 Task: Create a due date automation trigger when advanced on, on the tuesday of the week before a card is due add fields without custom field "Resume" set to a date more than 1 working days from now at 11:00 AM.
Action: Mouse moved to (1126, 361)
Screenshot: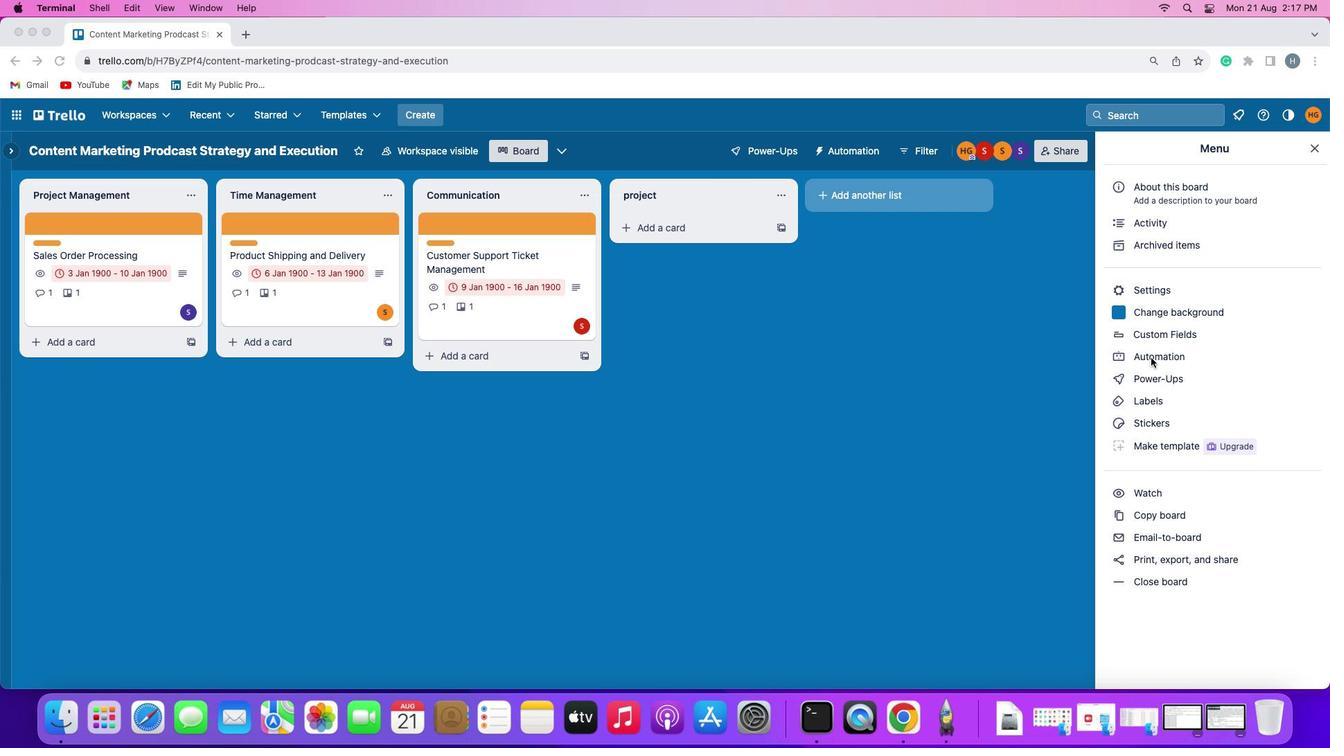 
Action: Mouse pressed left at (1126, 361)
Screenshot: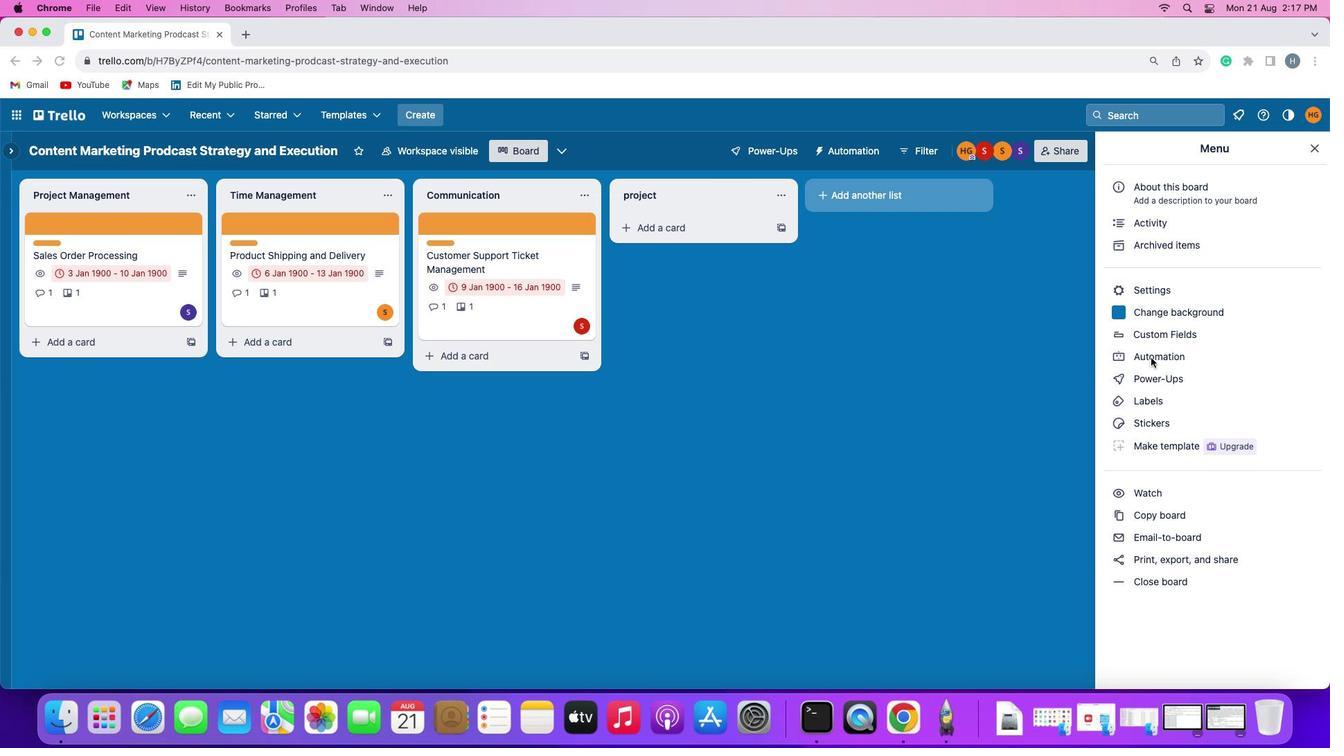 
Action: Mouse moved to (1126, 361)
Screenshot: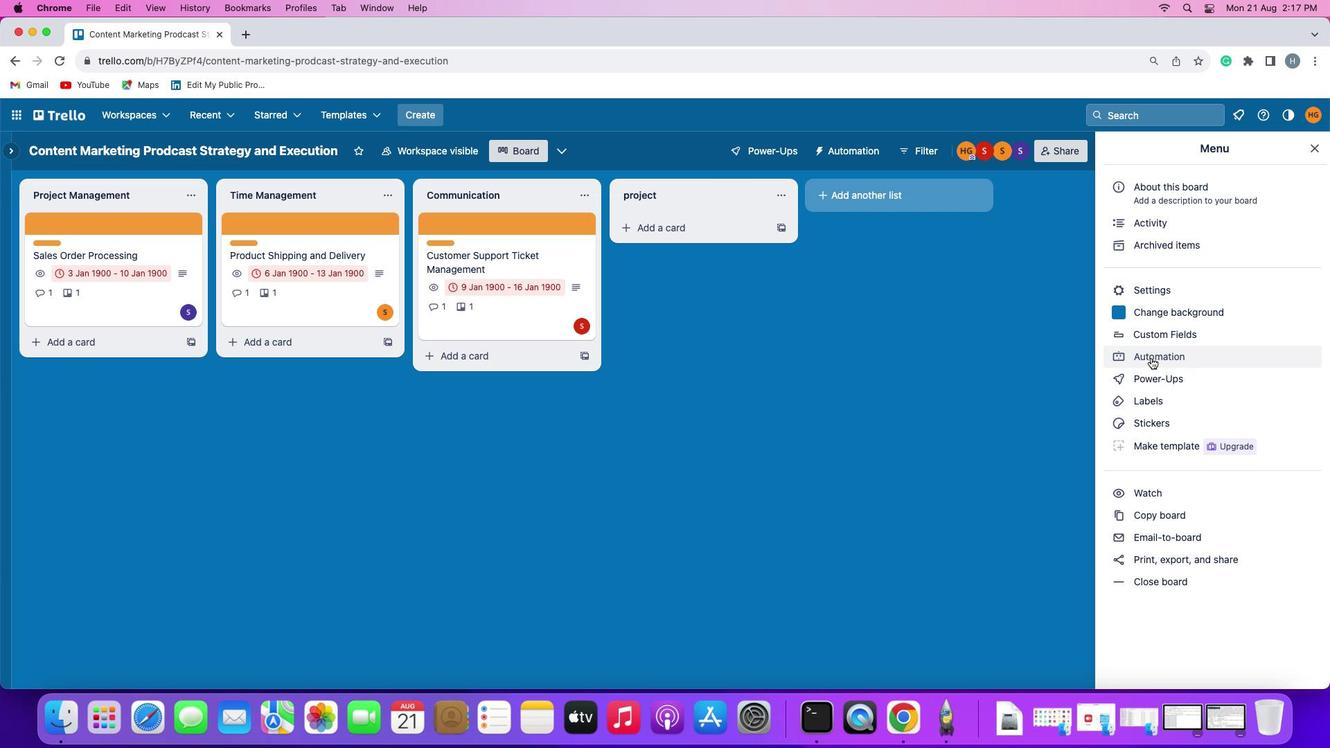
Action: Mouse pressed left at (1126, 361)
Screenshot: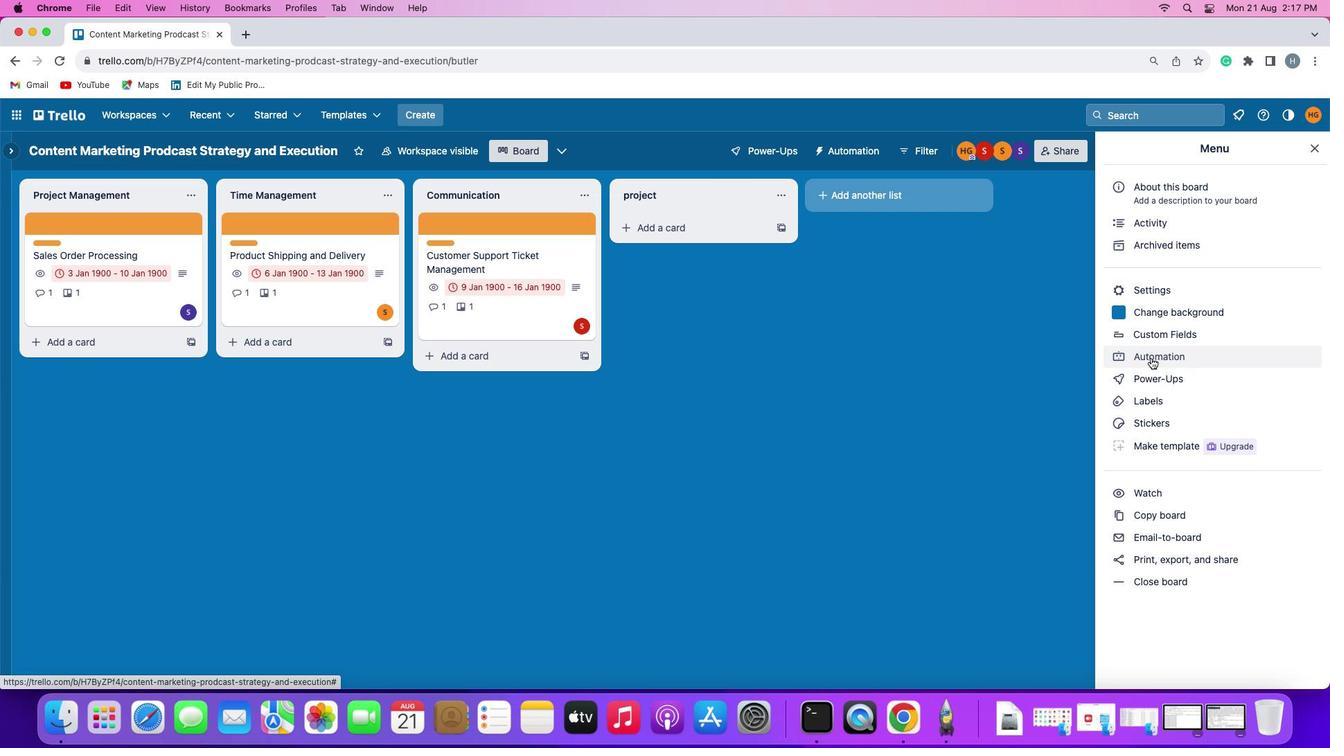 
Action: Mouse moved to (126, 327)
Screenshot: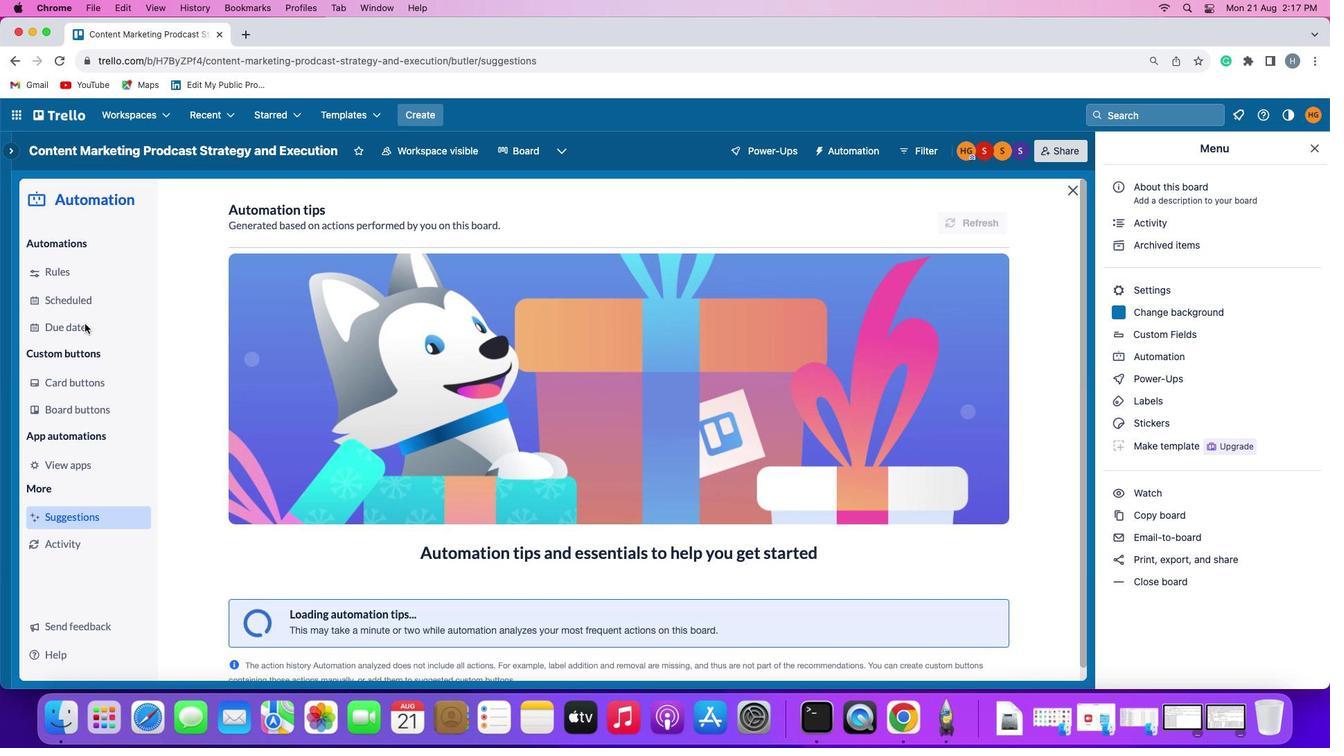 
Action: Mouse pressed left at (126, 327)
Screenshot: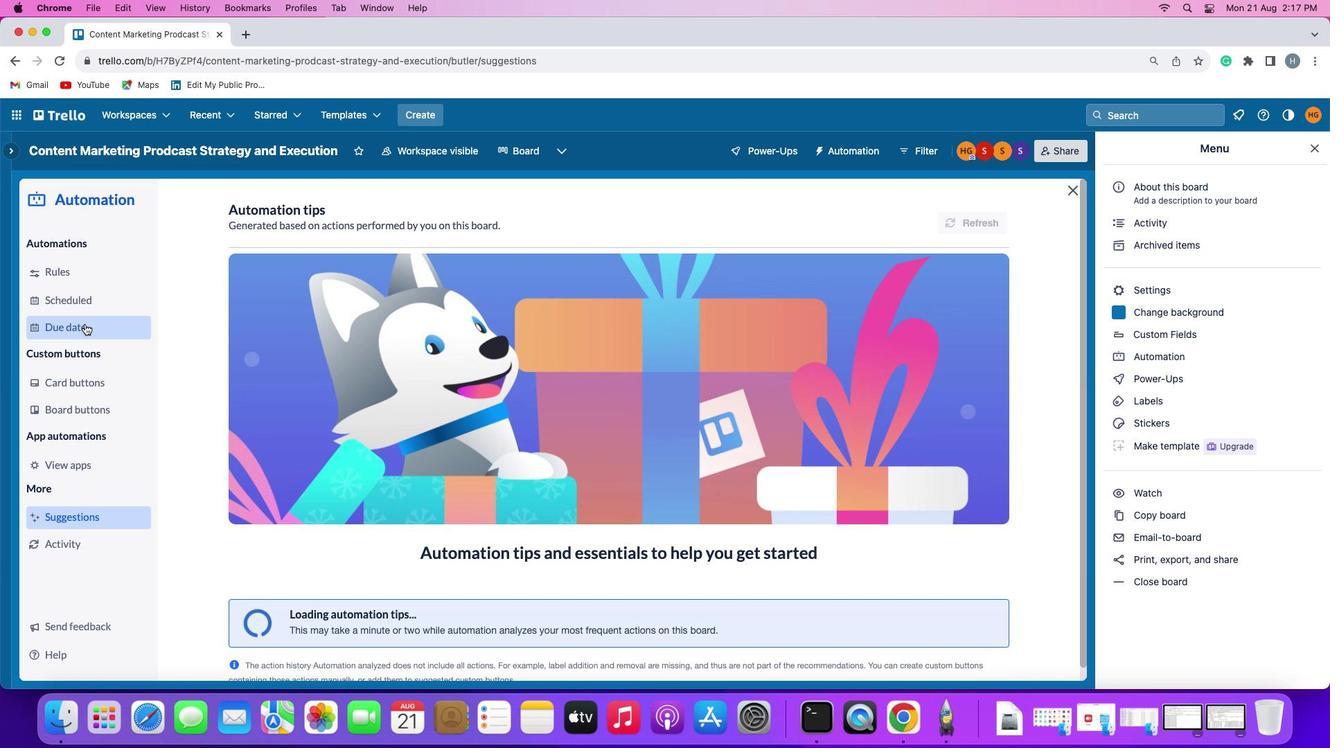 
Action: Mouse moved to (919, 220)
Screenshot: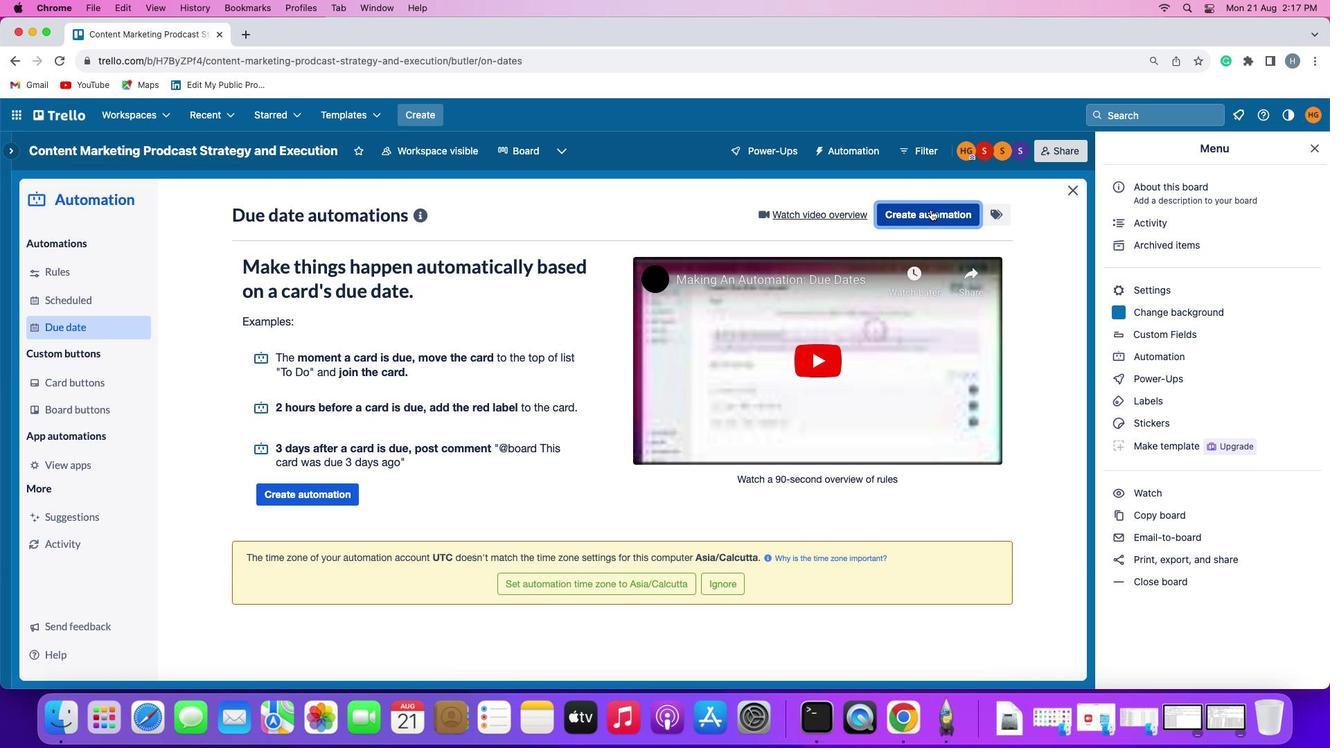 
Action: Mouse pressed left at (919, 220)
Screenshot: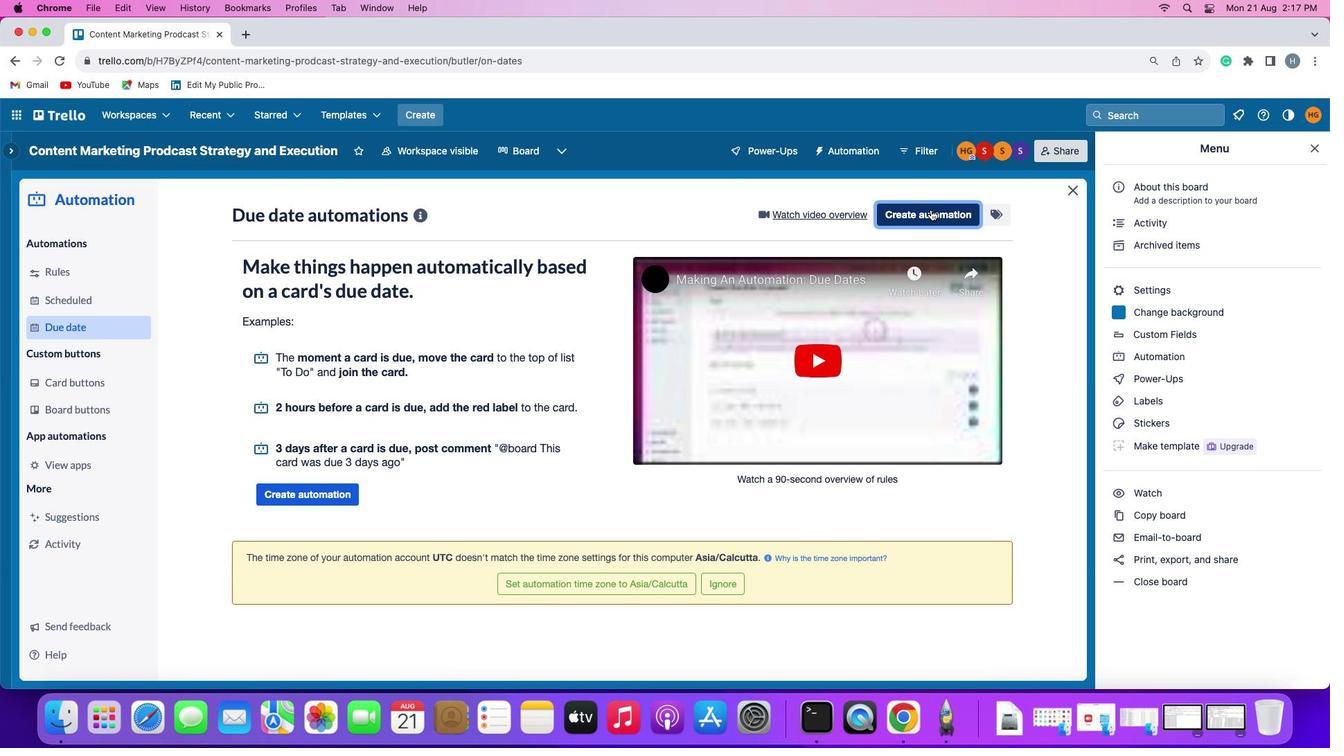 
Action: Mouse moved to (289, 350)
Screenshot: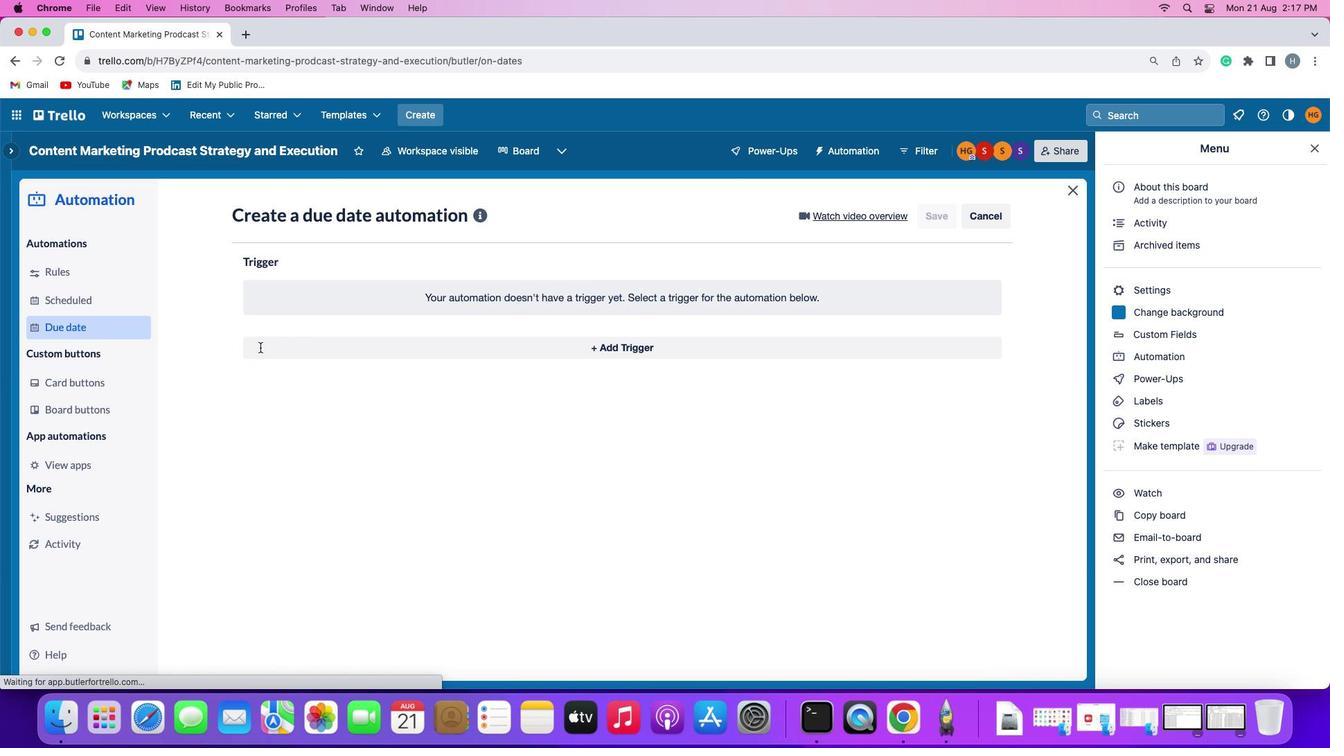 
Action: Mouse pressed left at (289, 350)
Screenshot: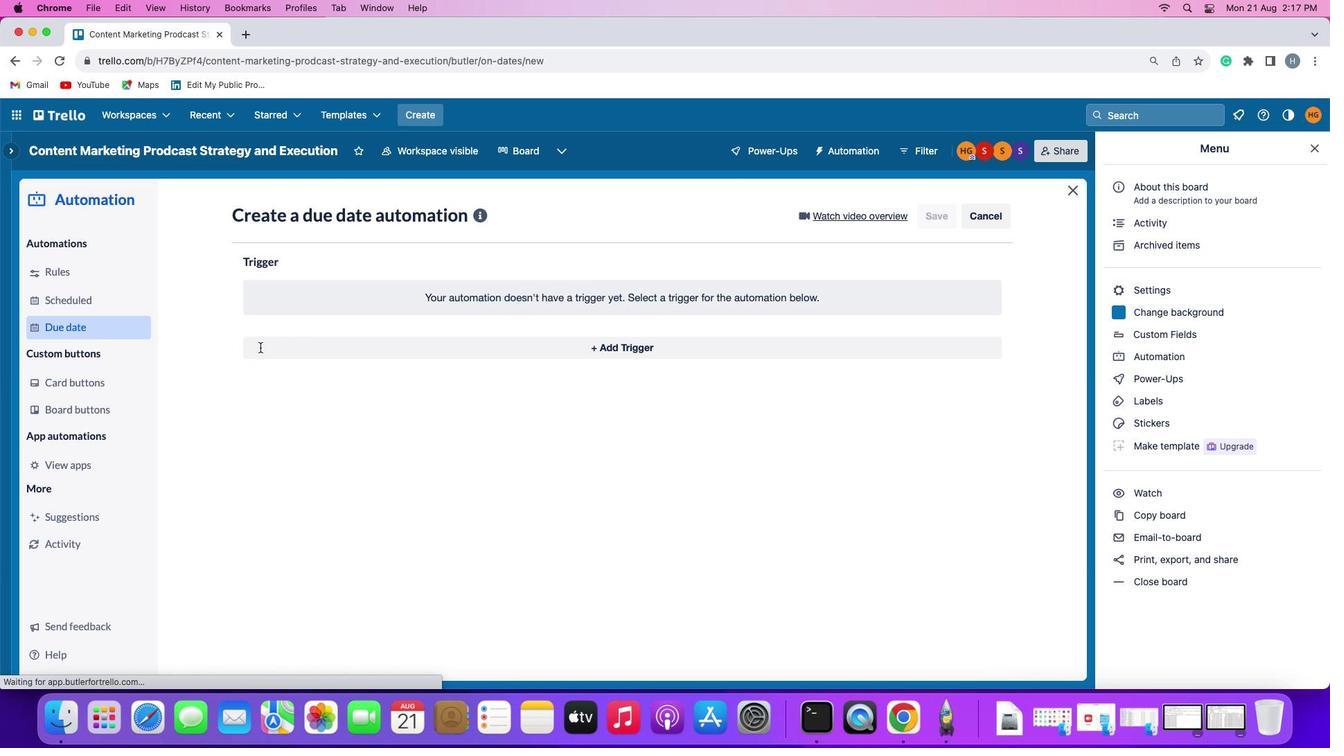 
Action: Mouse moved to (319, 599)
Screenshot: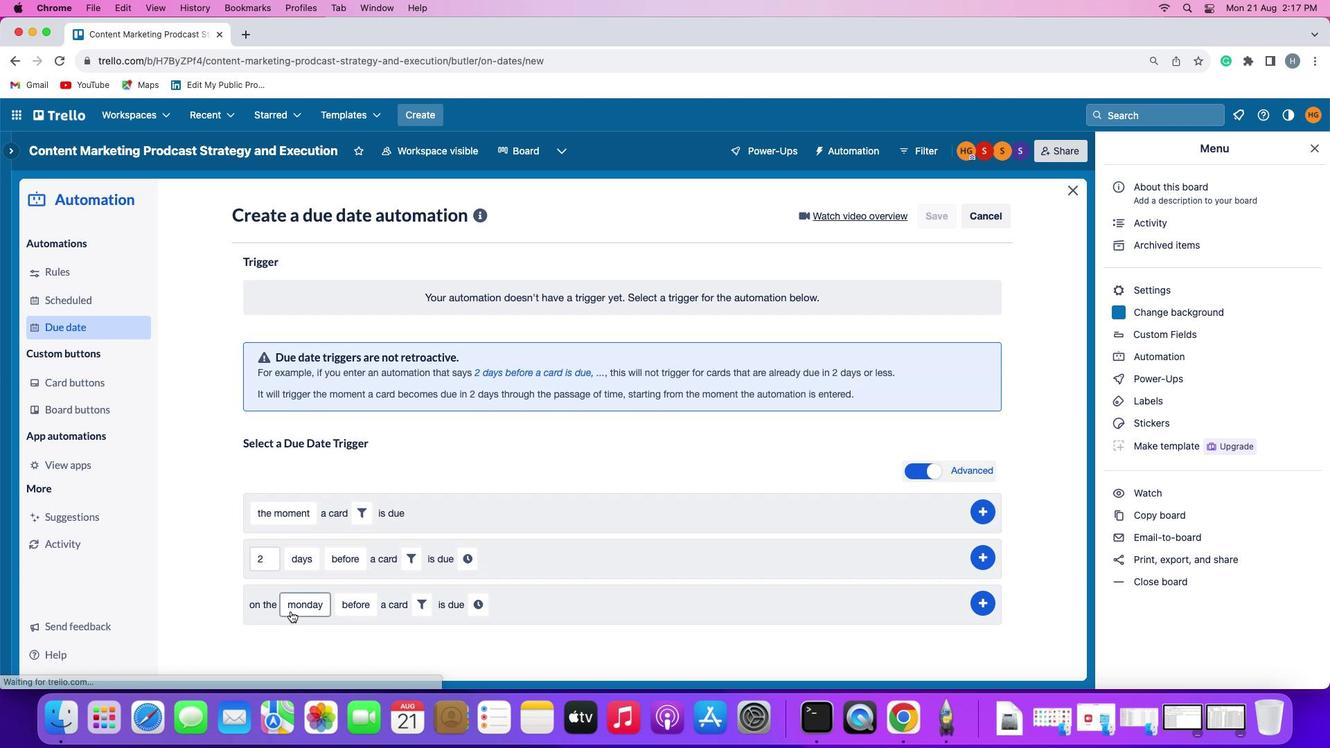 
Action: Mouse pressed left at (319, 599)
Screenshot: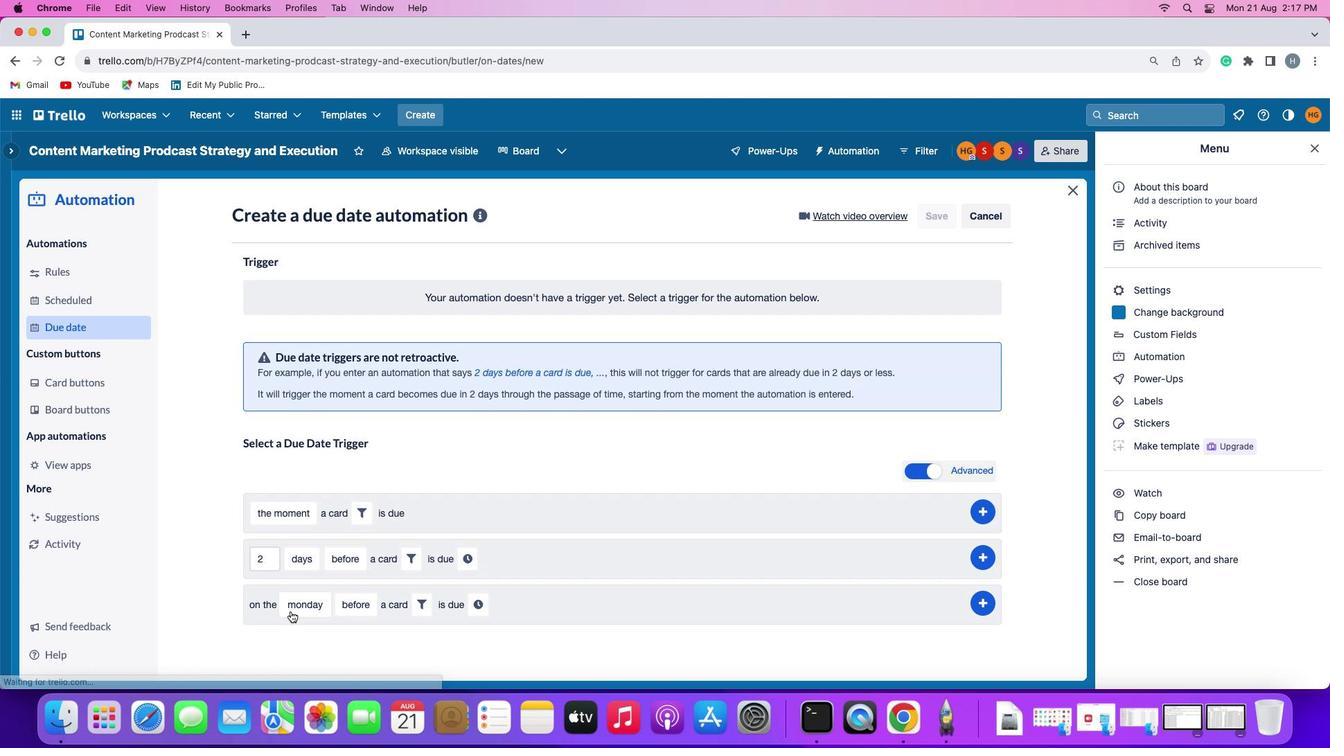 
Action: Mouse moved to (368, 426)
Screenshot: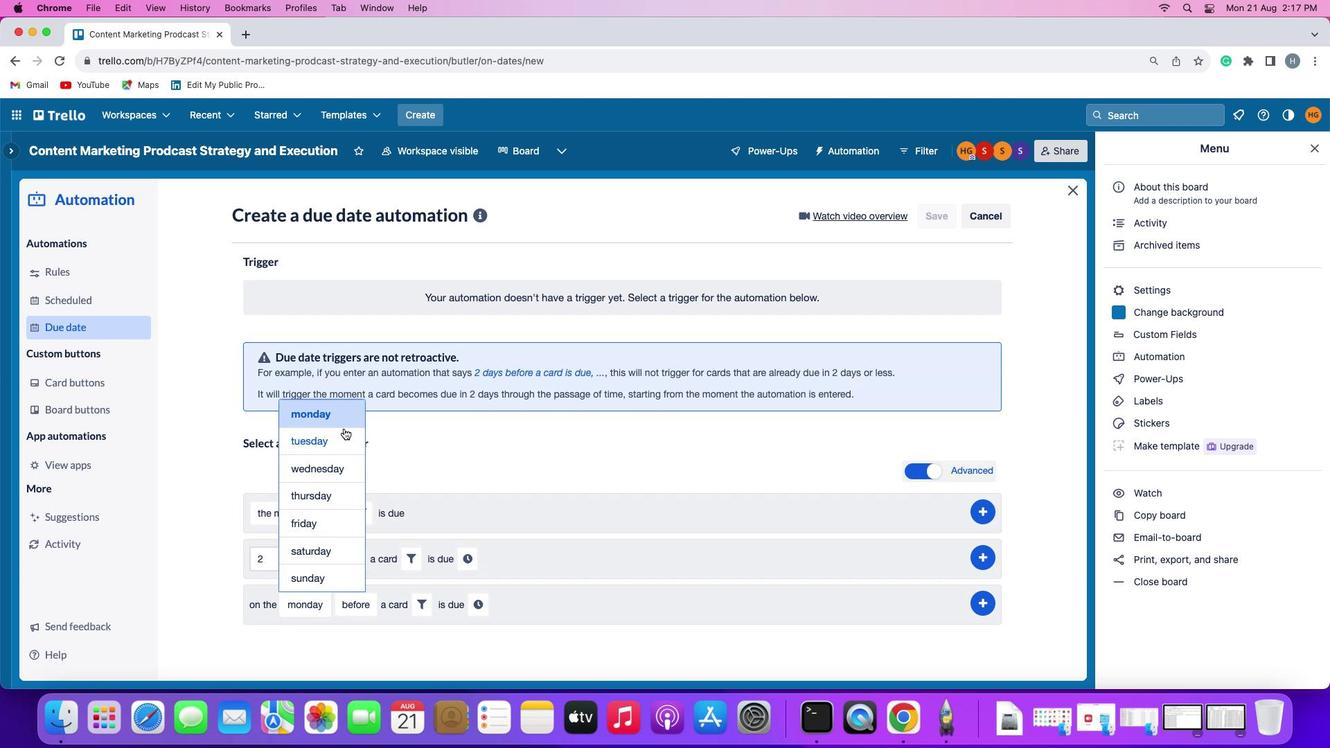 
Action: Mouse pressed left at (368, 426)
Screenshot: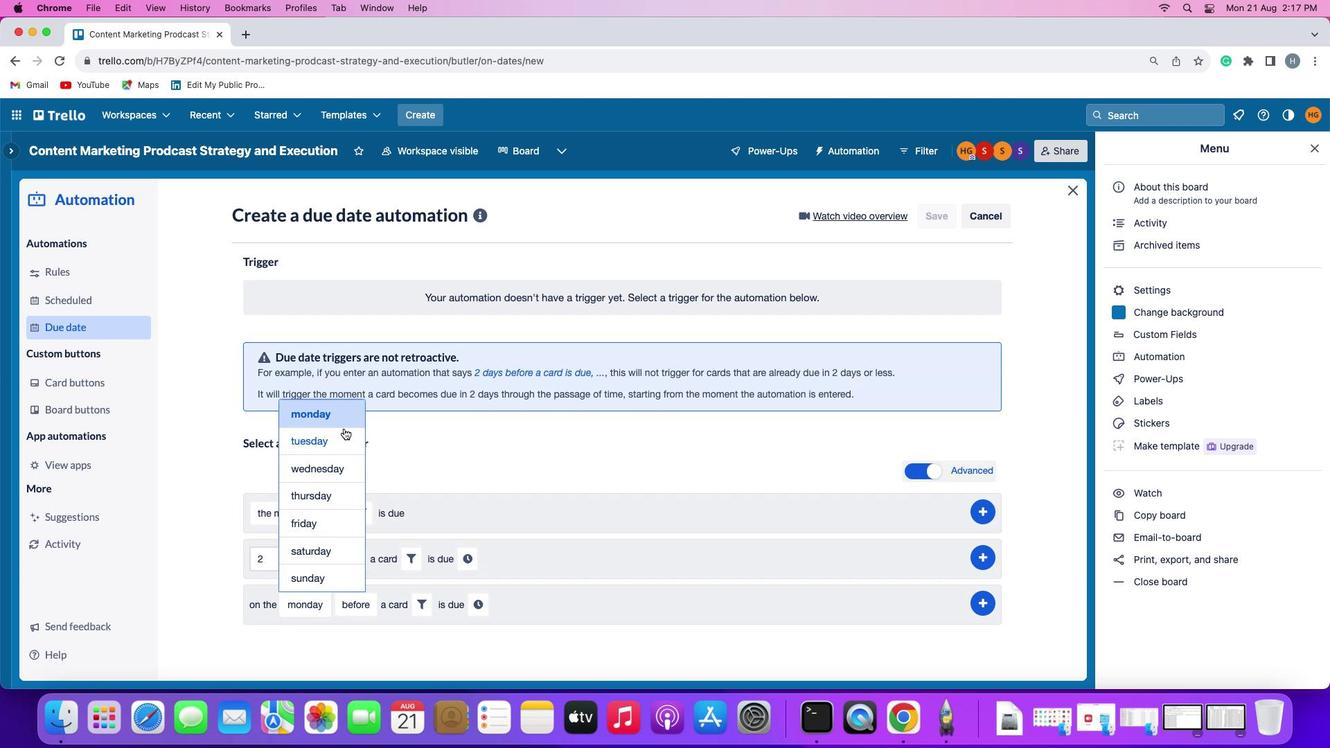 
Action: Mouse moved to (374, 590)
Screenshot: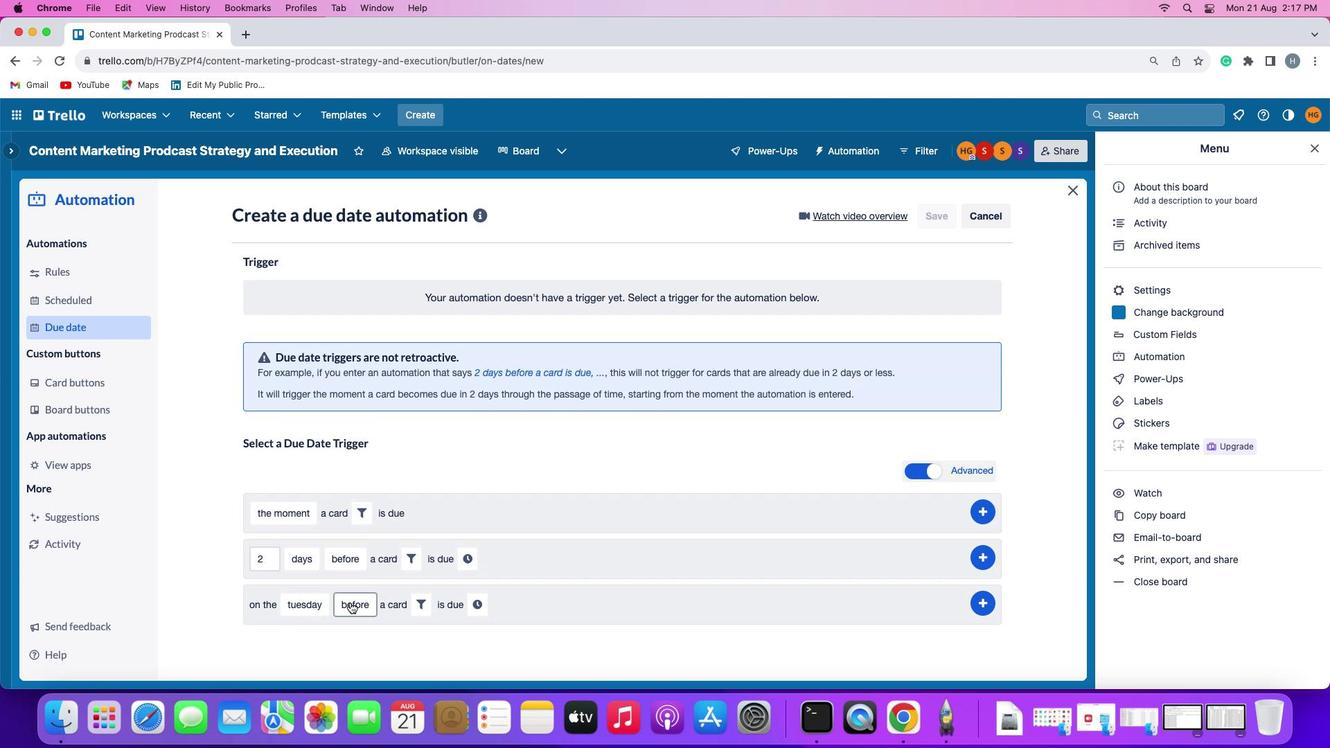 
Action: Mouse pressed left at (374, 590)
Screenshot: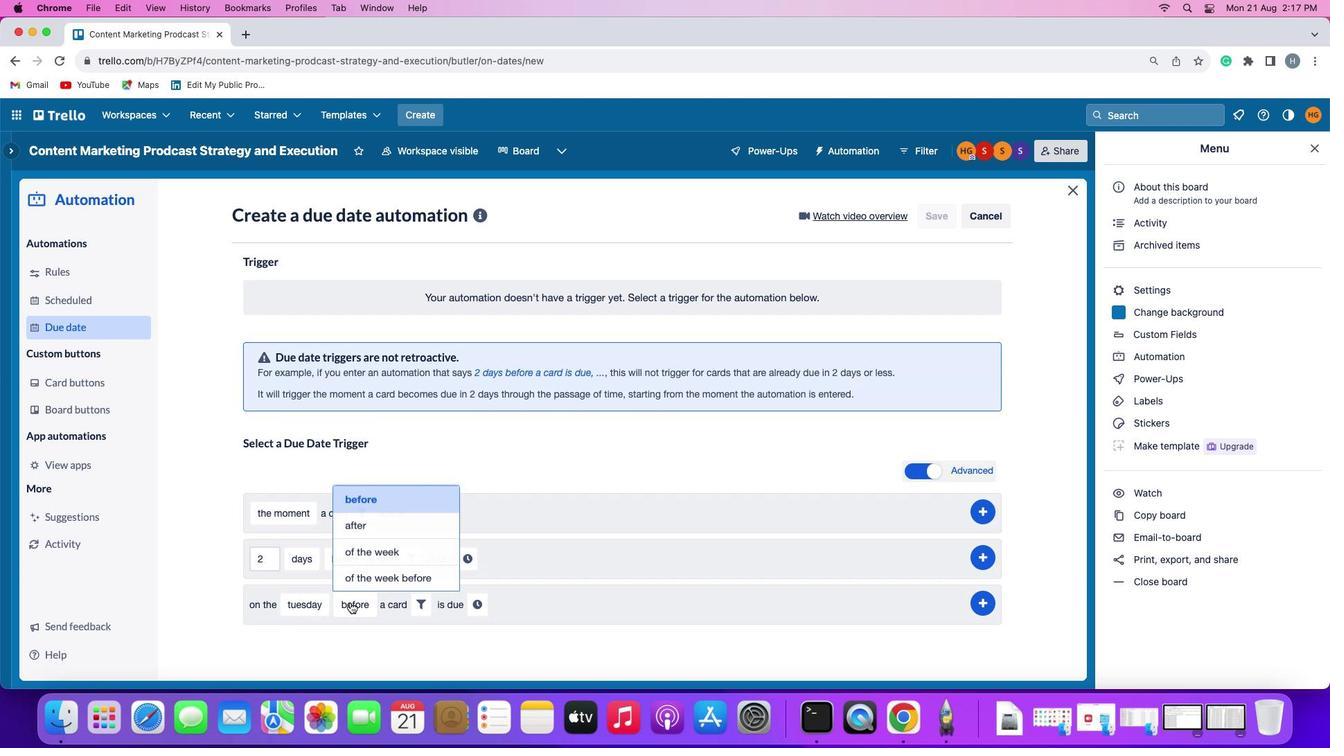 
Action: Mouse moved to (383, 570)
Screenshot: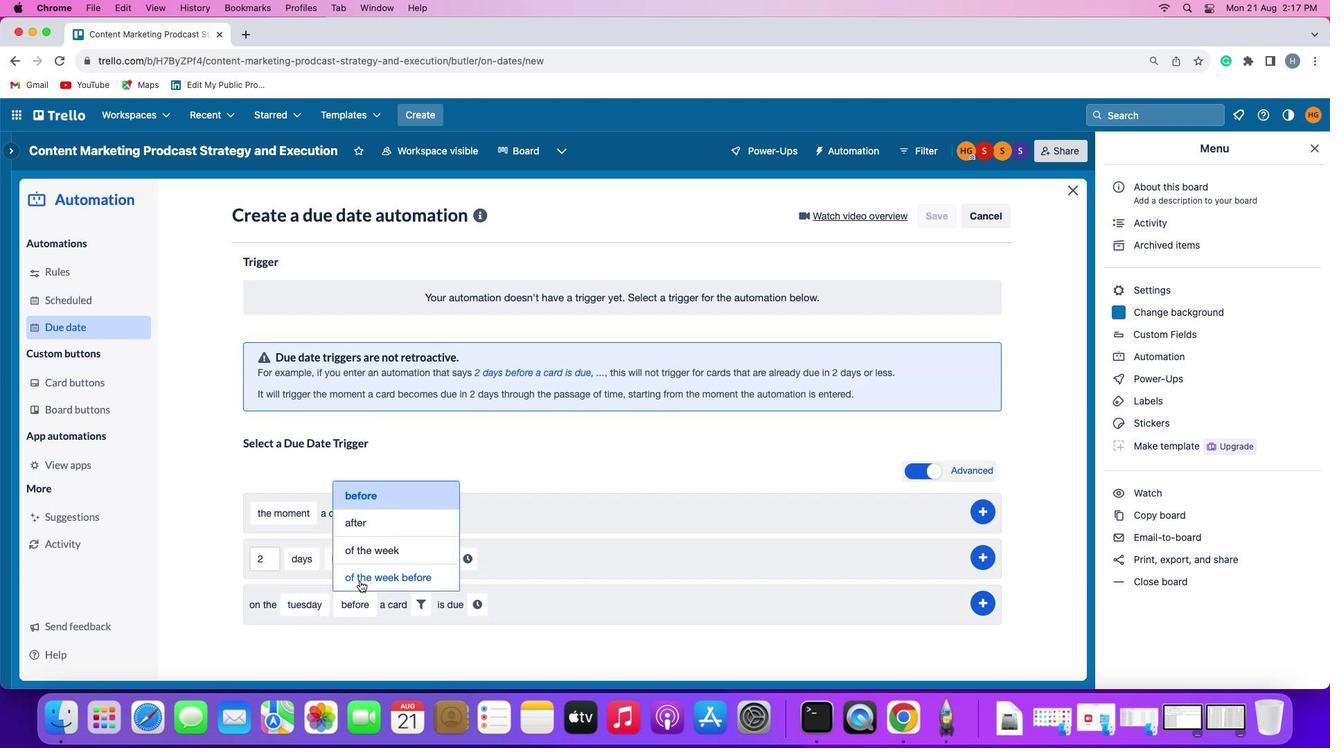 
Action: Mouse pressed left at (383, 570)
Screenshot: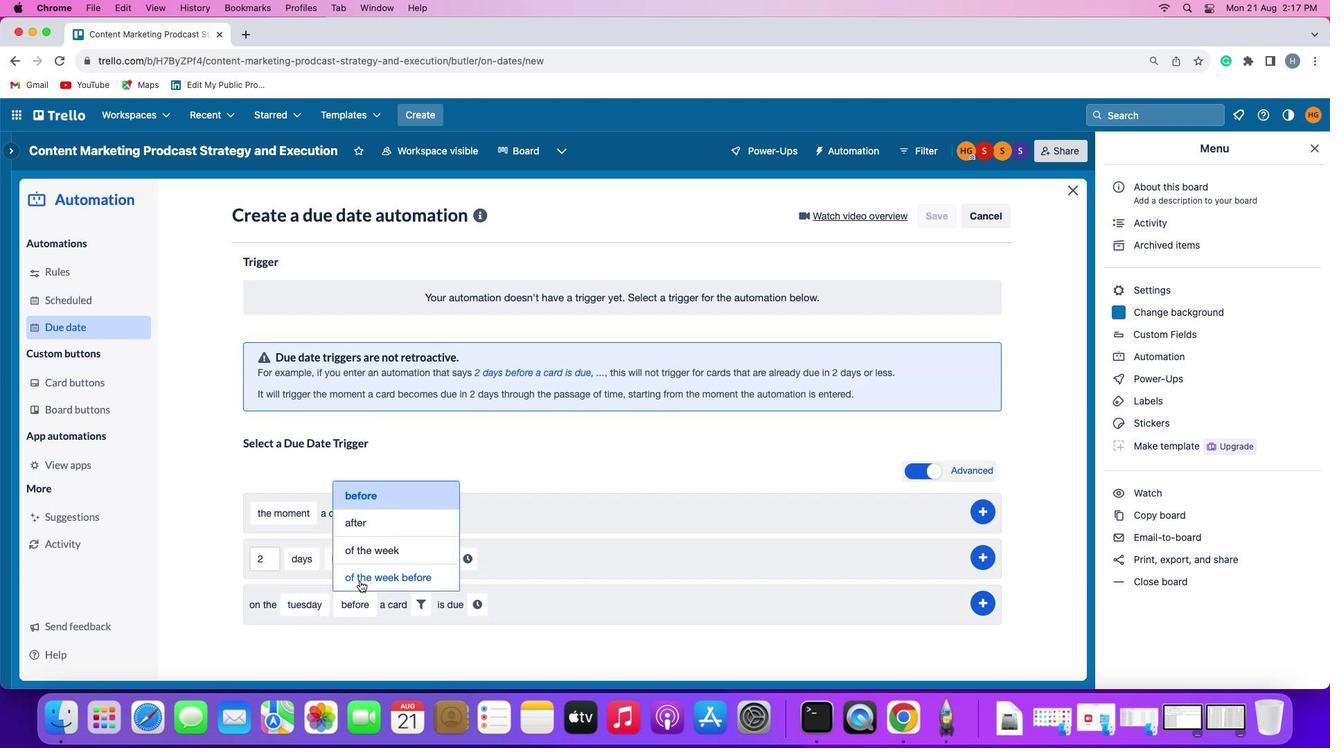 
Action: Mouse moved to (498, 590)
Screenshot: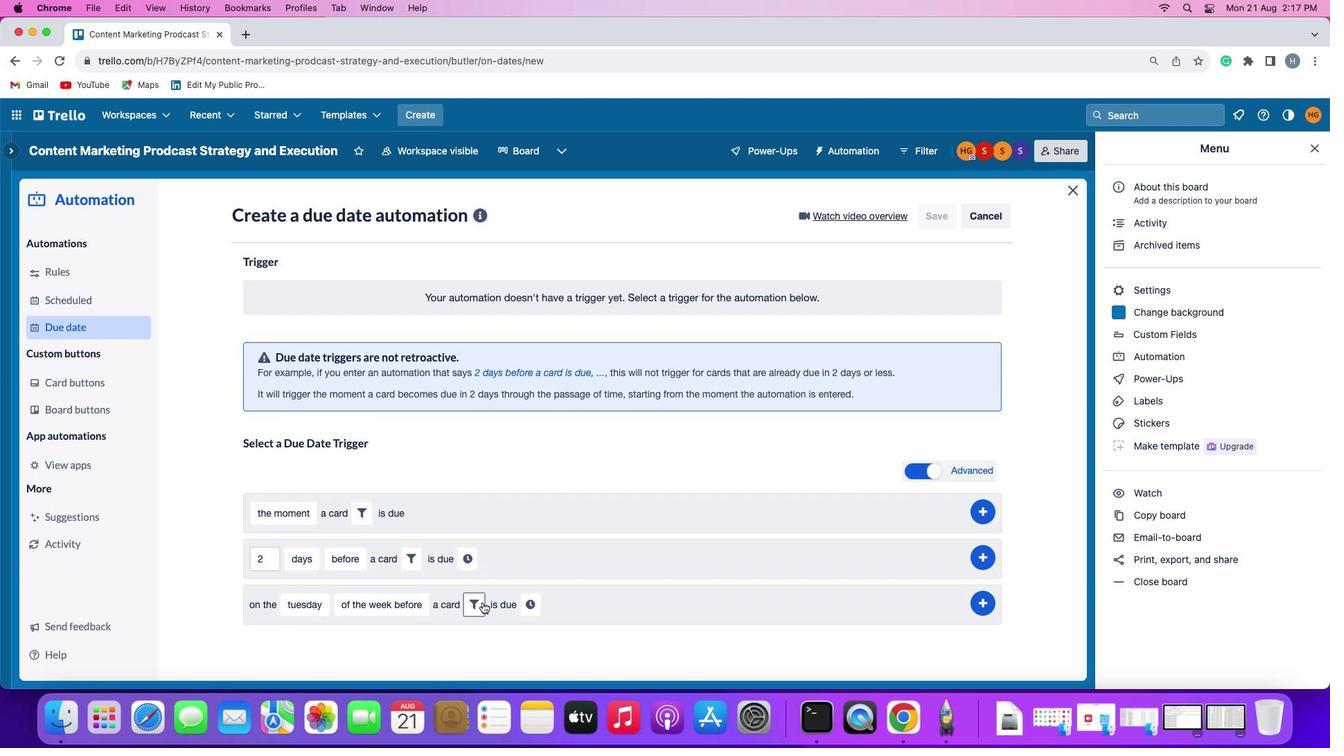 
Action: Mouse pressed left at (498, 590)
Screenshot: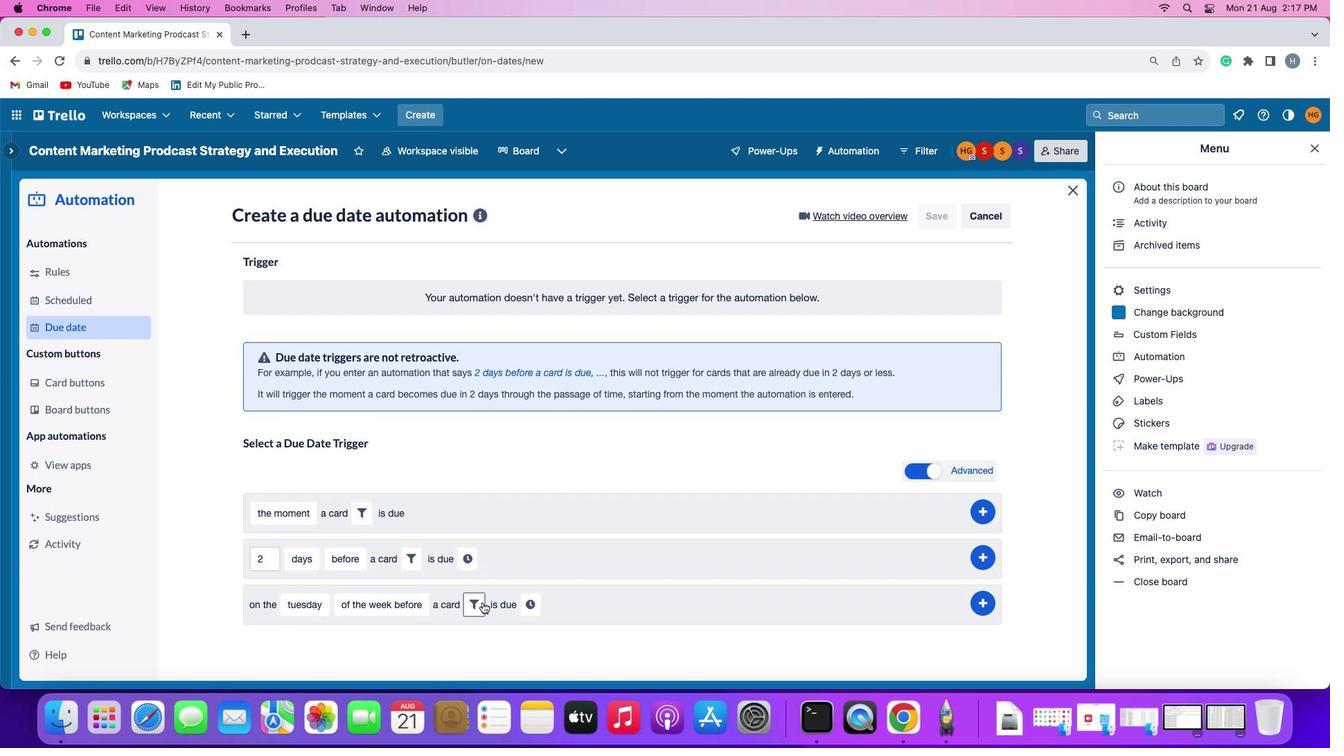 
Action: Mouse moved to (706, 633)
Screenshot: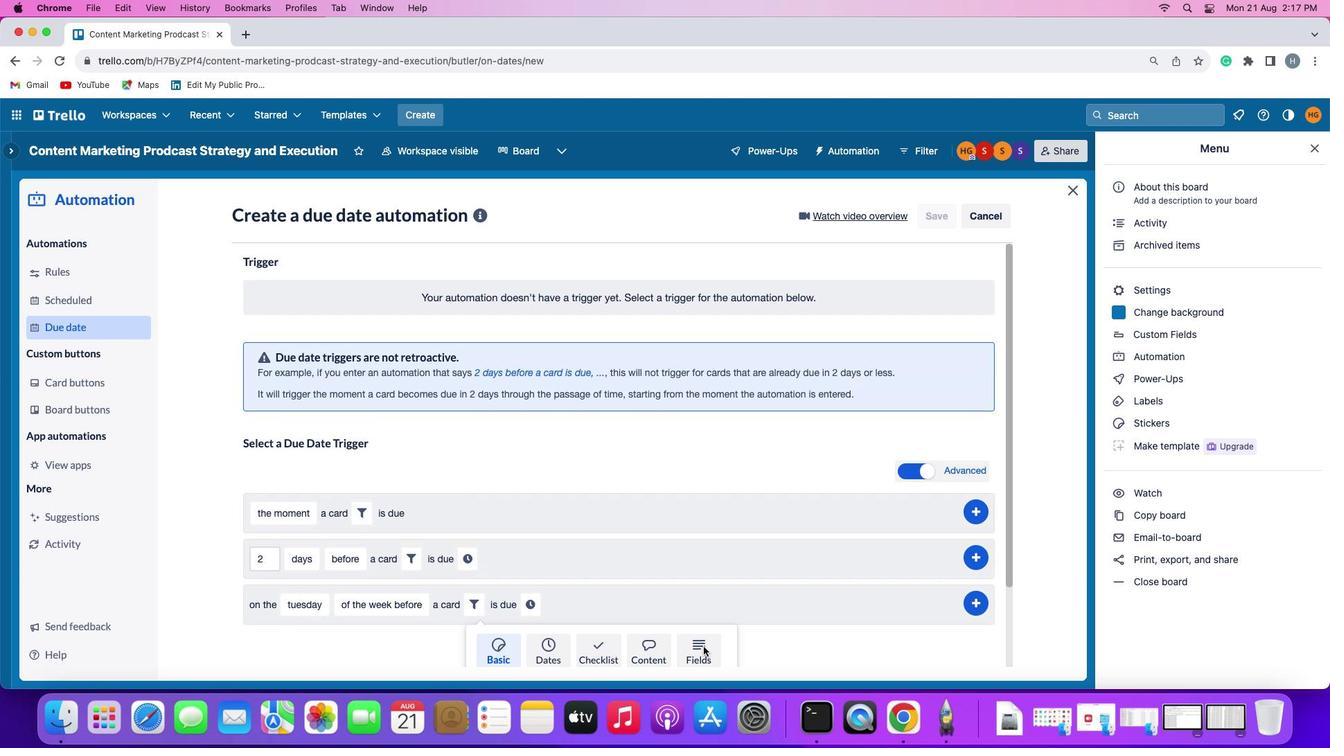 
Action: Mouse pressed left at (706, 633)
Screenshot: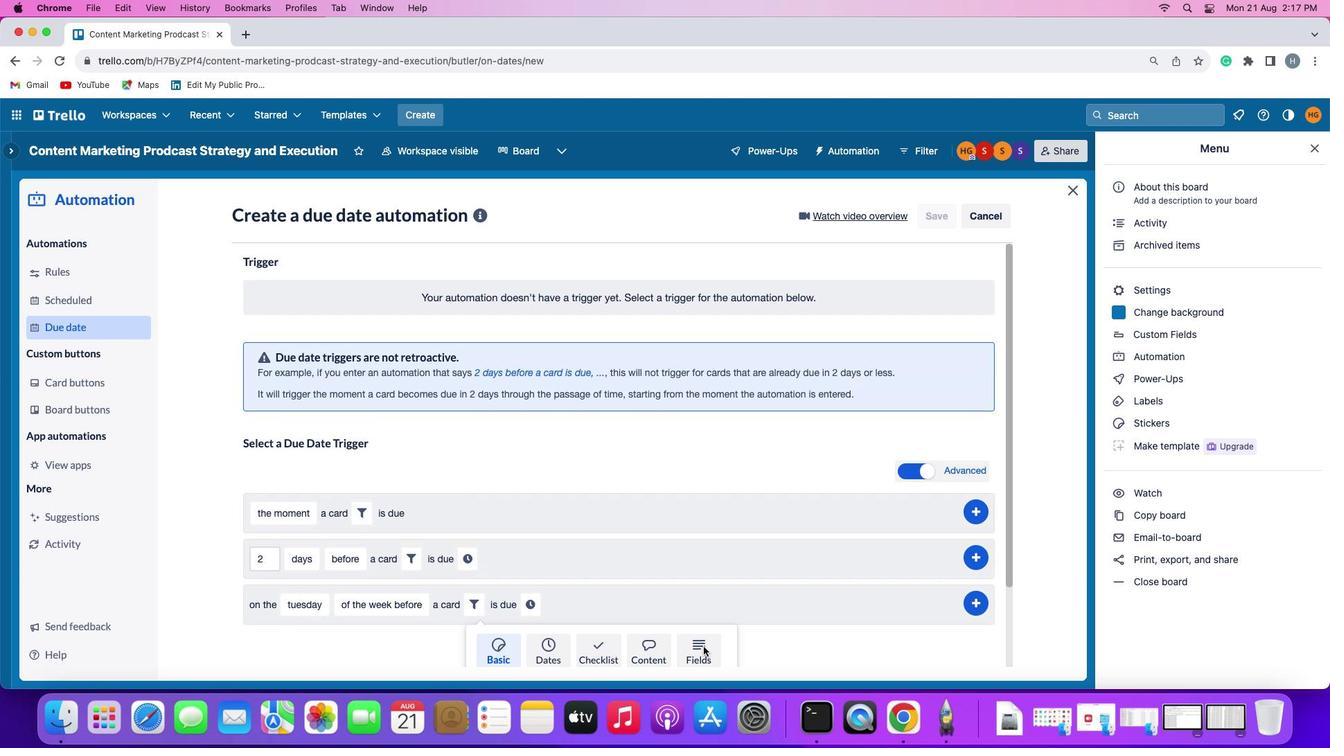 
Action: Mouse moved to (428, 617)
Screenshot: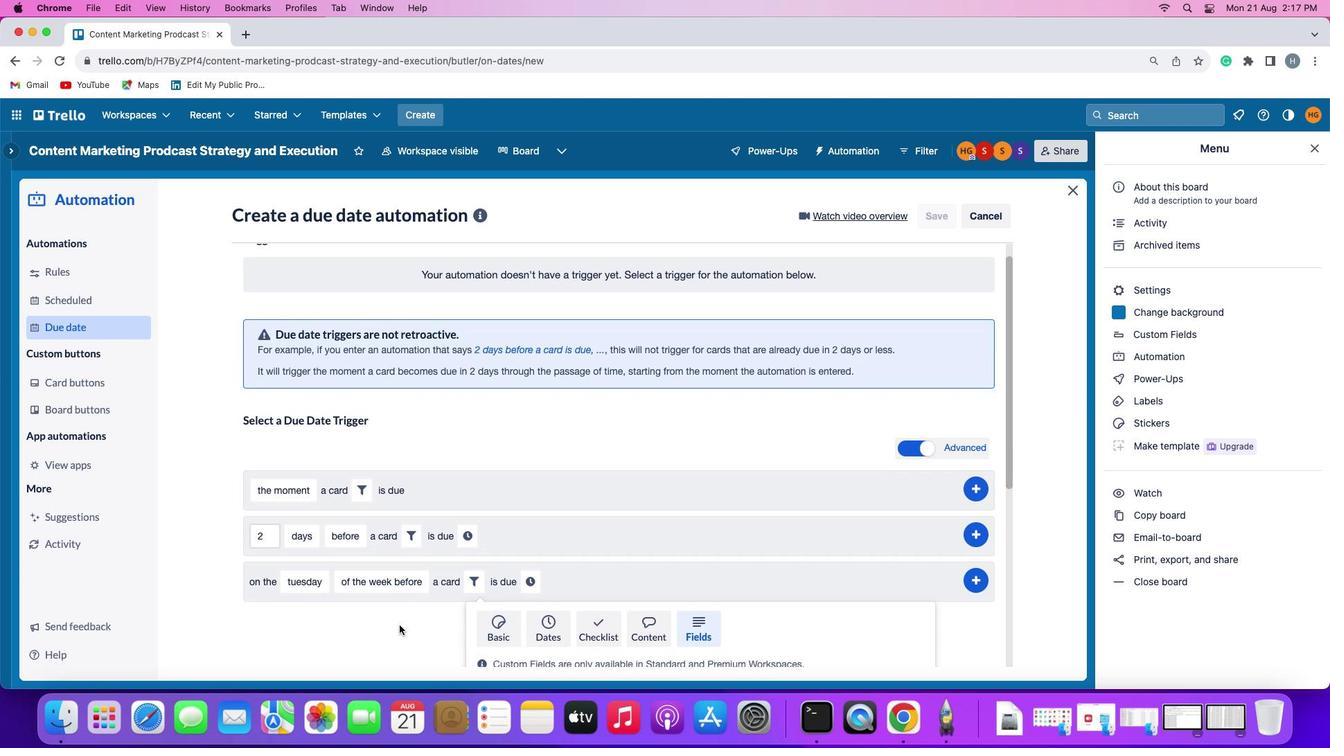 
Action: Mouse scrolled (428, 617) with delta (46, 22)
Screenshot: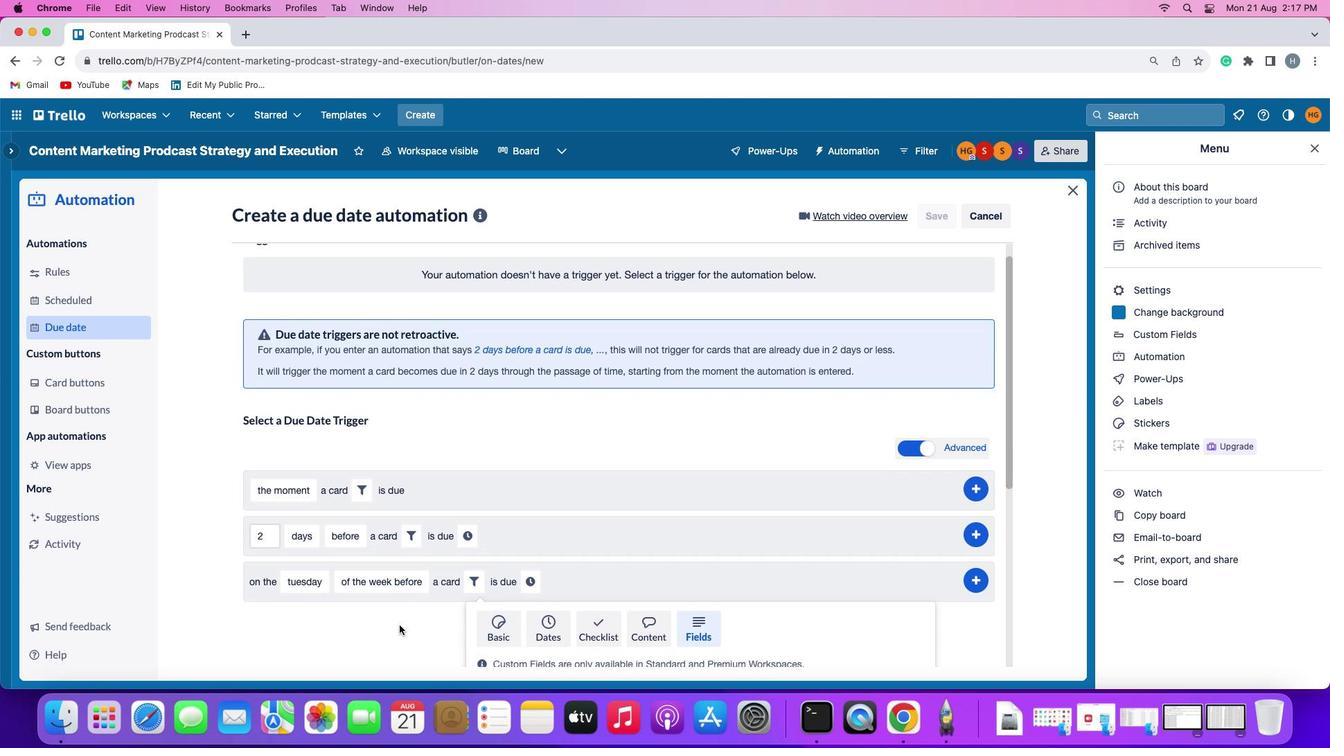 
Action: Mouse moved to (426, 616)
Screenshot: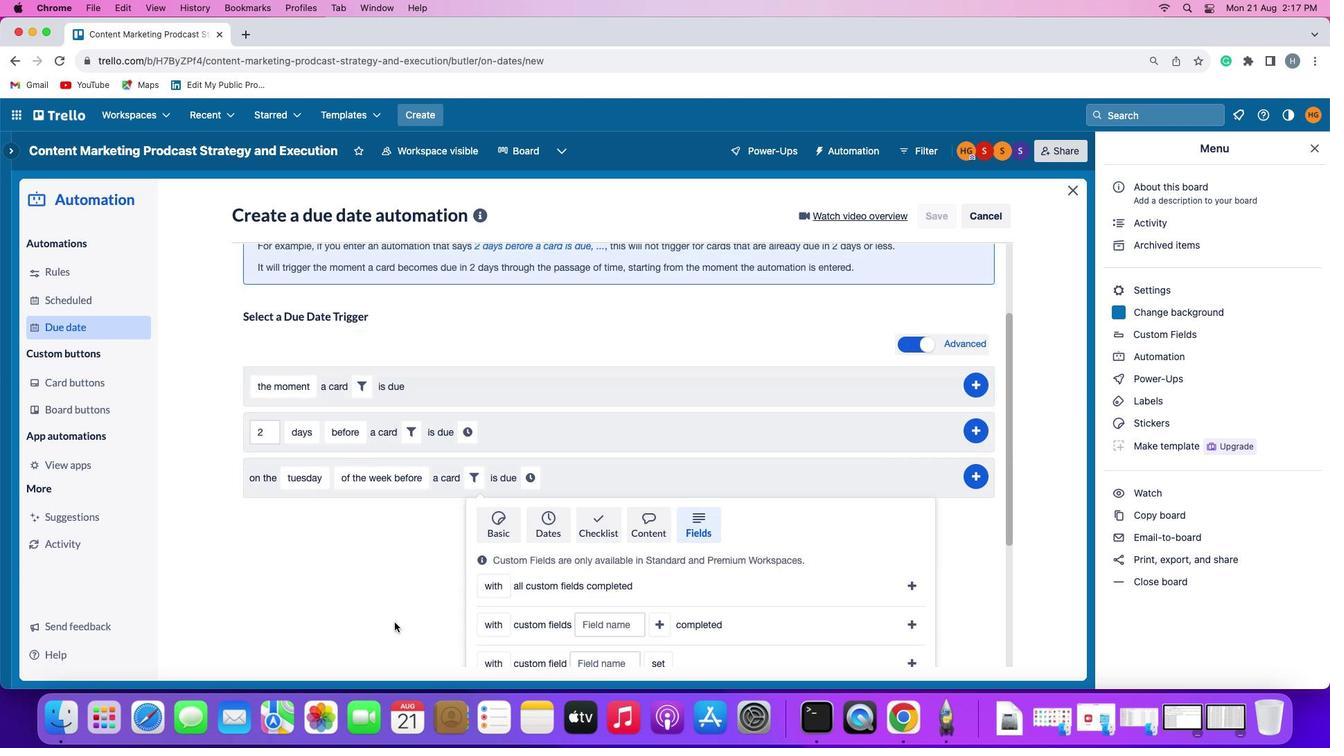 
Action: Mouse scrolled (426, 616) with delta (46, 22)
Screenshot: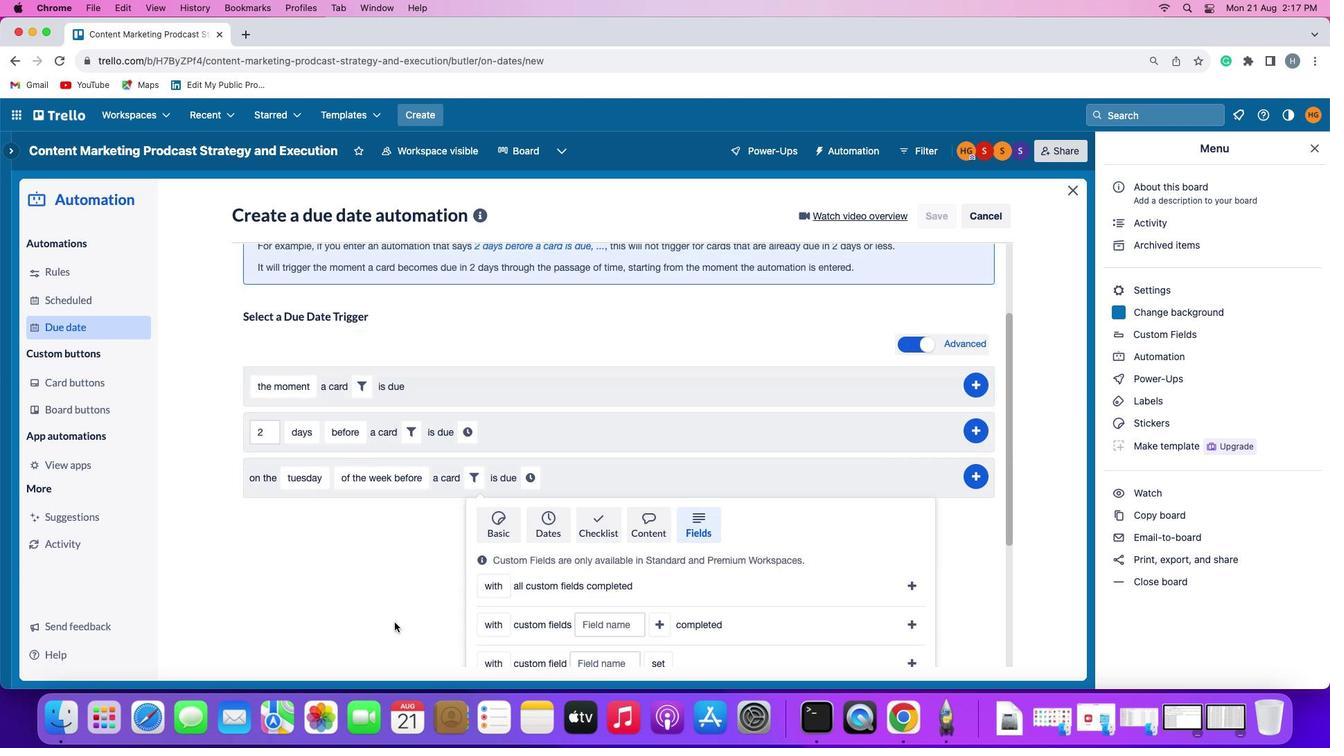 
Action: Mouse moved to (426, 616)
Screenshot: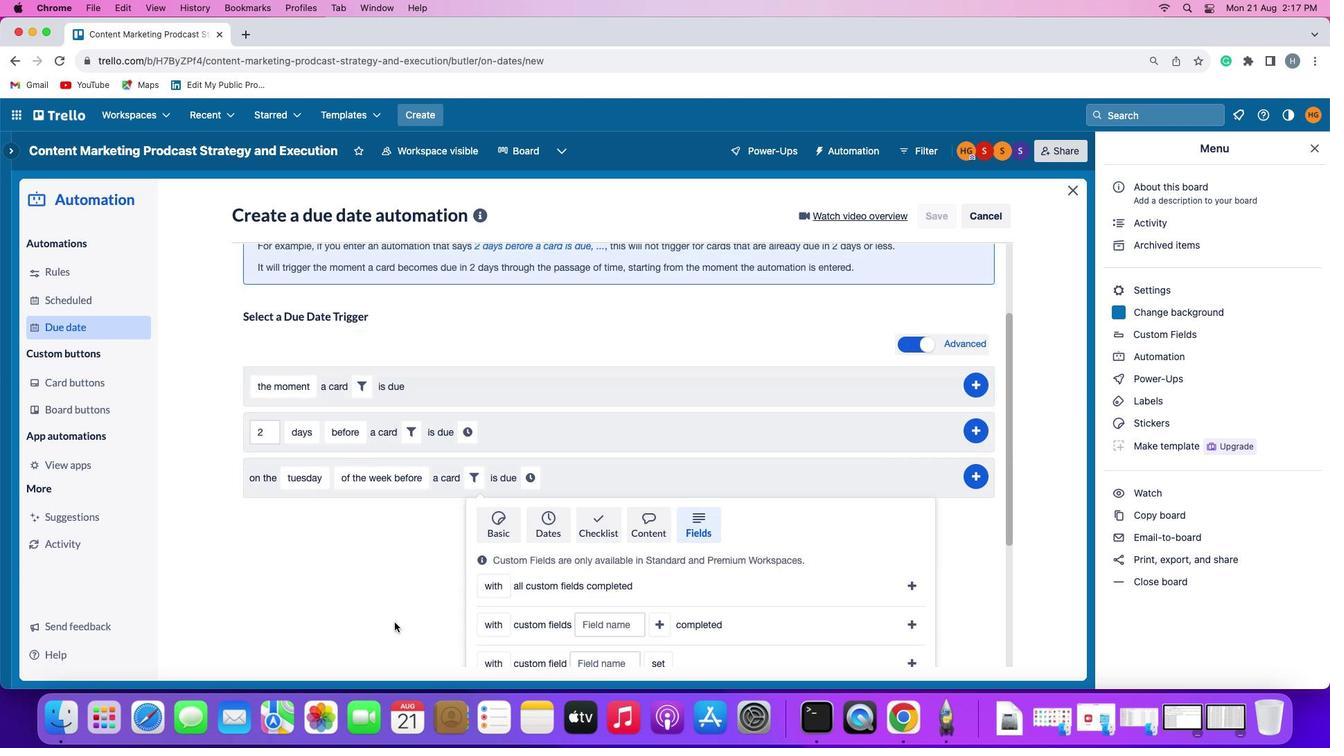 
Action: Mouse scrolled (426, 616) with delta (46, 20)
Screenshot: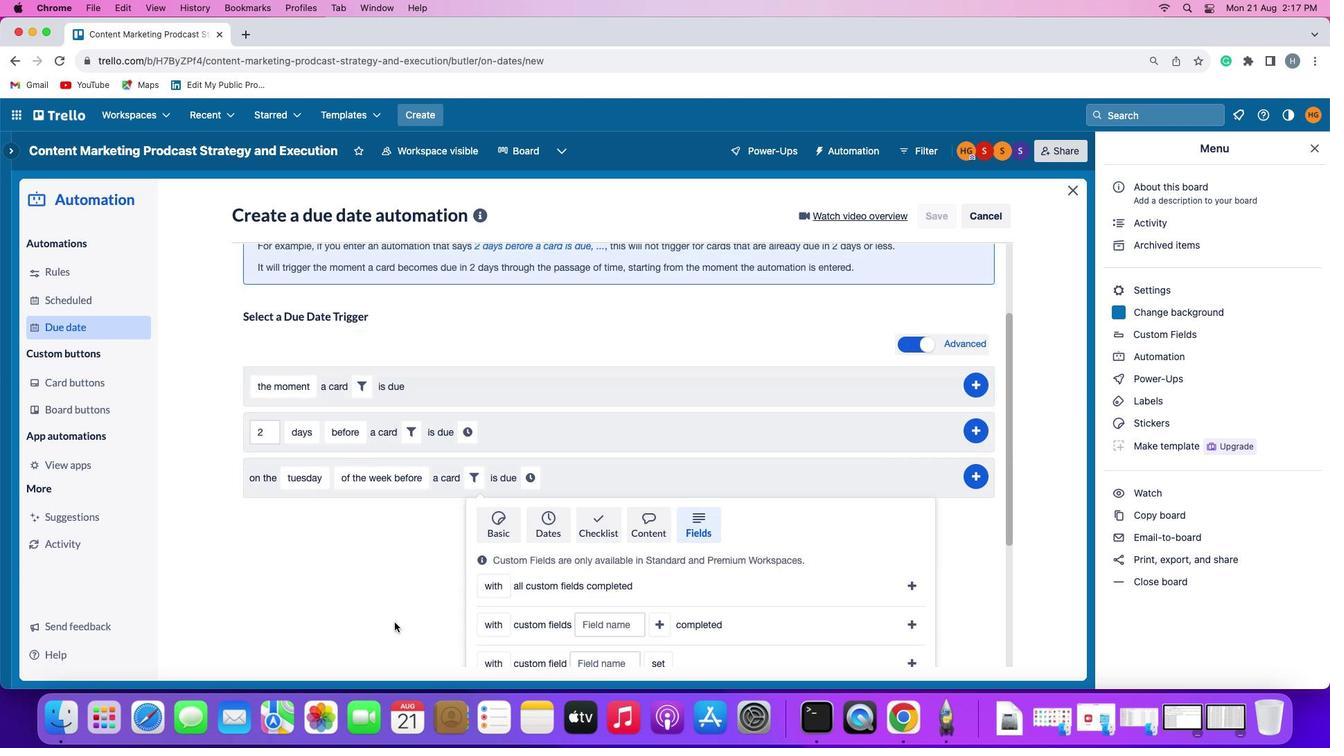 
Action: Mouse scrolled (426, 616) with delta (46, 19)
Screenshot: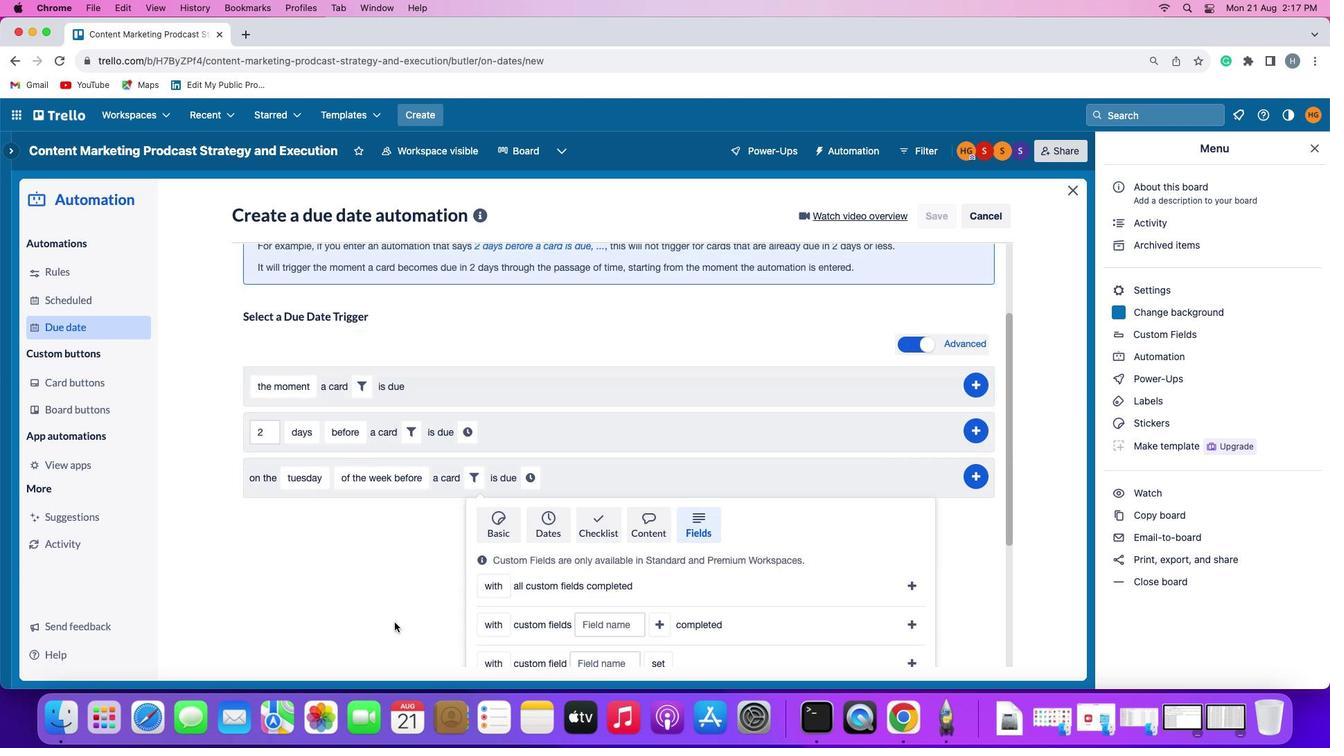 
Action: Mouse moved to (424, 613)
Screenshot: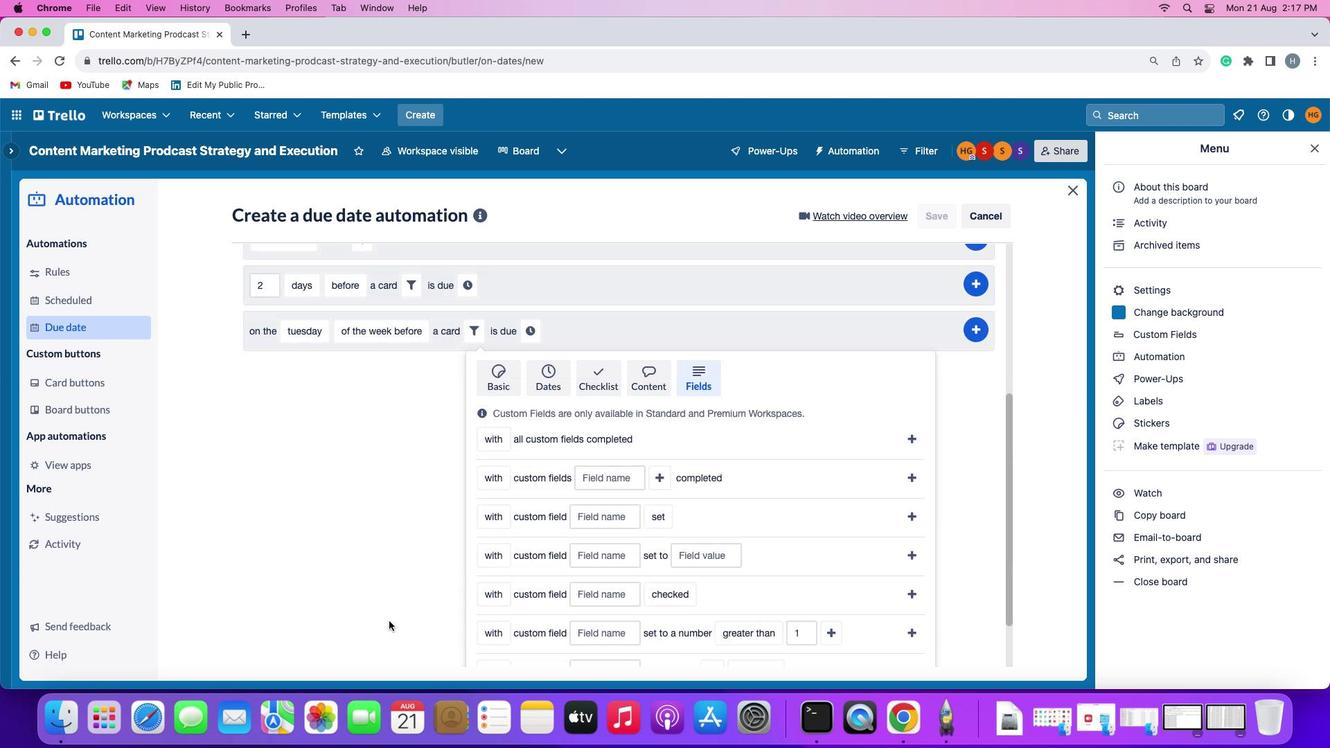 
Action: Mouse scrolled (424, 613) with delta (46, 18)
Screenshot: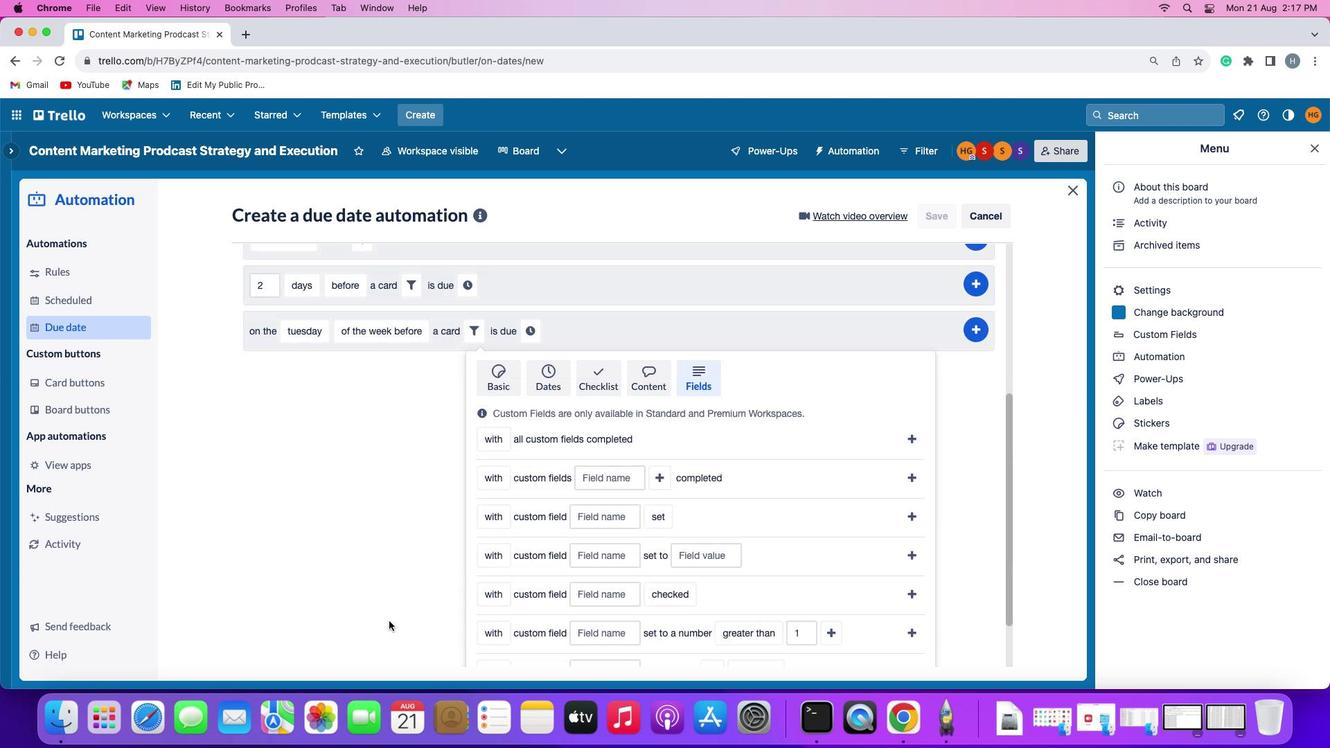 
Action: Mouse moved to (409, 606)
Screenshot: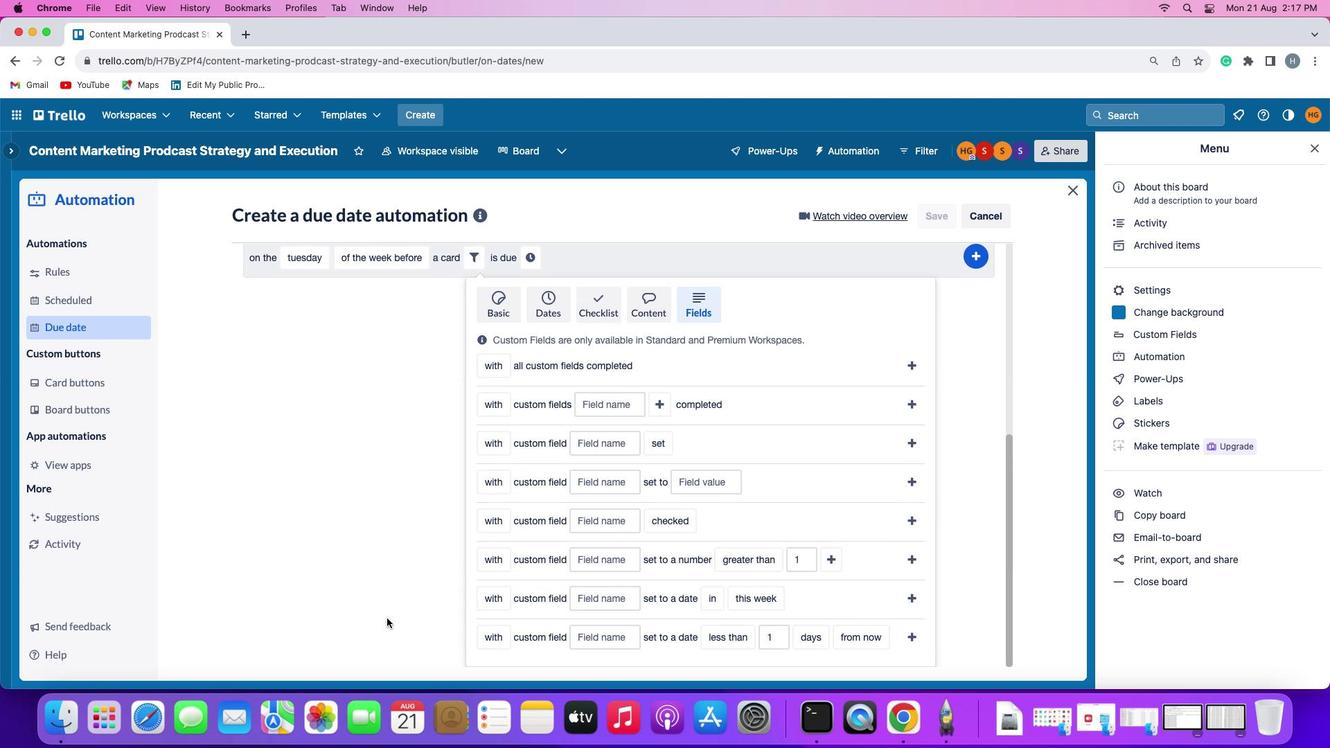 
Action: Mouse scrolled (409, 606) with delta (46, 22)
Screenshot: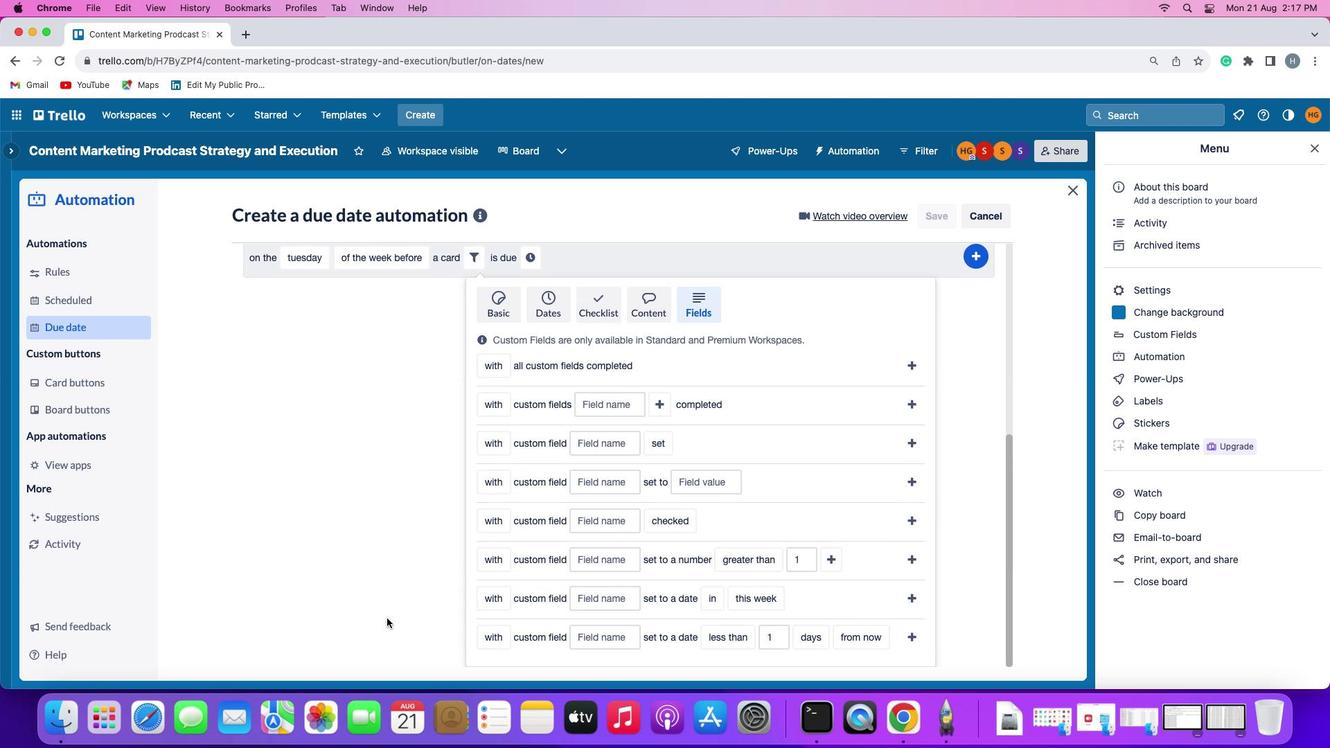 
Action: Mouse scrolled (409, 606) with delta (46, 22)
Screenshot: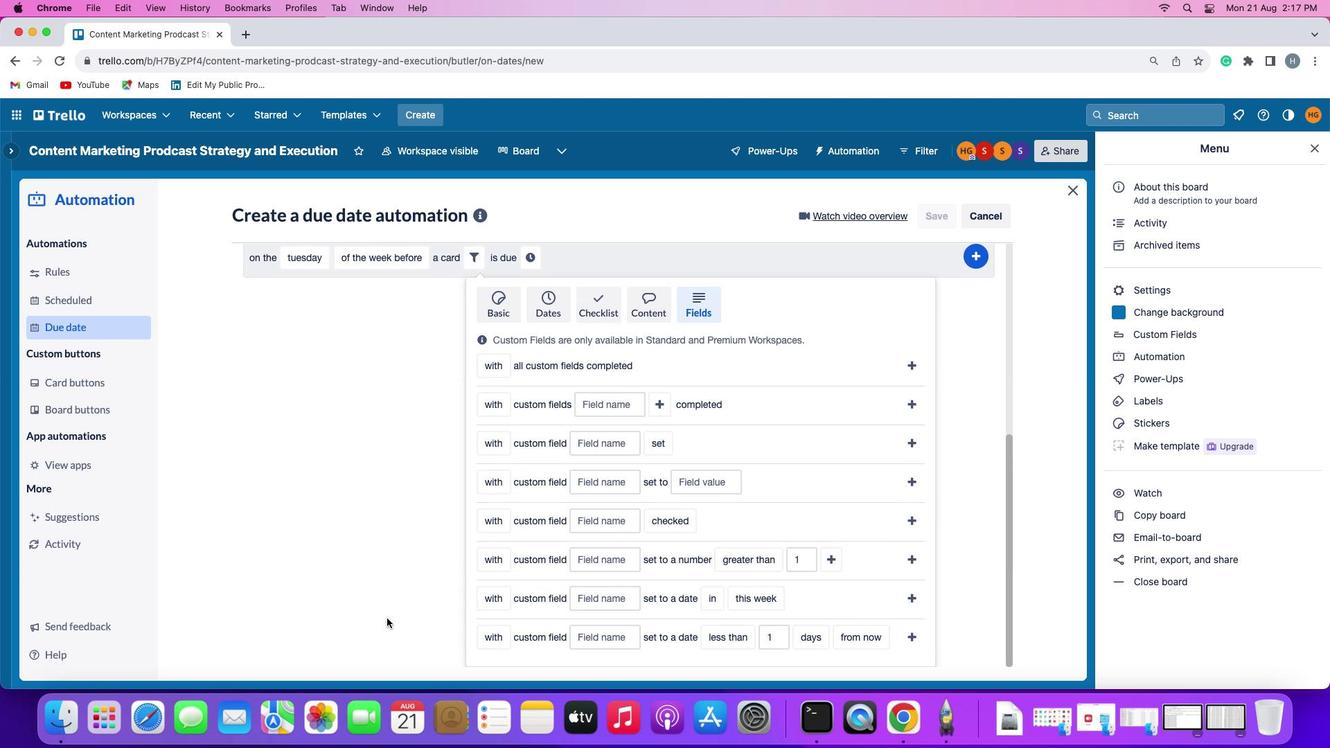 
Action: Mouse scrolled (409, 606) with delta (46, 20)
Screenshot: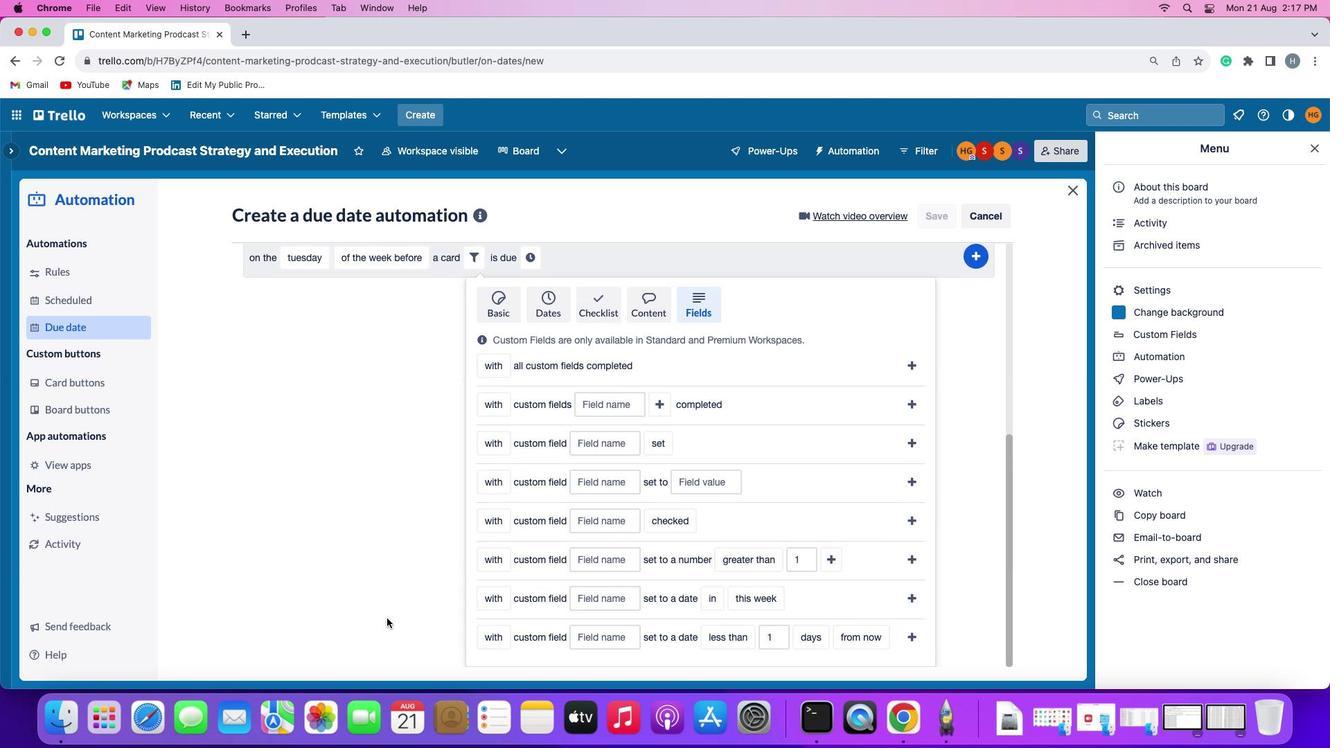 
Action: Mouse moved to (409, 605)
Screenshot: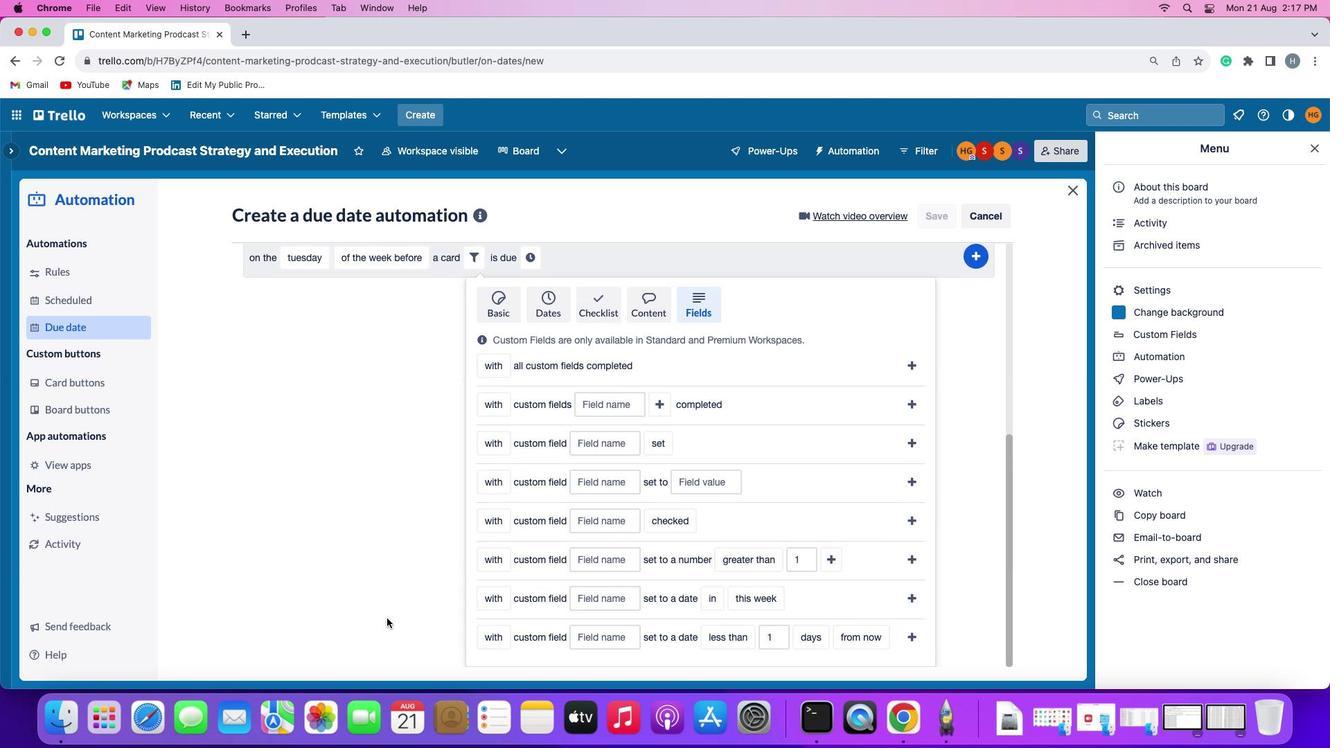 
Action: Mouse scrolled (409, 605) with delta (46, 19)
Screenshot: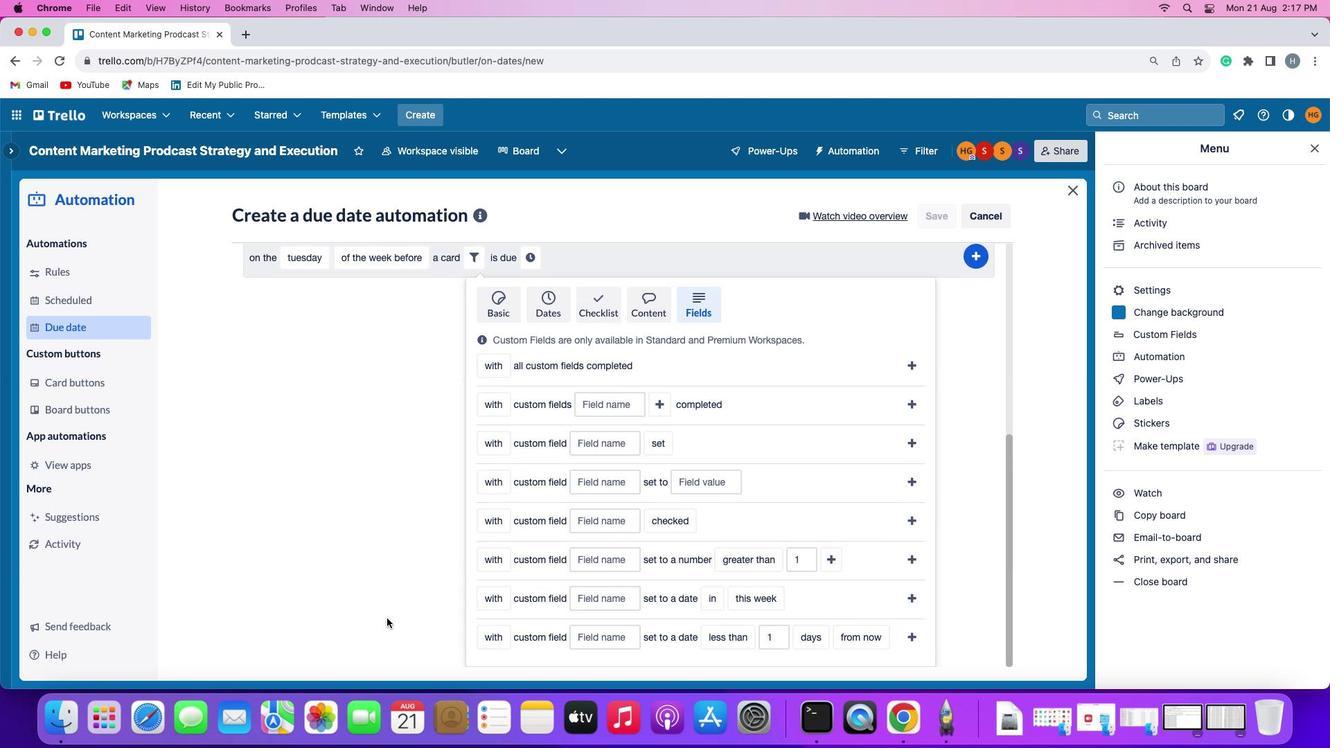 
Action: Mouse moved to (409, 605)
Screenshot: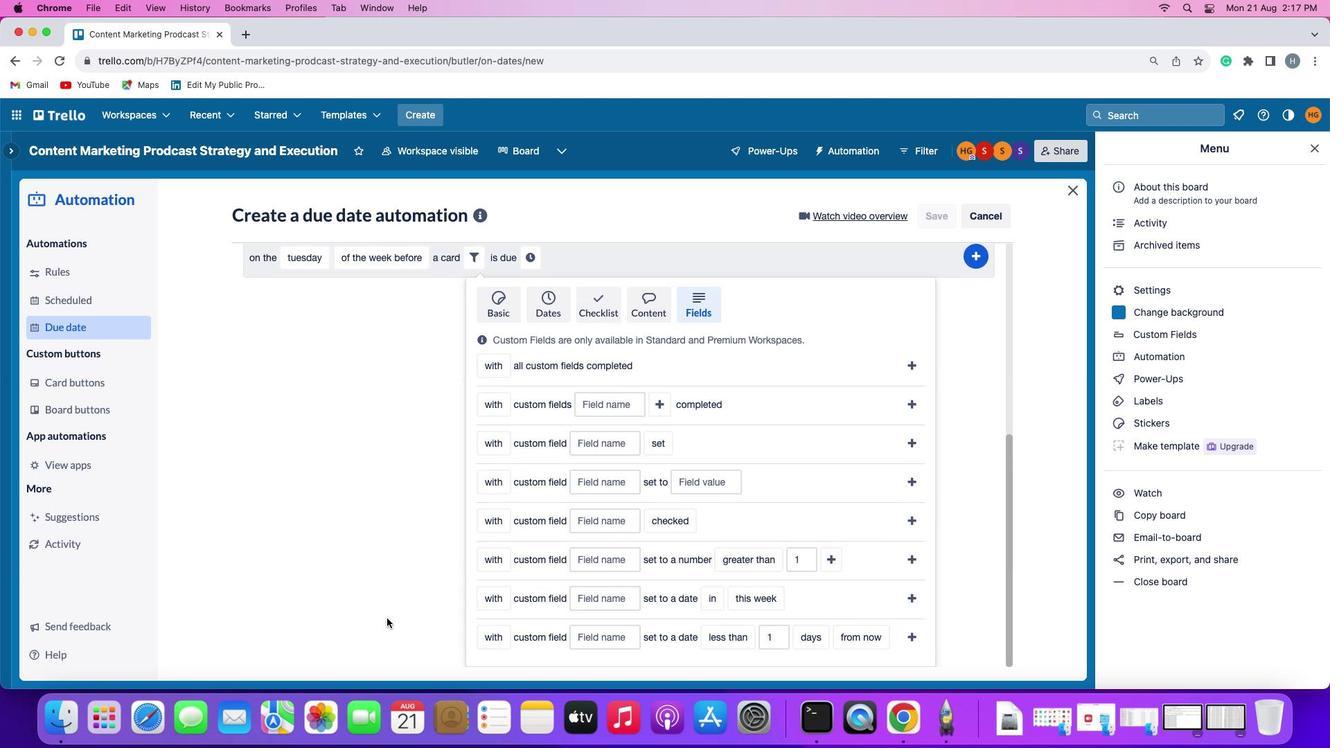 
Action: Mouse scrolled (409, 605) with delta (46, 18)
Screenshot: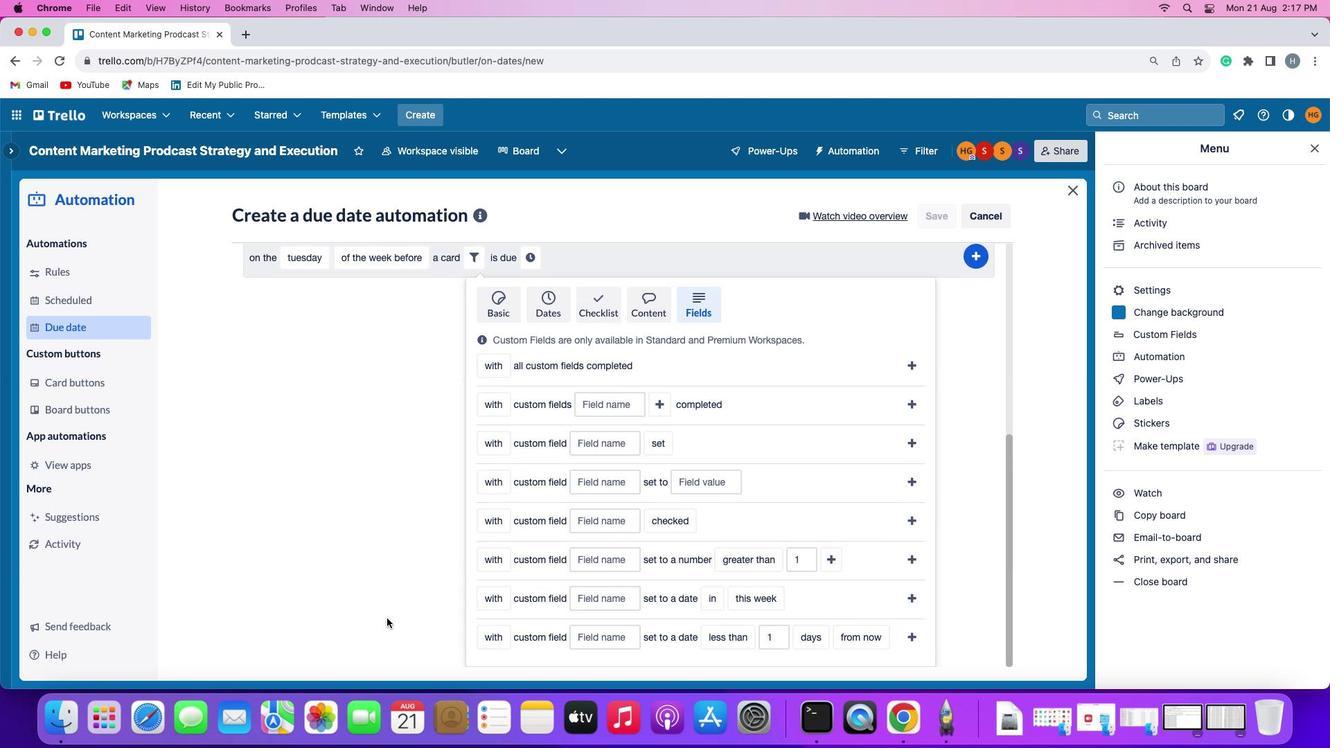 
Action: Mouse moved to (497, 614)
Screenshot: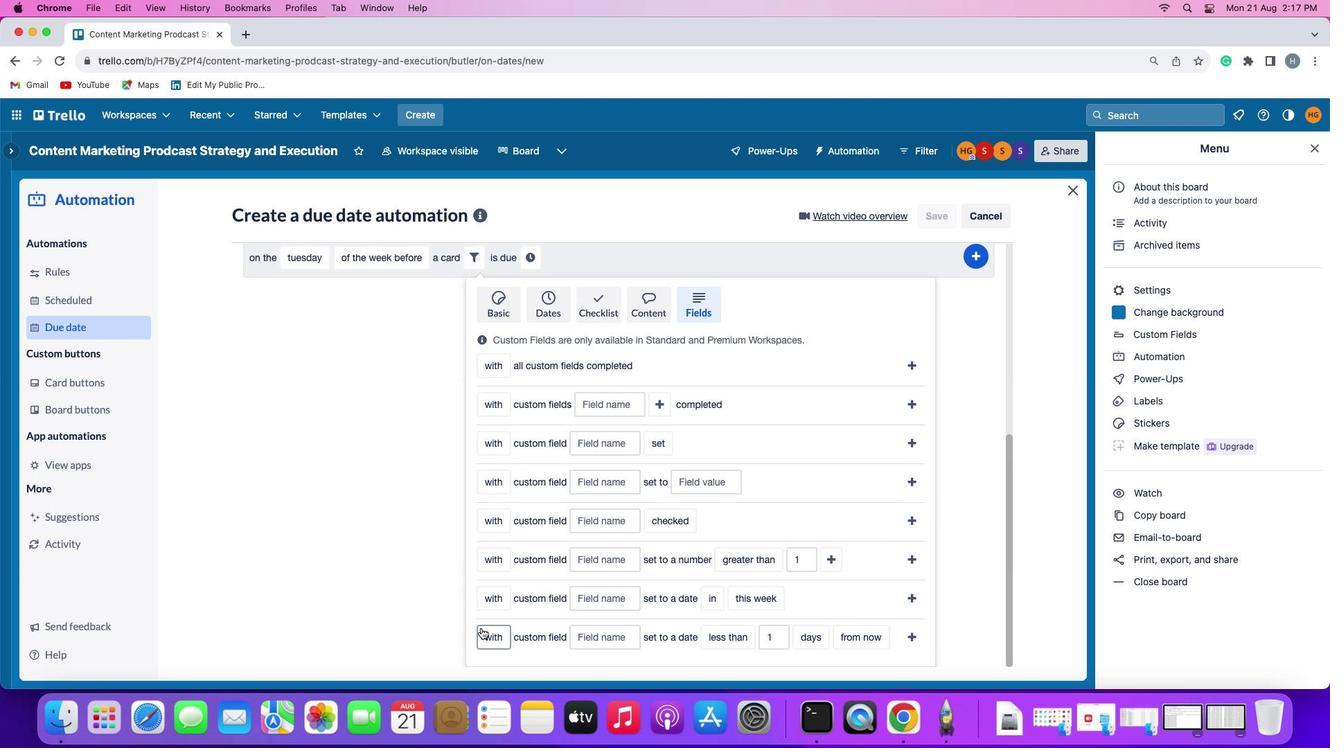 
Action: Mouse pressed left at (497, 614)
Screenshot: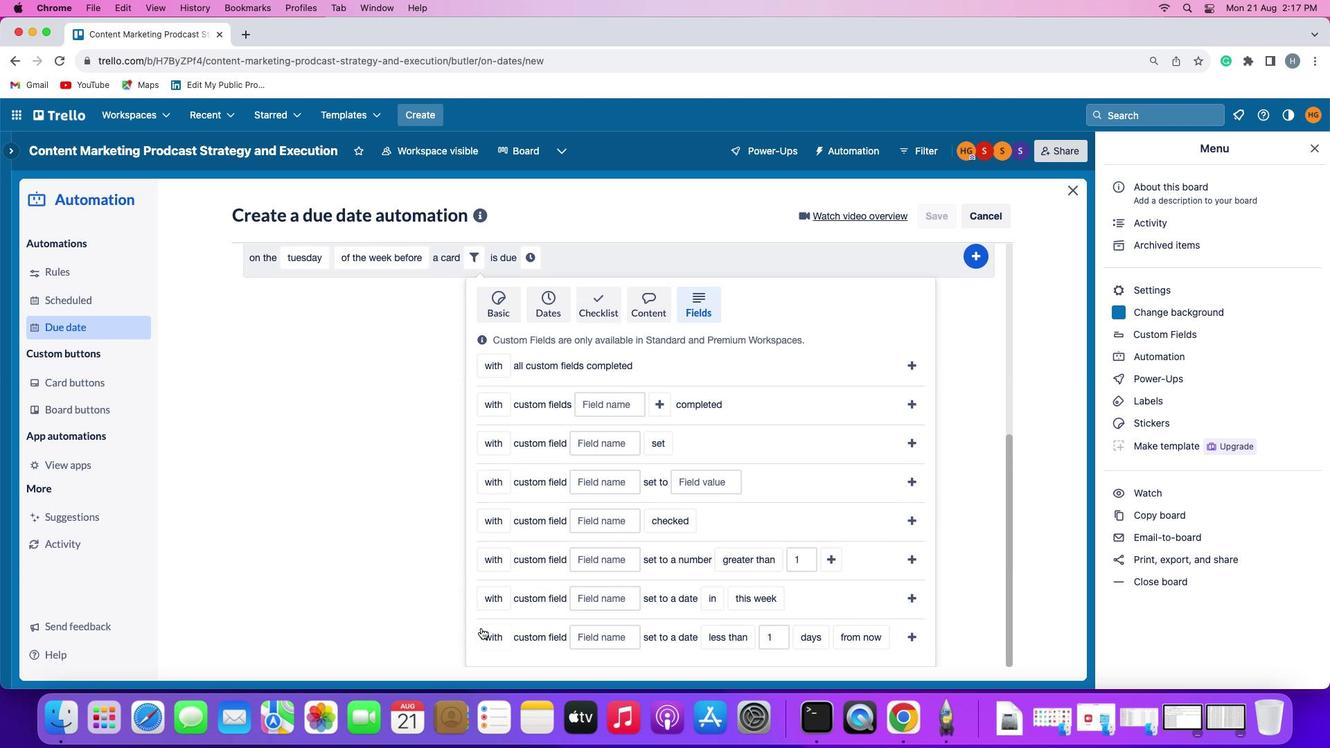 
Action: Mouse moved to (510, 609)
Screenshot: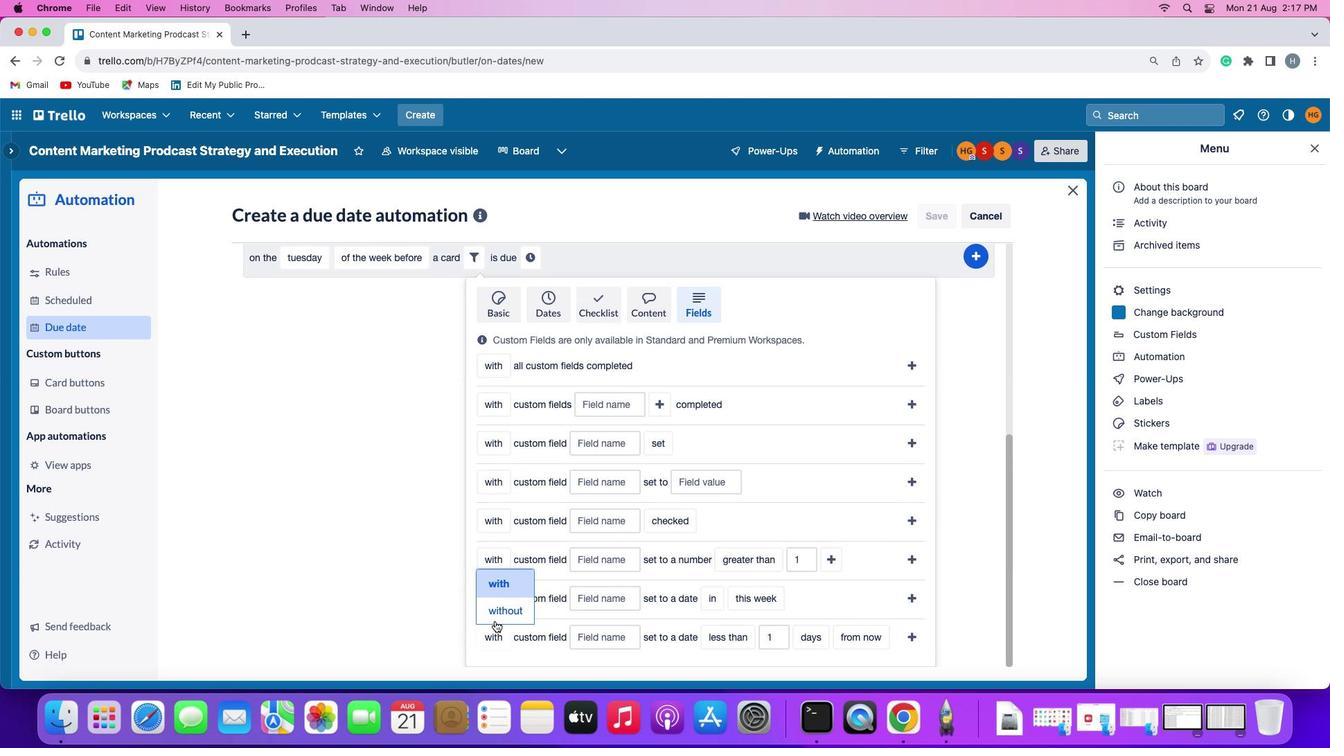 
Action: Mouse pressed left at (510, 609)
Screenshot: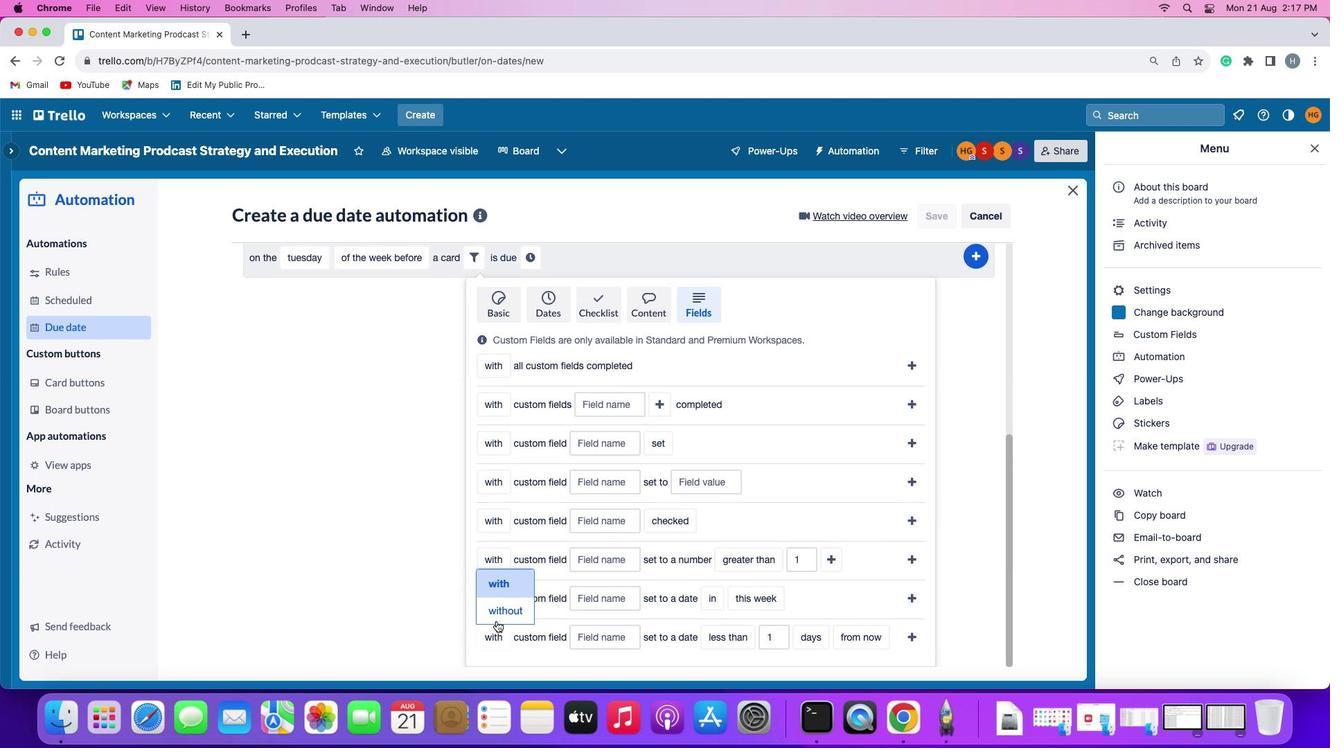 
Action: Mouse moved to (627, 620)
Screenshot: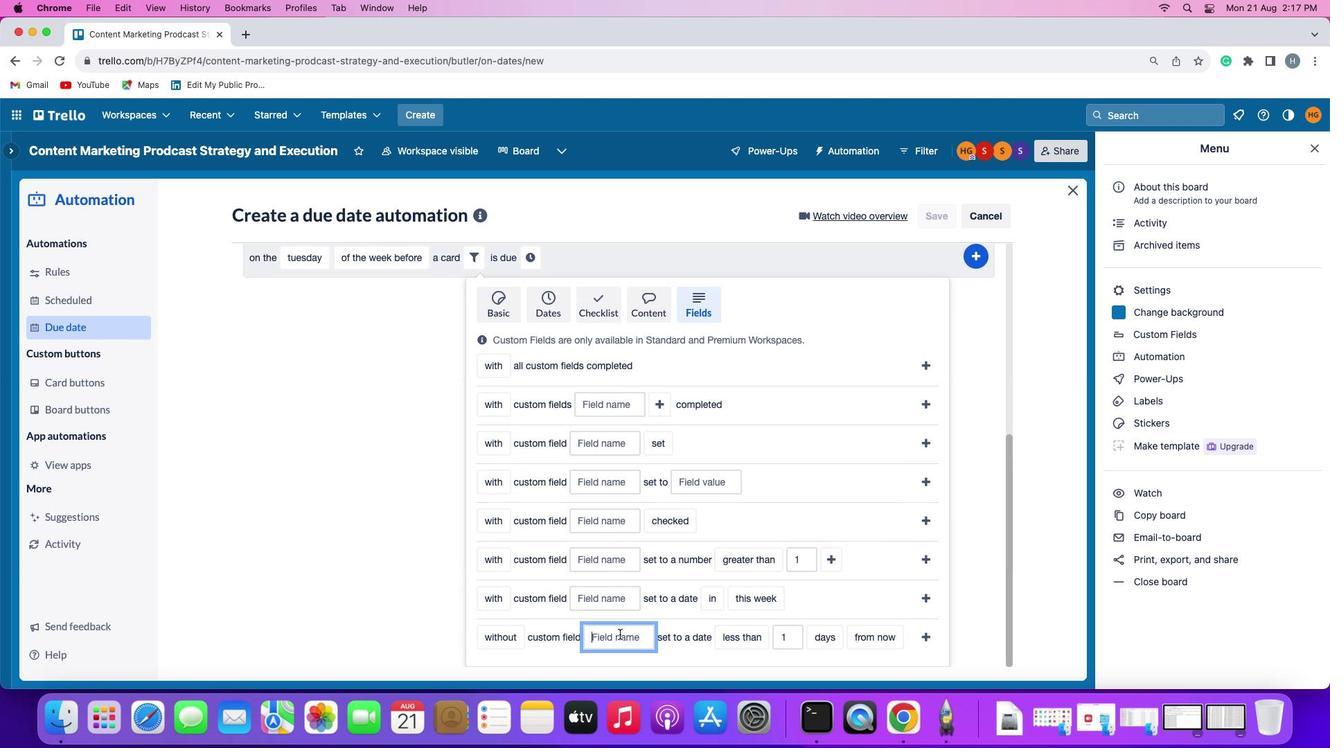 
Action: Mouse pressed left at (627, 620)
Screenshot: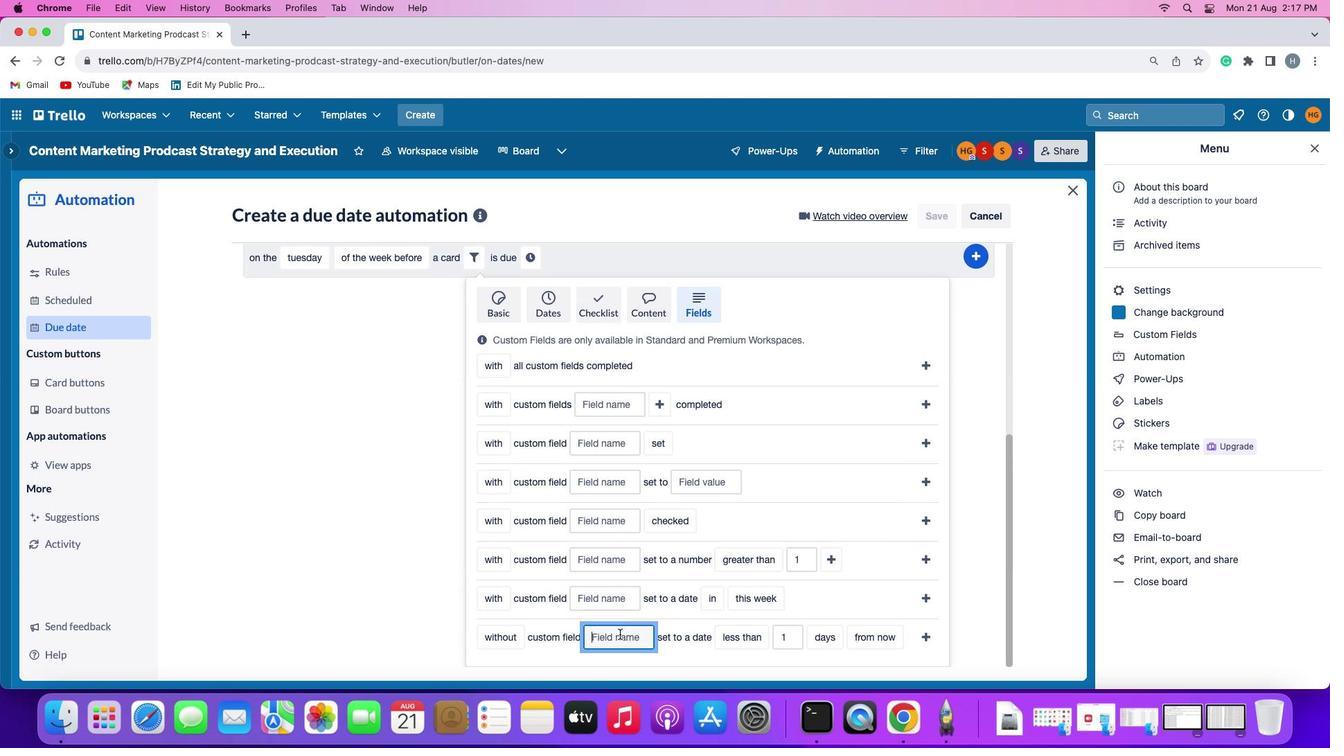 
Action: Mouse moved to (627, 619)
Screenshot: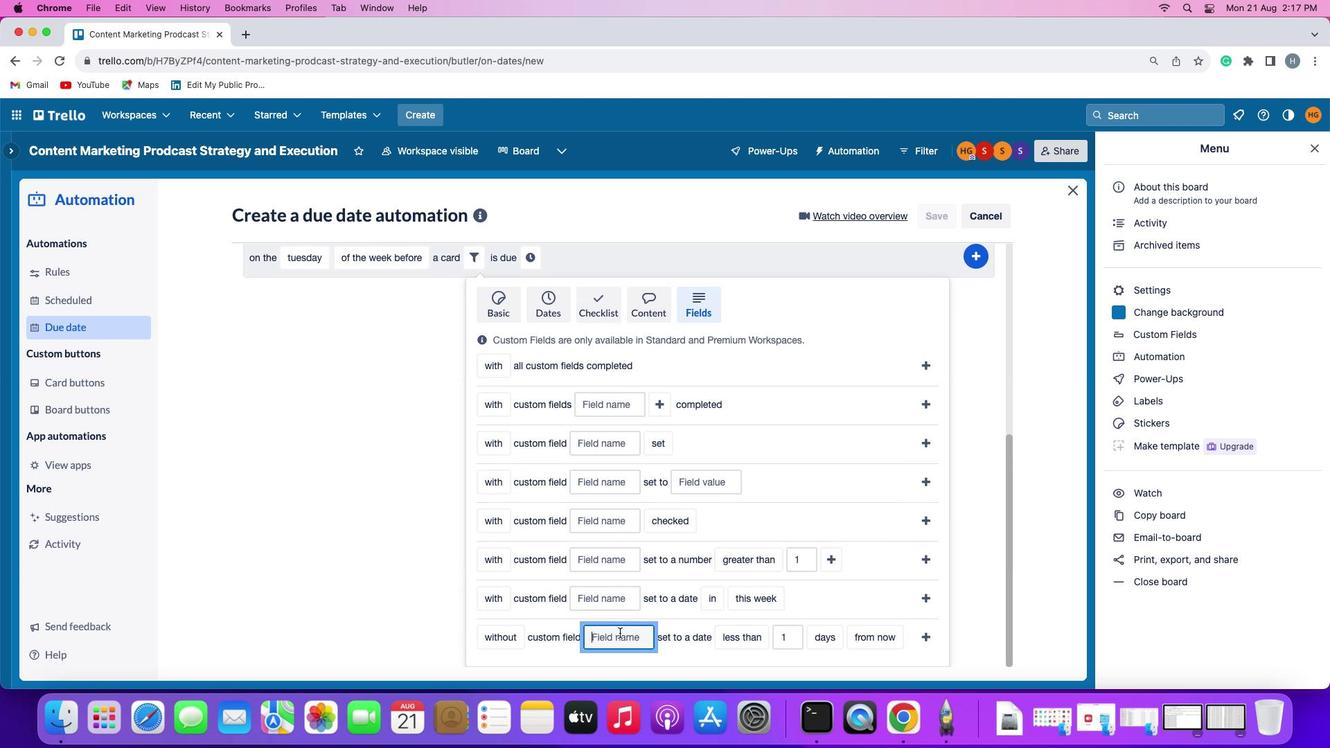 
Action: Key pressed Key.shift'R''e''s''u''n'Key.backspace'm''e'
Screenshot: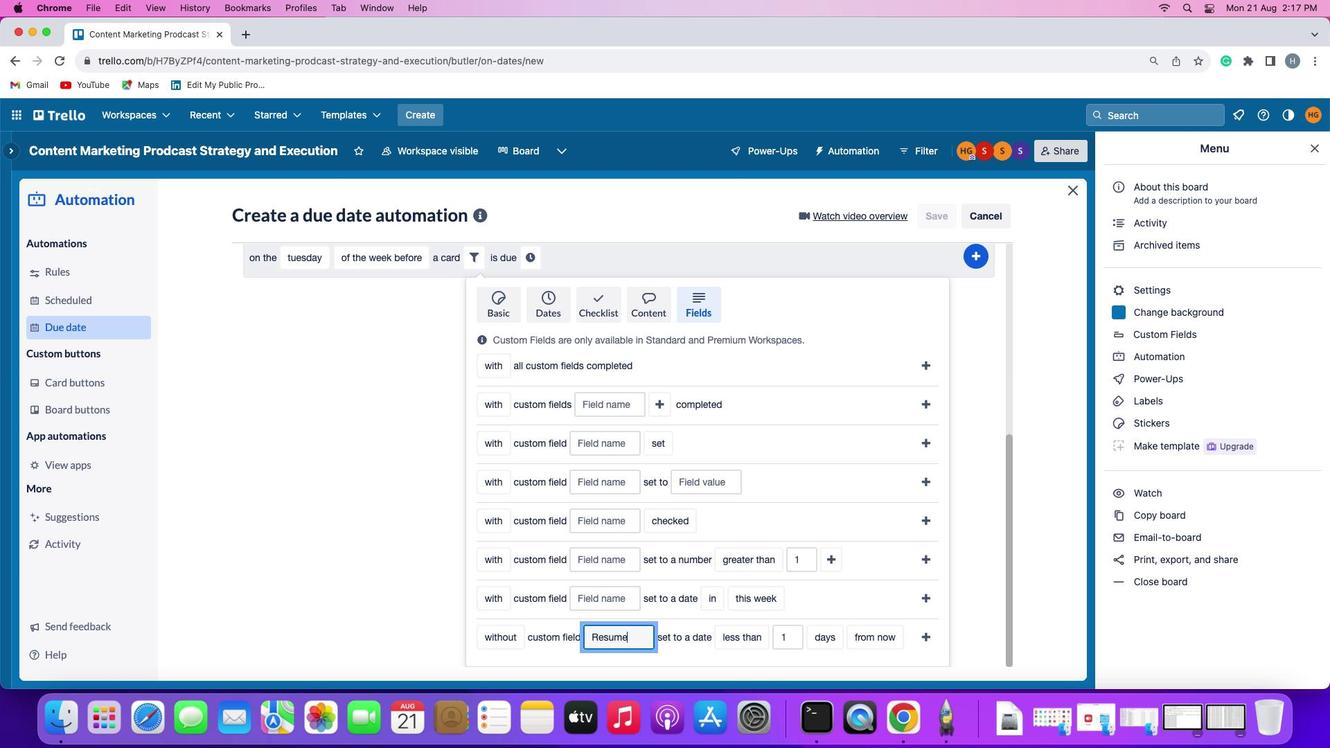 
Action: Mouse moved to (740, 620)
Screenshot: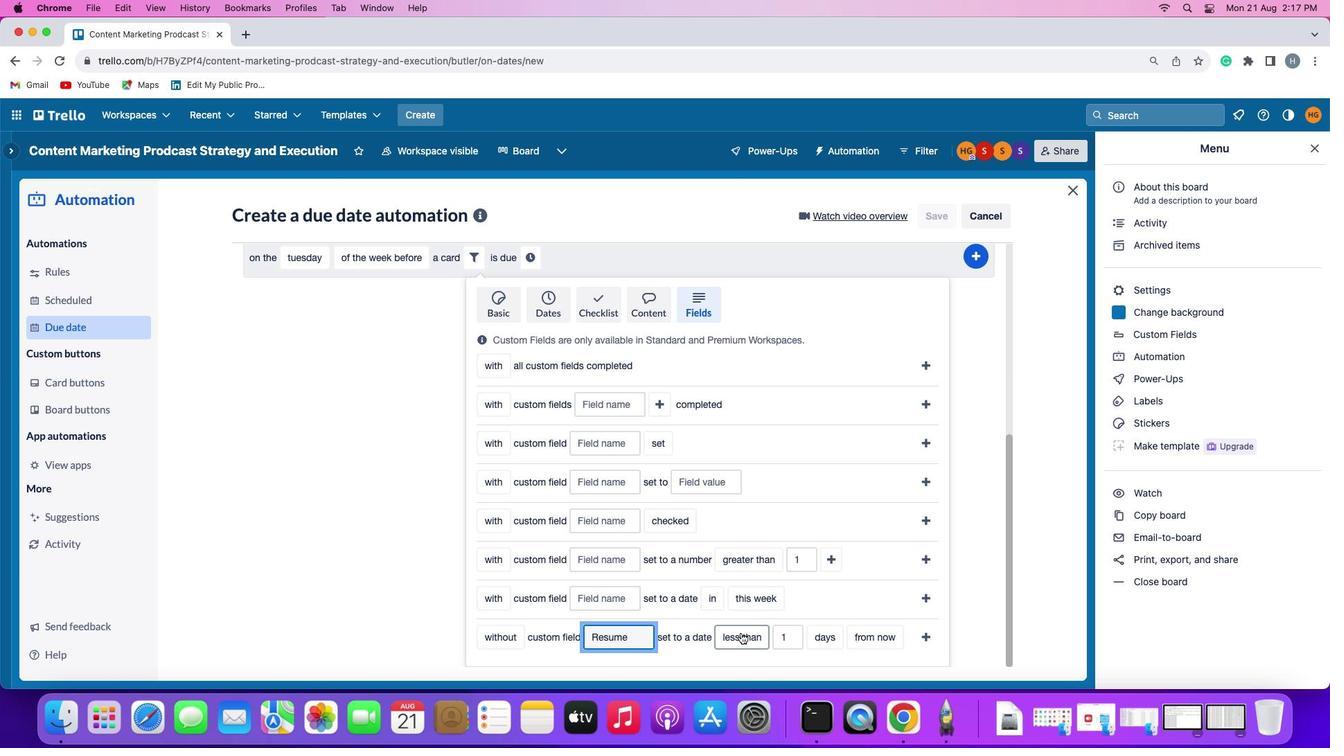 
Action: Mouse pressed left at (740, 620)
Screenshot: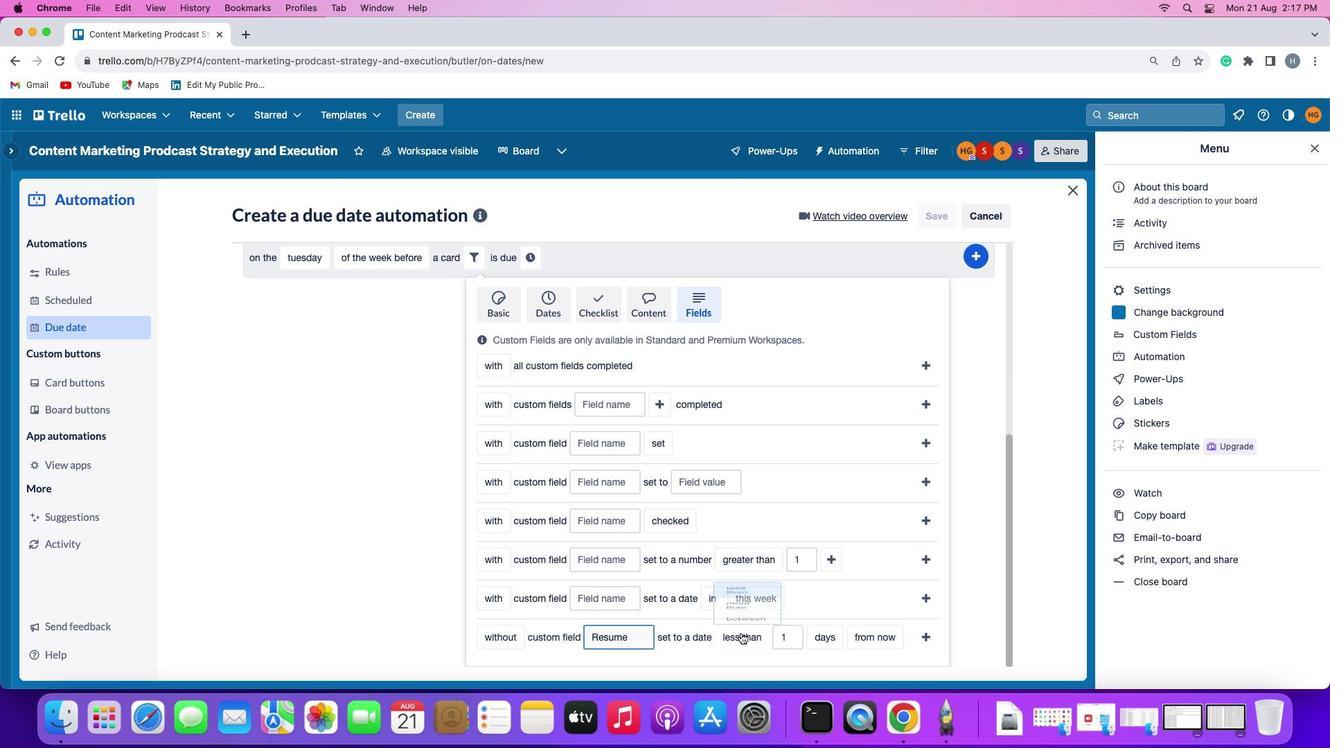 
Action: Mouse moved to (738, 573)
Screenshot: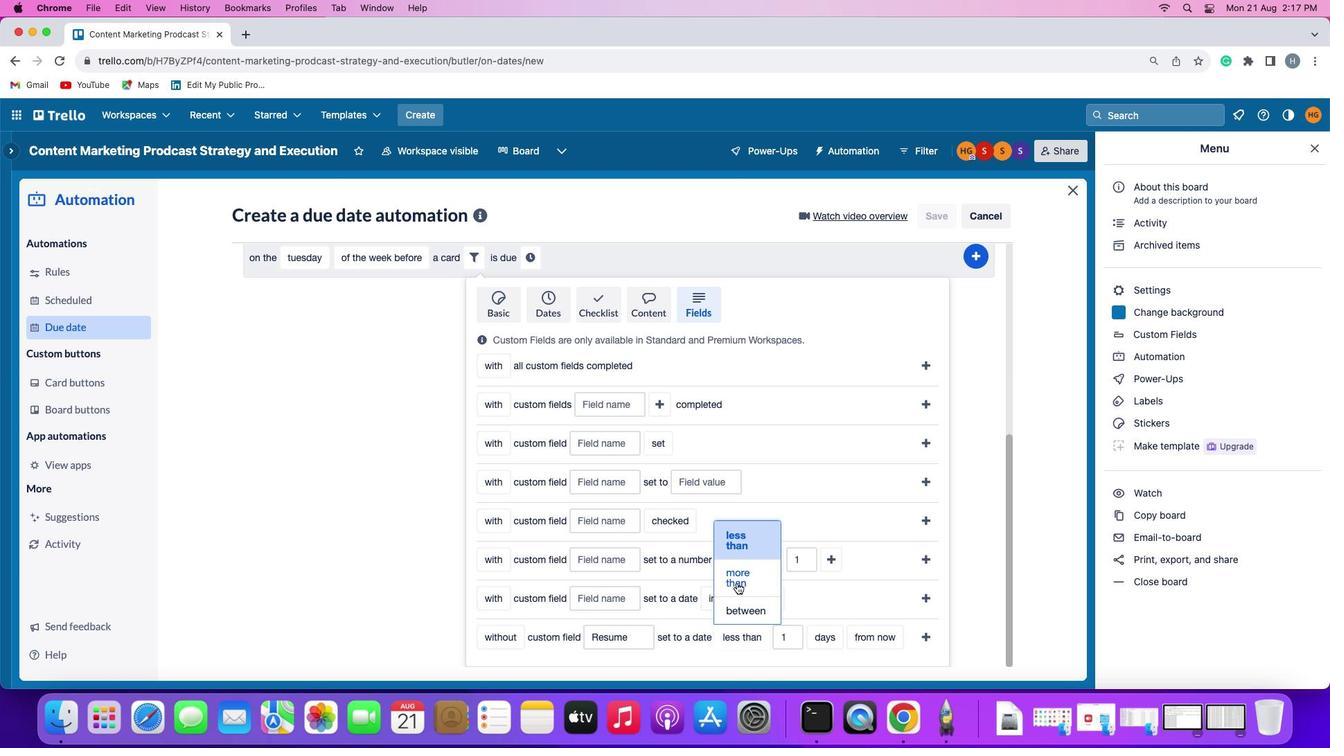 
Action: Mouse pressed left at (738, 573)
Screenshot: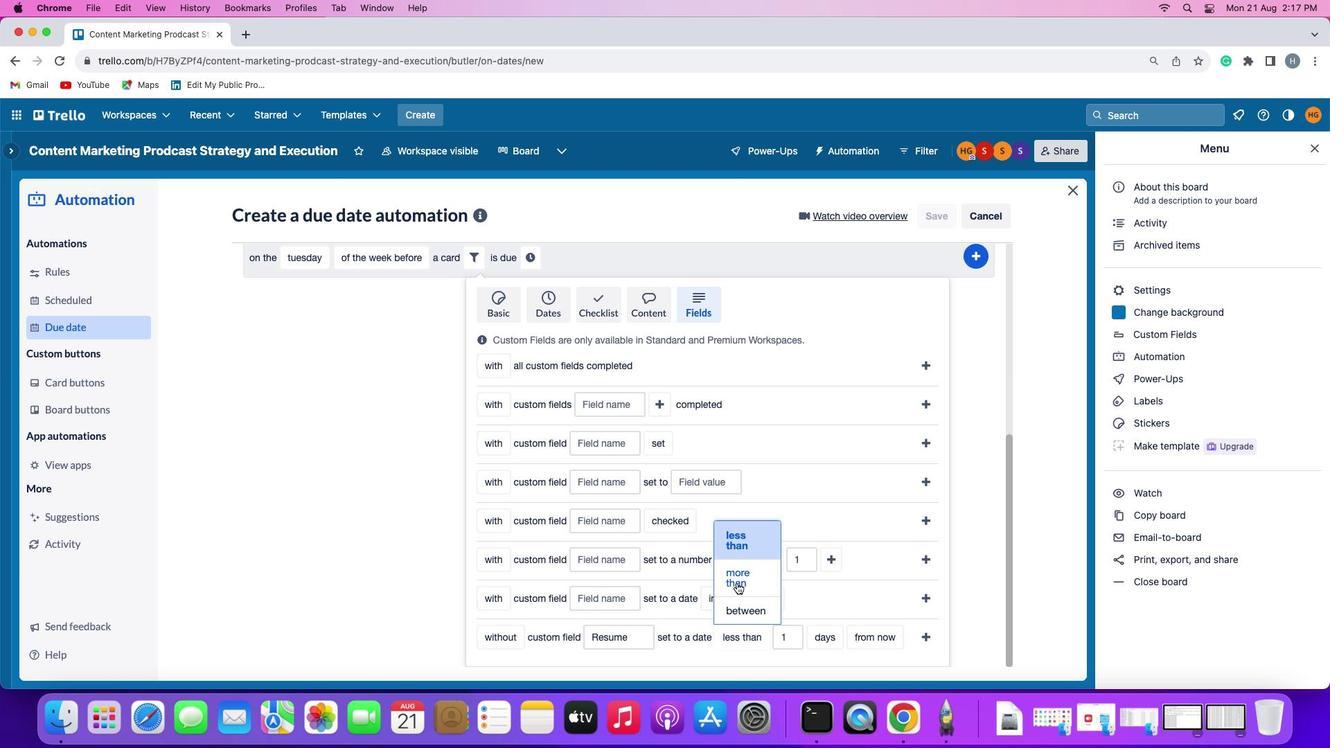 
Action: Mouse moved to (798, 628)
Screenshot: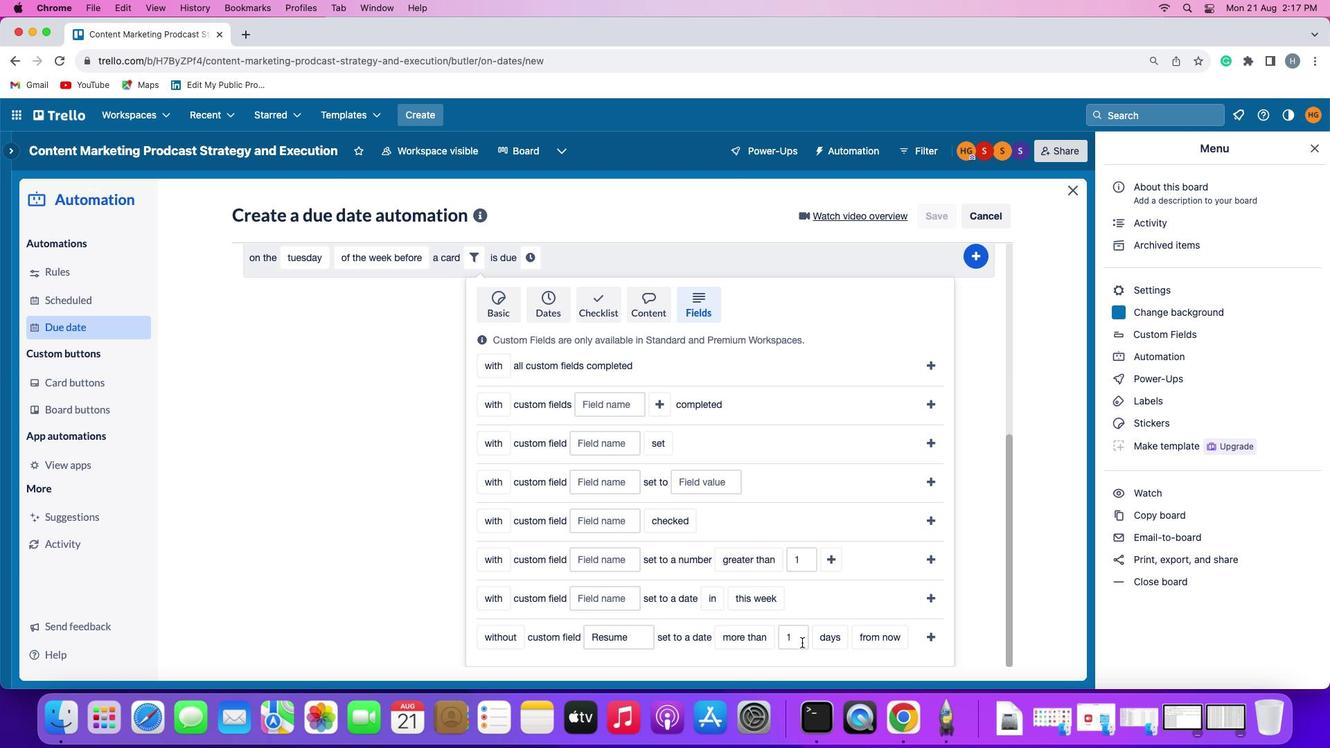 
Action: Mouse pressed left at (798, 628)
Screenshot: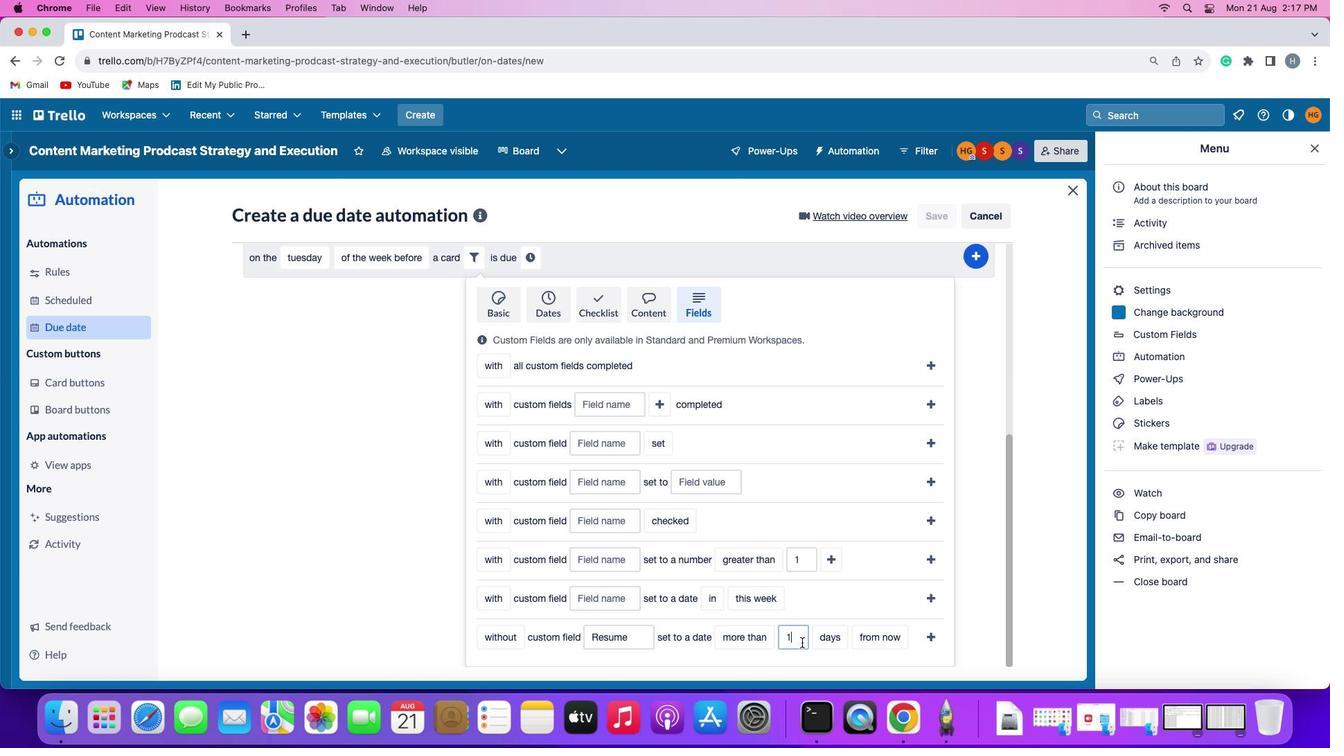 
Action: Mouse moved to (798, 626)
Screenshot: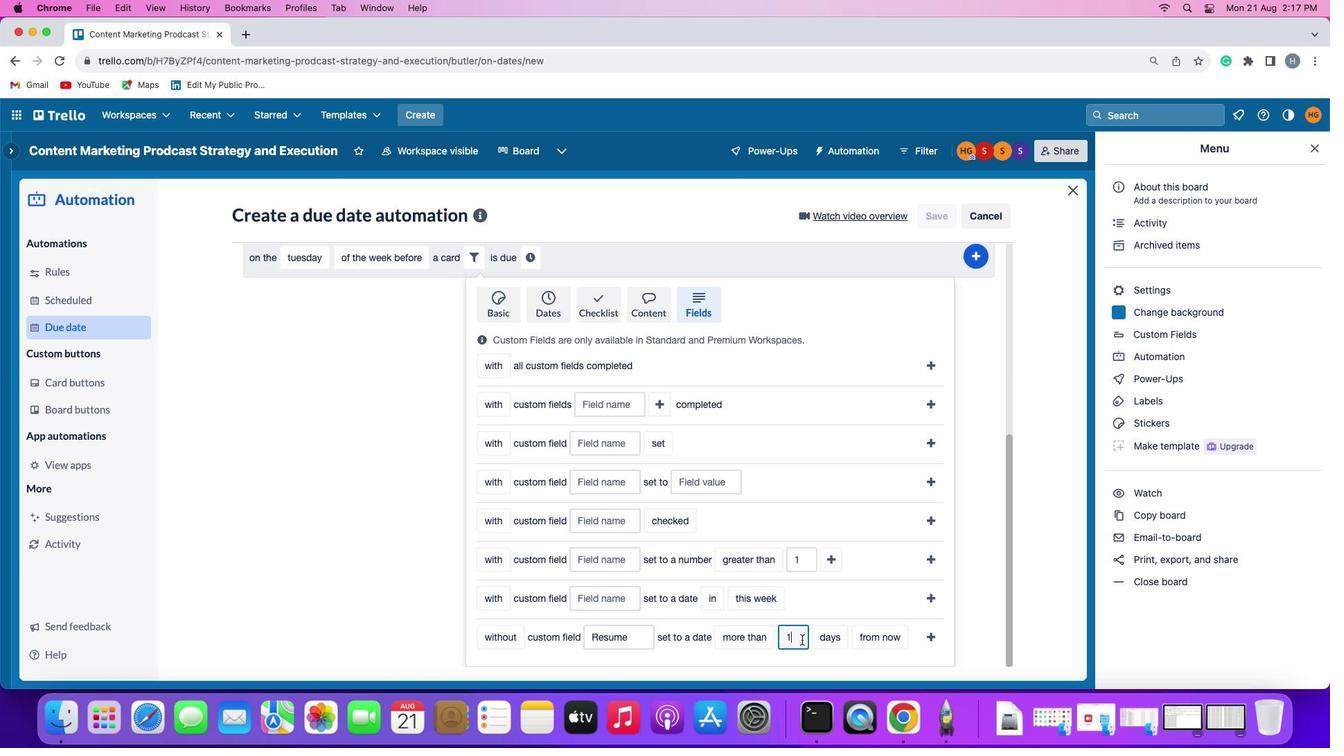 
Action: Key pressed Key.backspace'1'
Screenshot: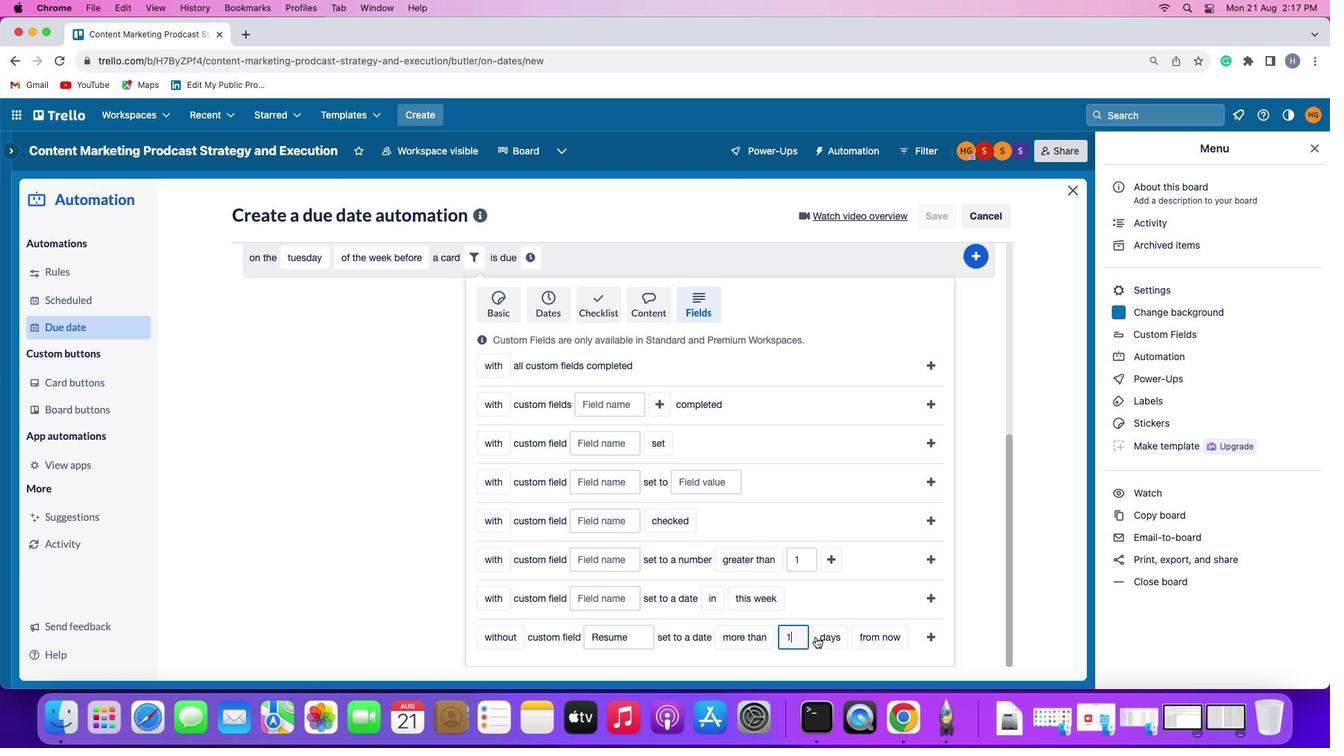 
Action: Mouse moved to (821, 622)
Screenshot: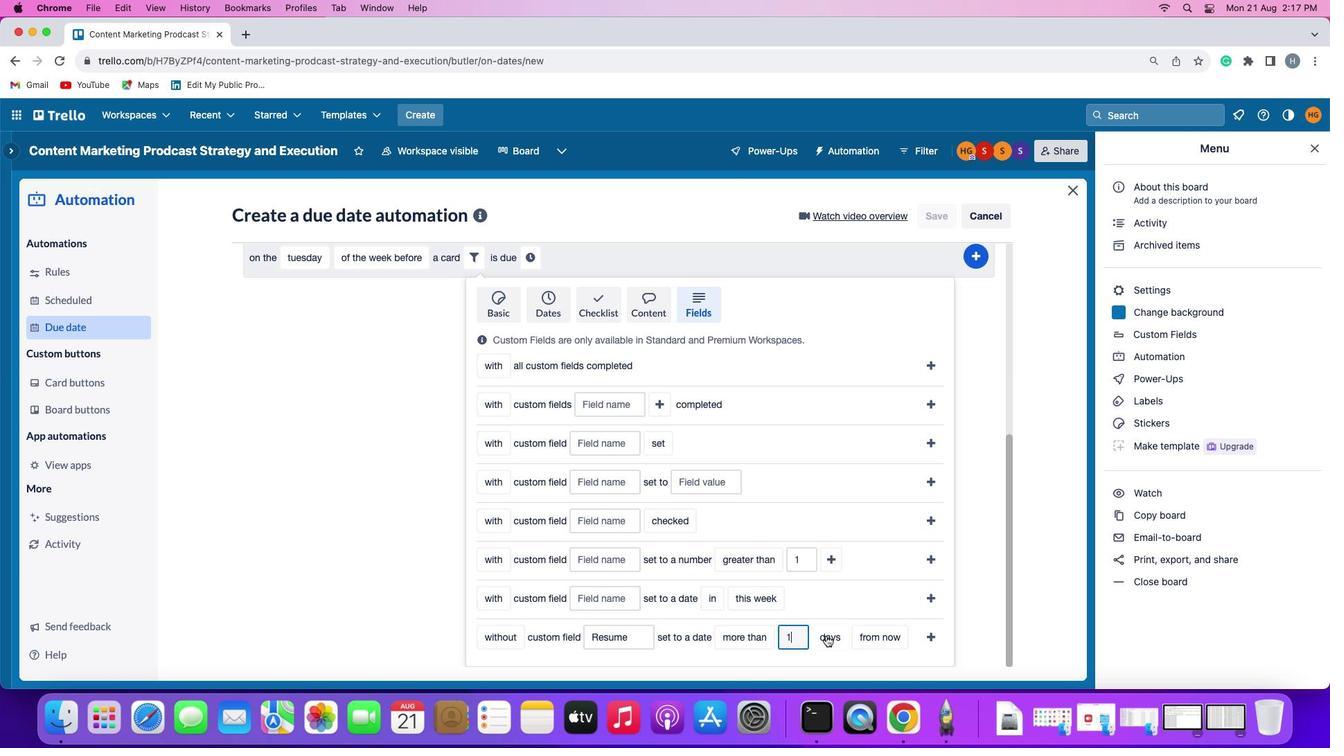 
Action: Mouse pressed left at (821, 622)
Screenshot: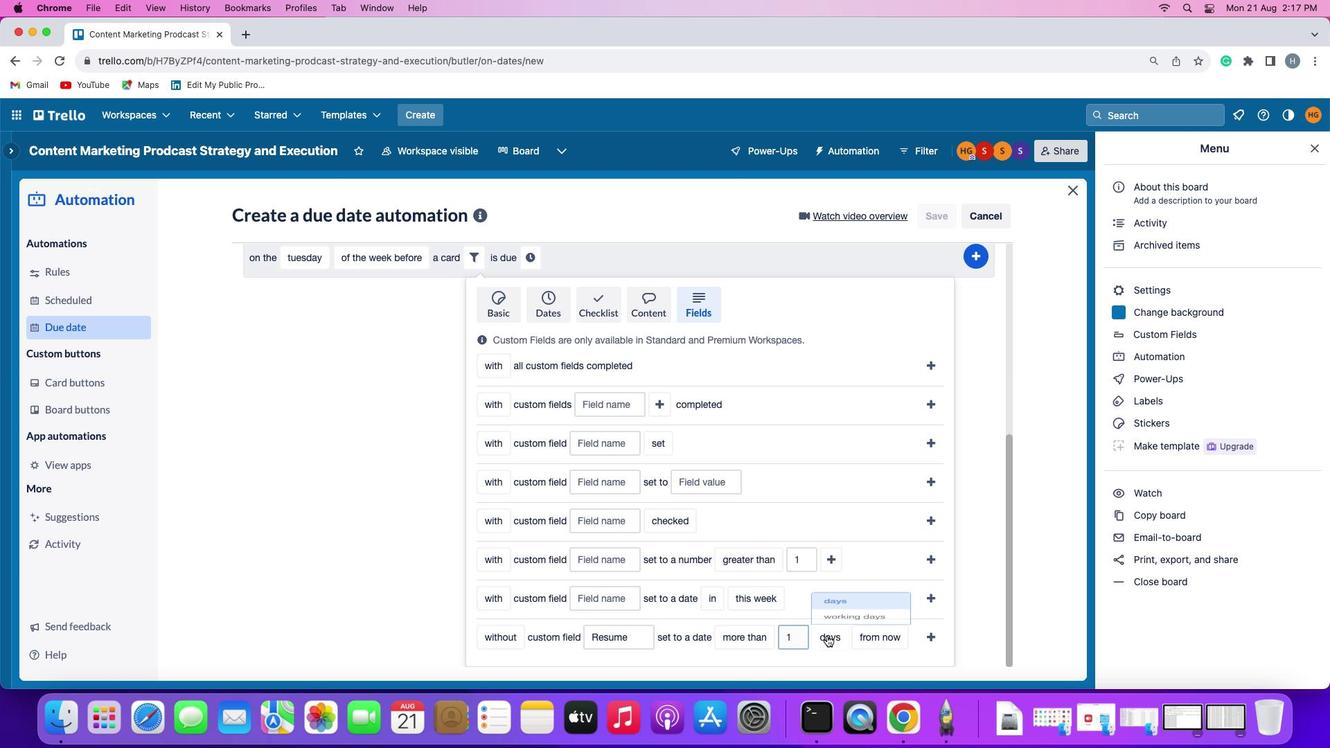 
Action: Mouse moved to (822, 602)
Screenshot: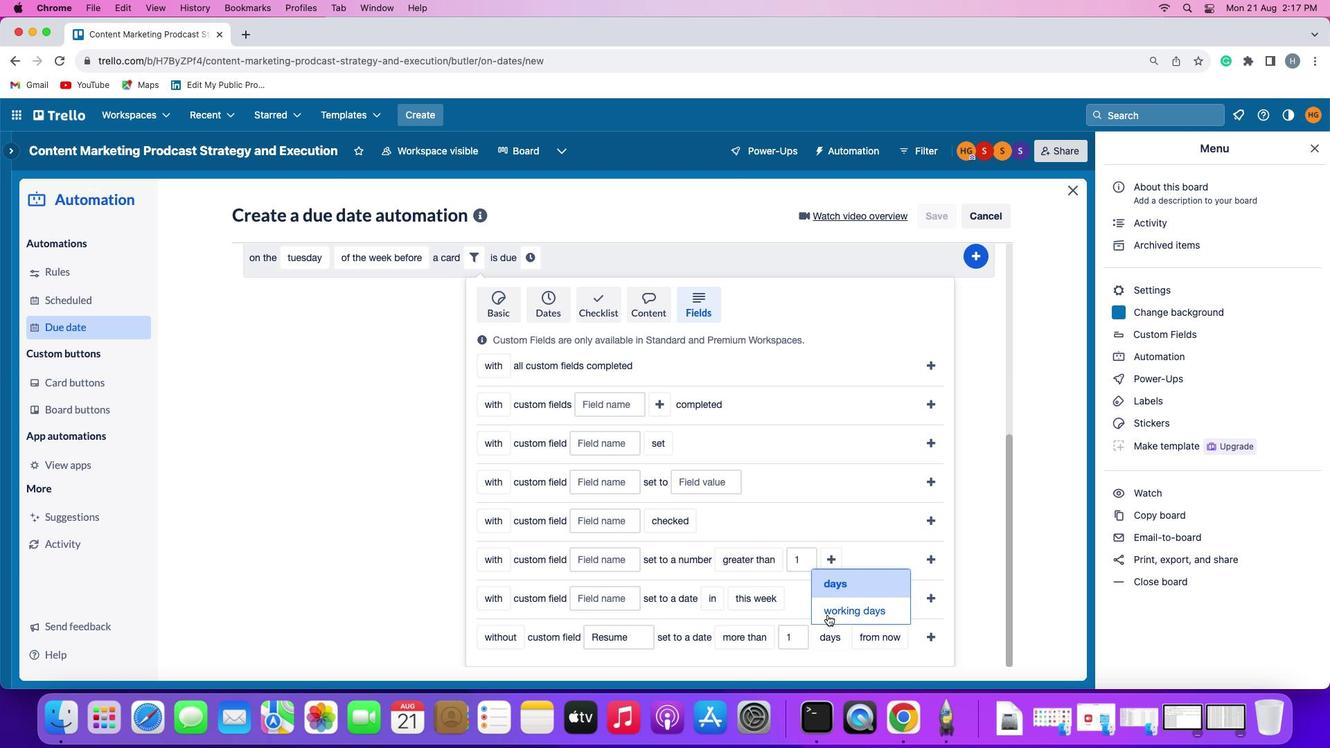 
Action: Mouse pressed left at (822, 602)
Screenshot: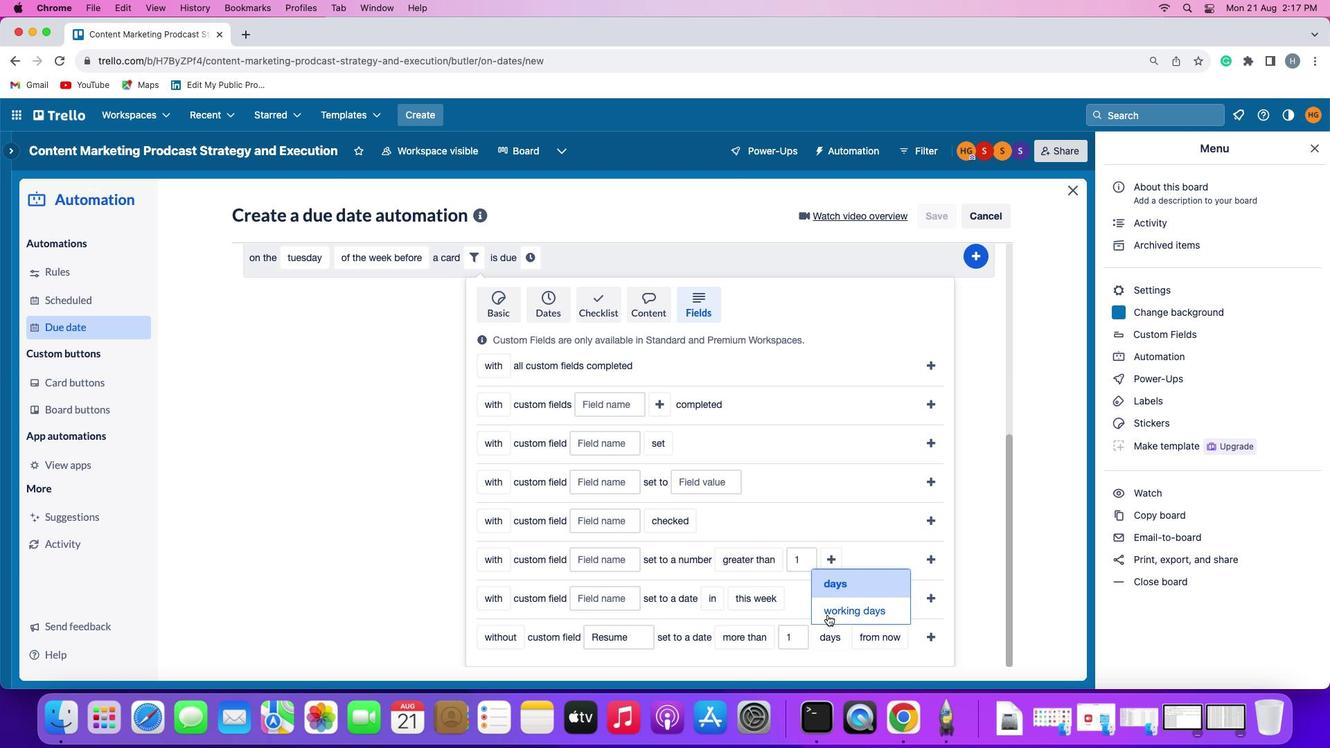 
Action: Mouse moved to (889, 628)
Screenshot: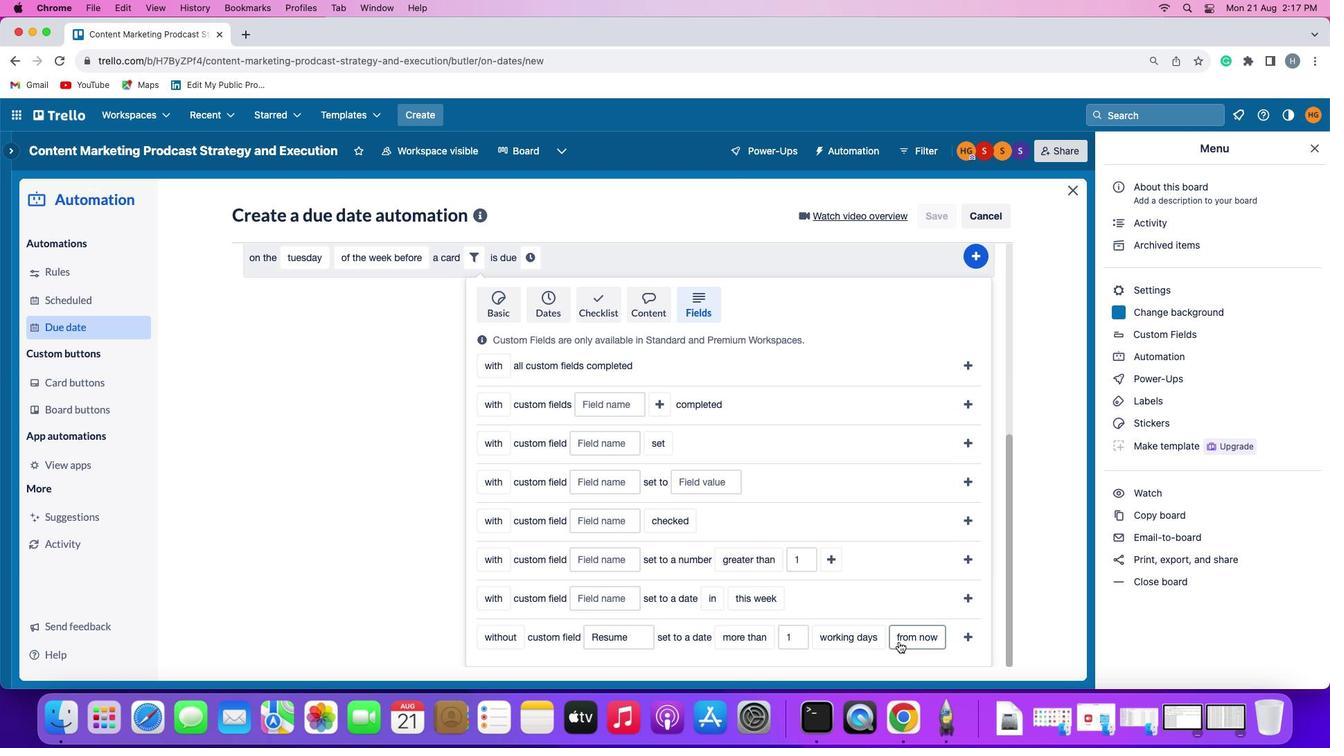 
Action: Mouse pressed left at (889, 628)
Screenshot: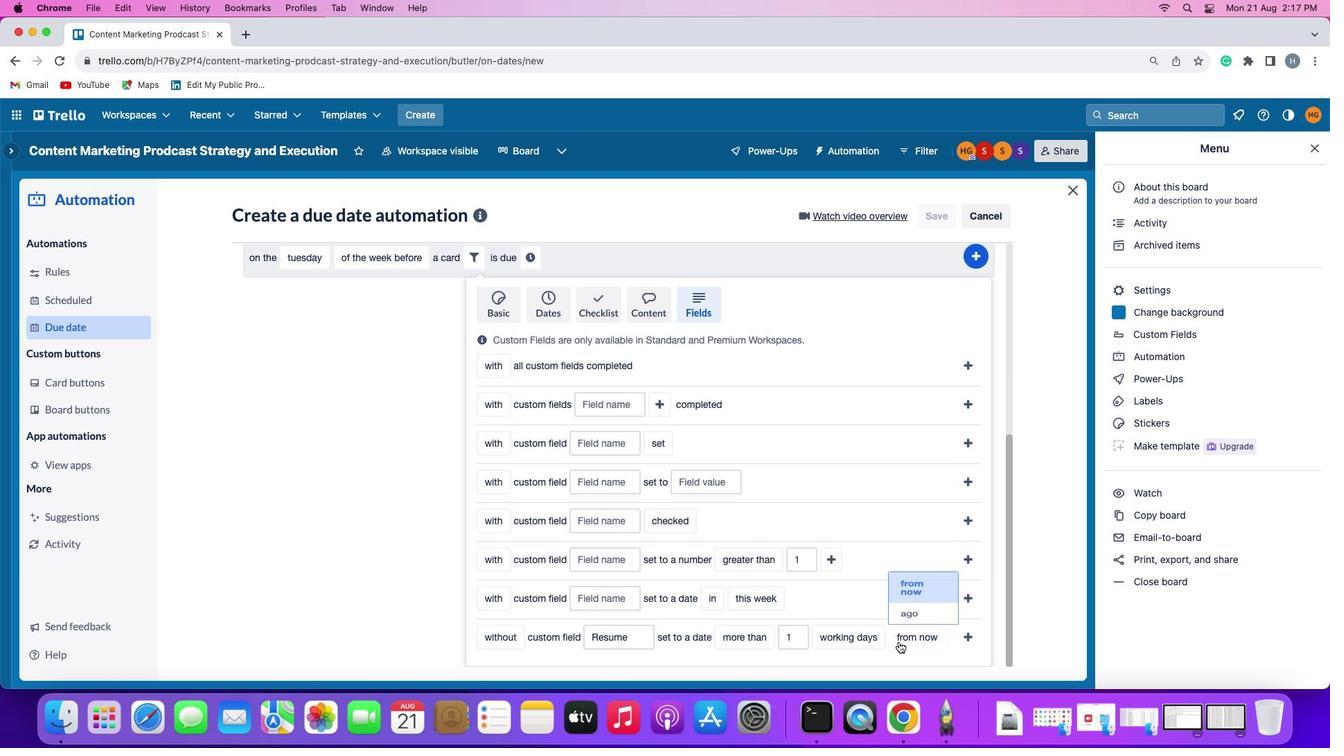 
Action: Mouse moved to (899, 569)
Screenshot: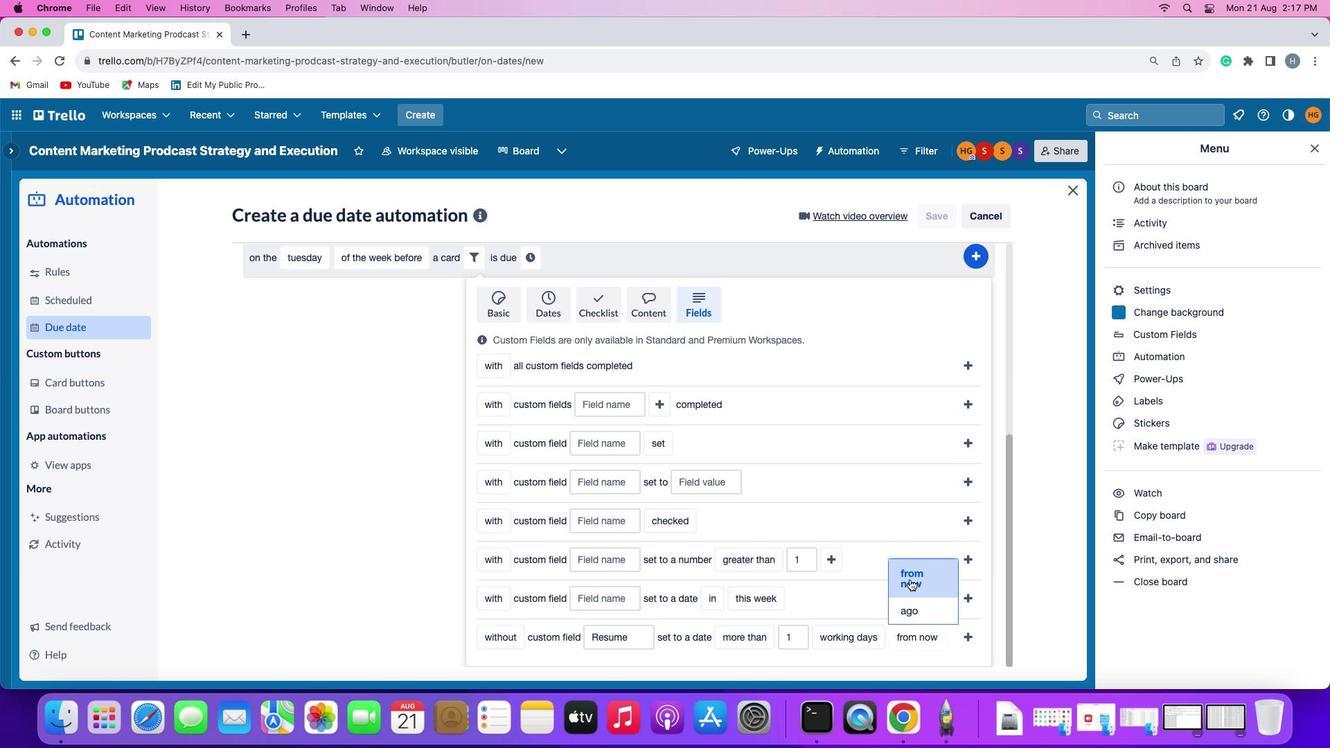 
Action: Mouse pressed left at (899, 569)
Screenshot: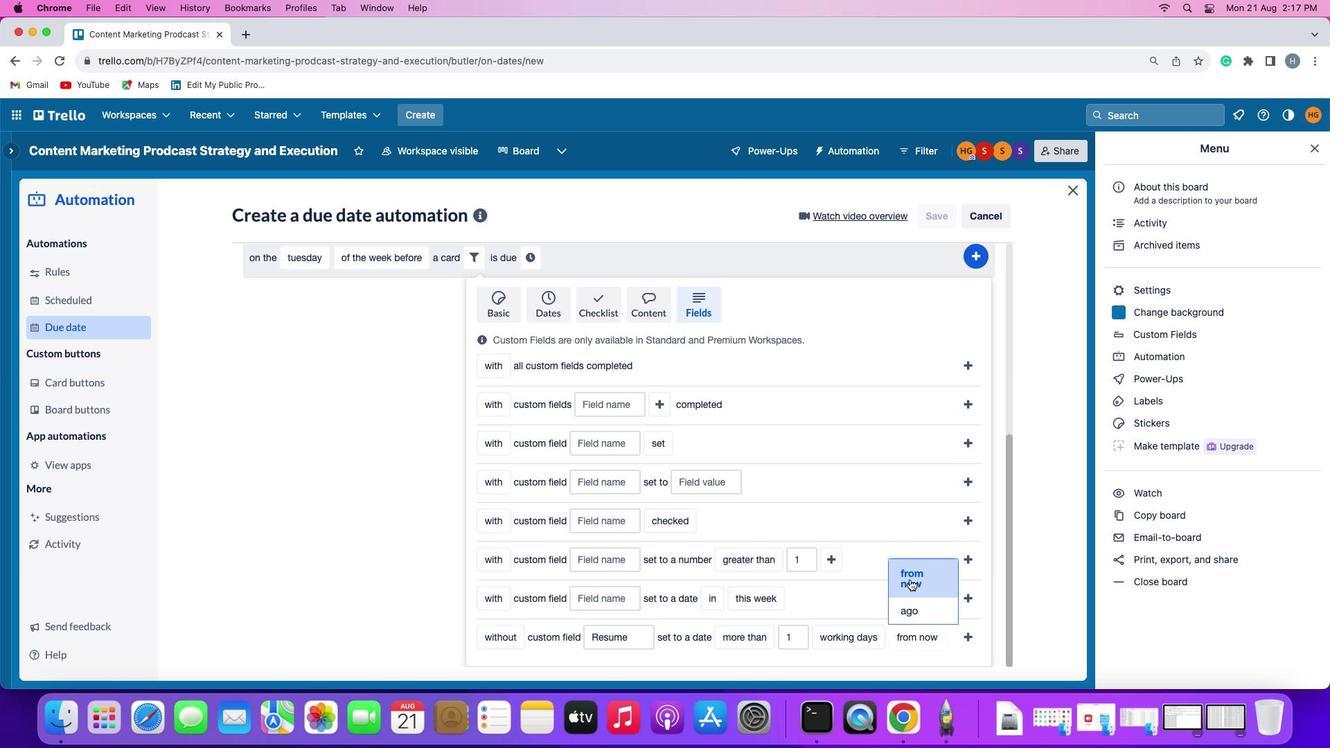 
Action: Mouse moved to (962, 619)
Screenshot: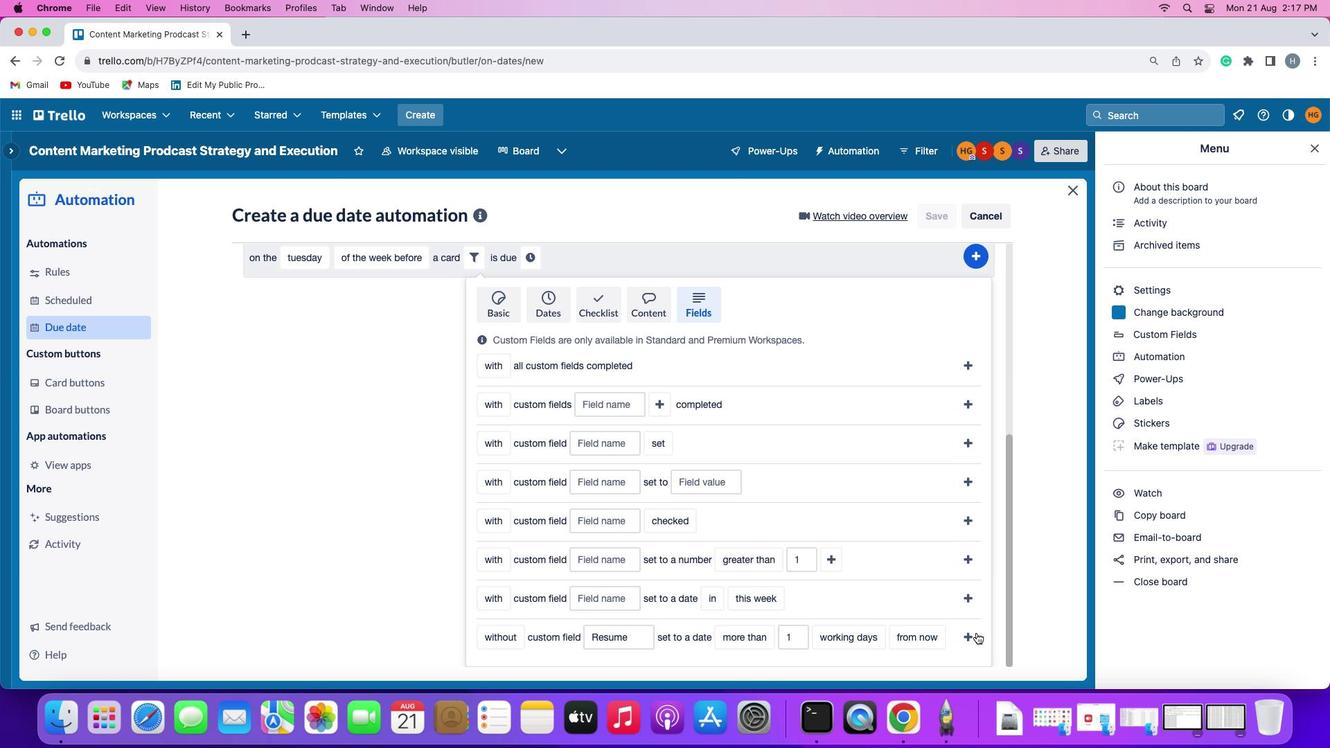 
Action: Mouse pressed left at (962, 619)
Screenshot: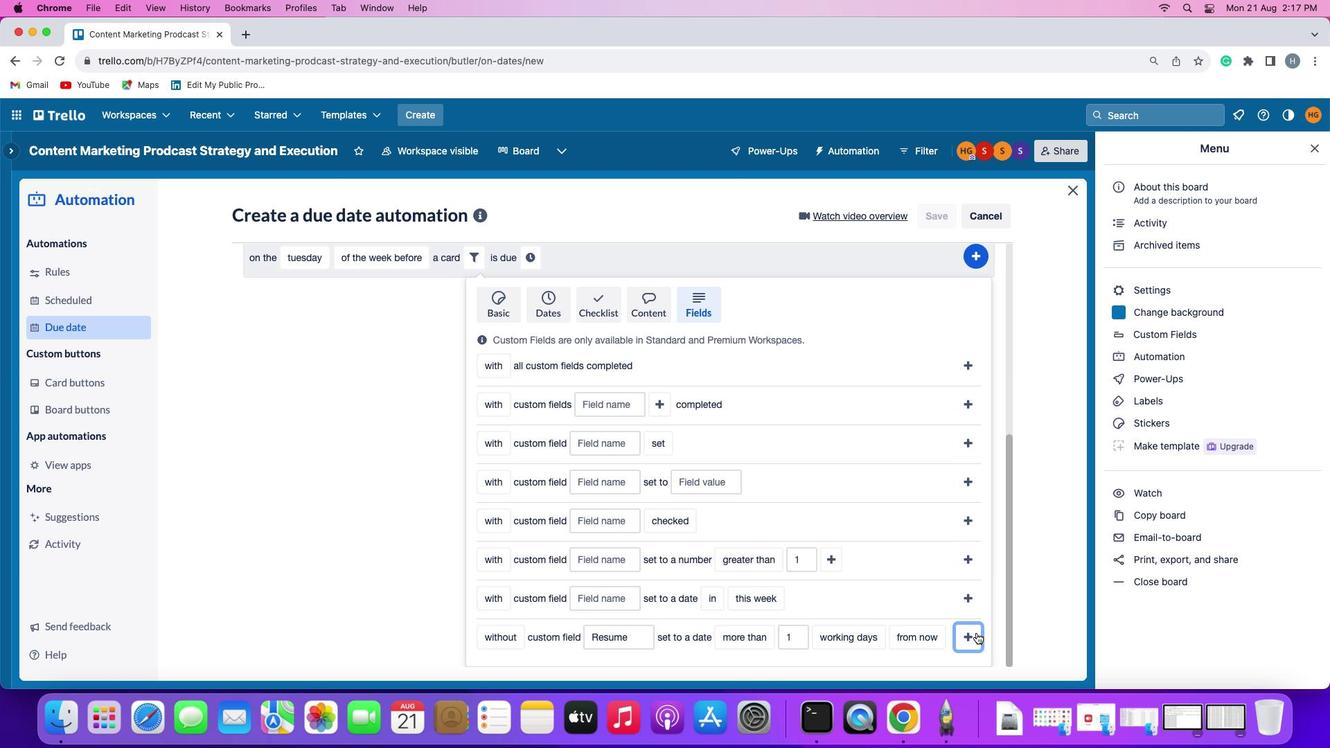 
Action: Mouse moved to (901, 593)
Screenshot: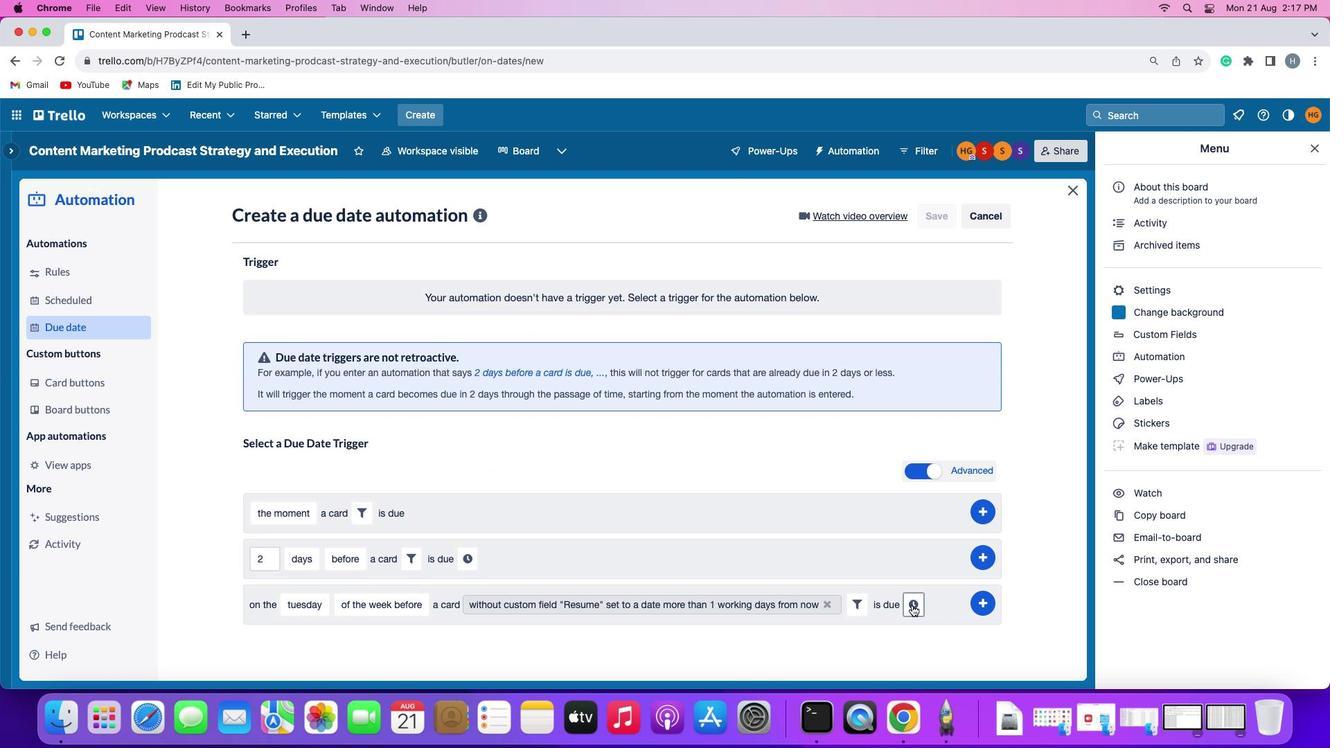 
Action: Mouse pressed left at (901, 593)
Screenshot: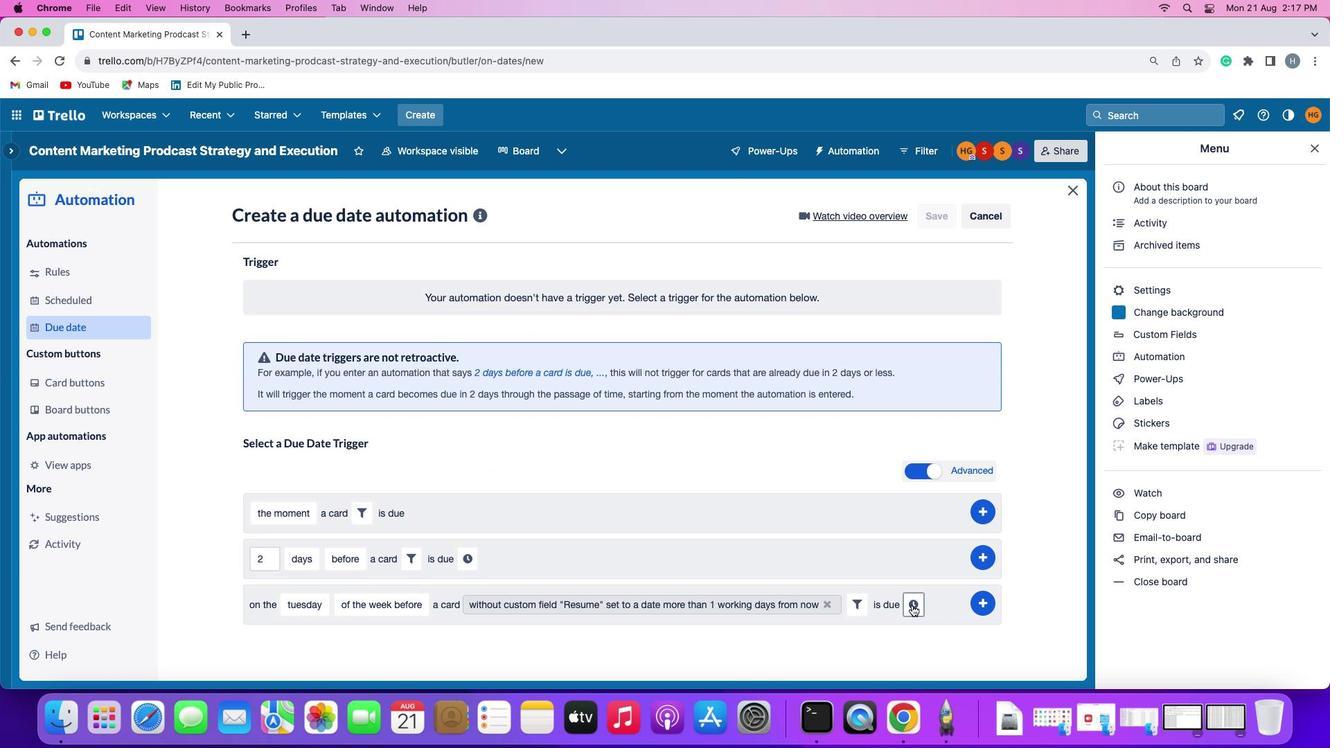 
Action: Mouse moved to (312, 620)
Screenshot: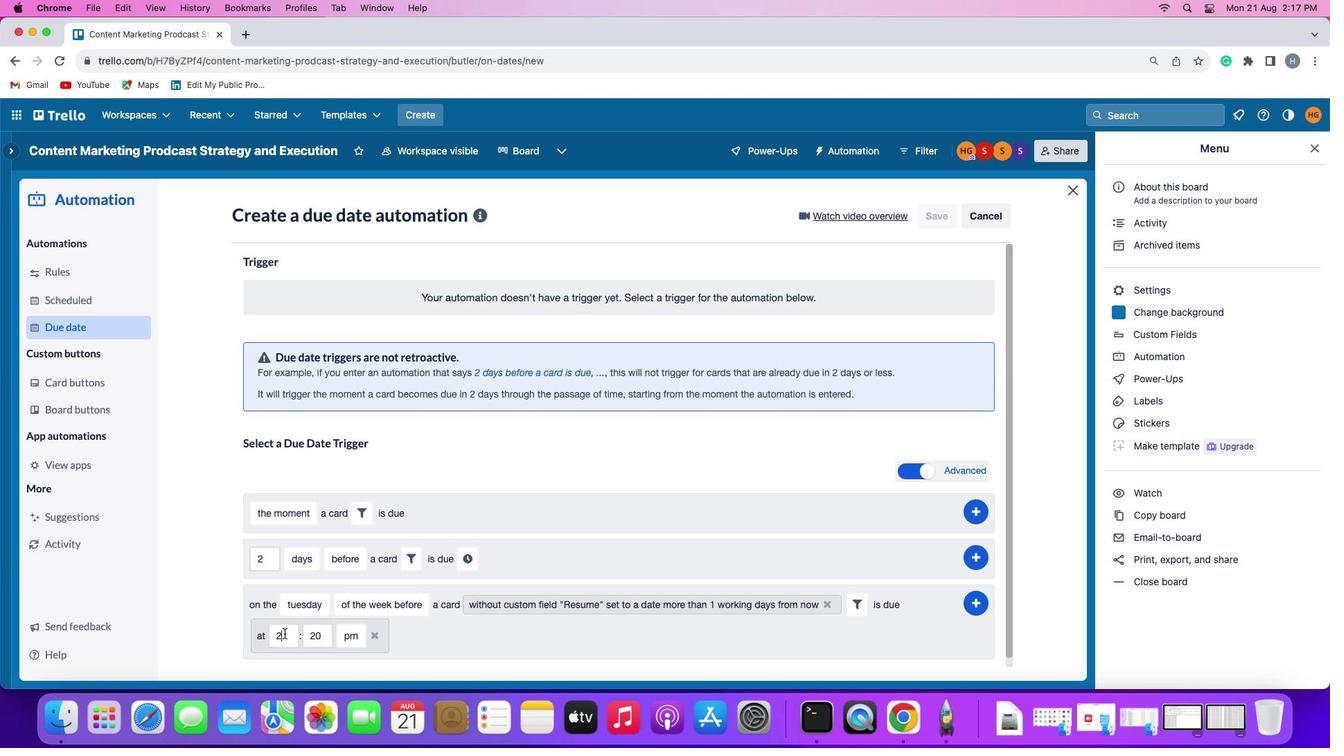 
Action: Mouse pressed left at (312, 620)
Screenshot: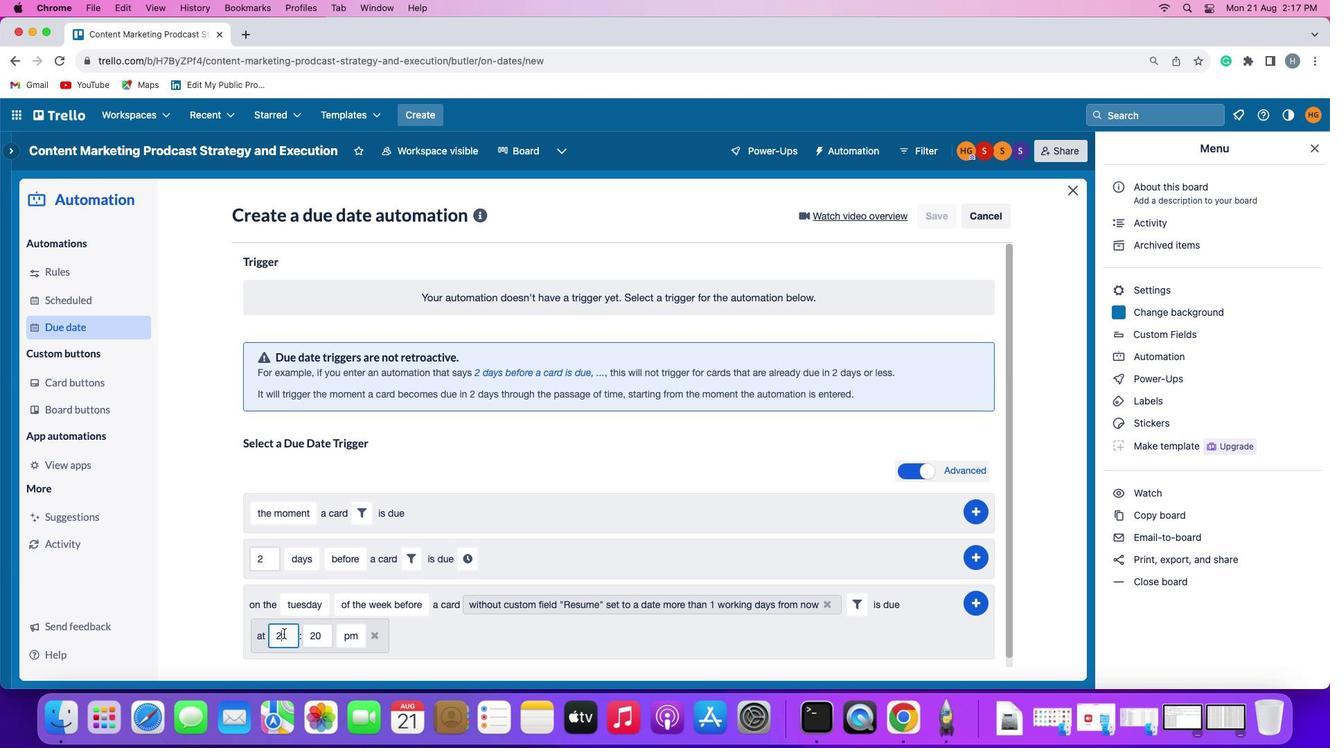 
Action: Mouse moved to (312, 620)
Screenshot: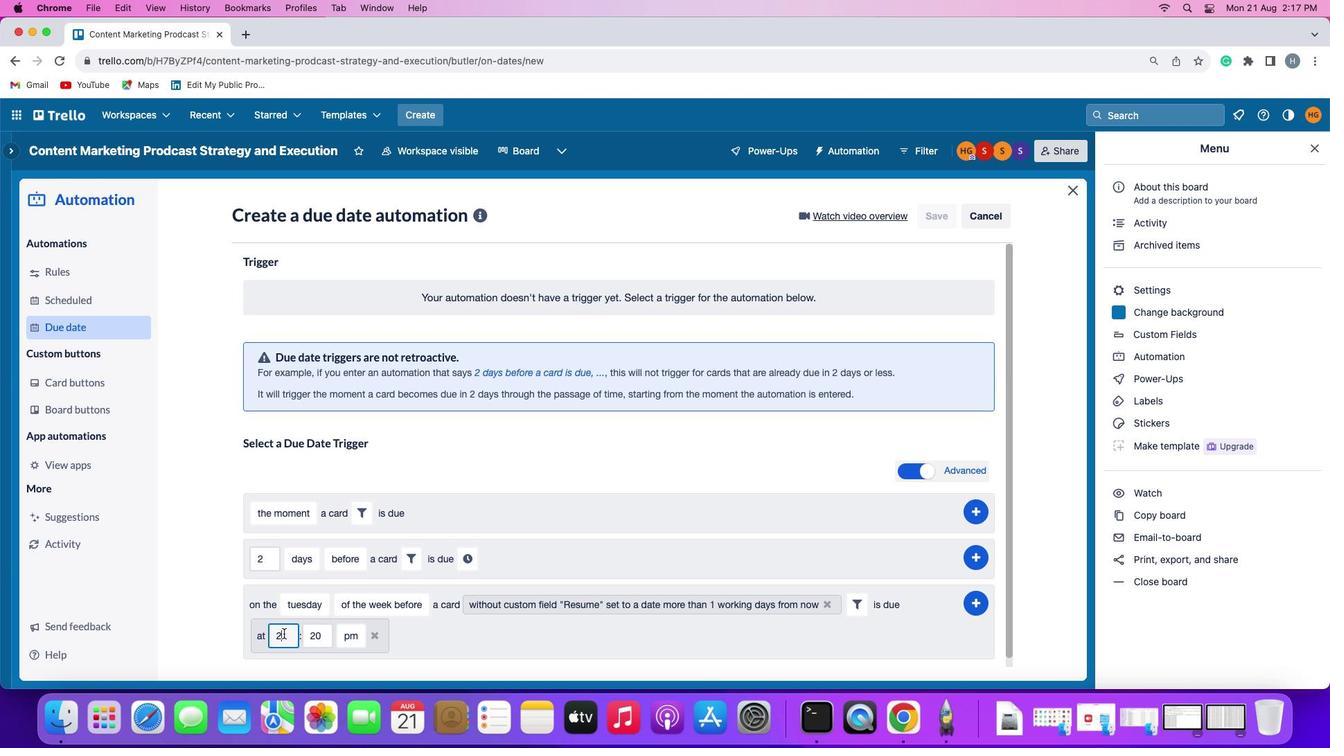 
Action: Key pressed Key.backspace'1''1'
Screenshot: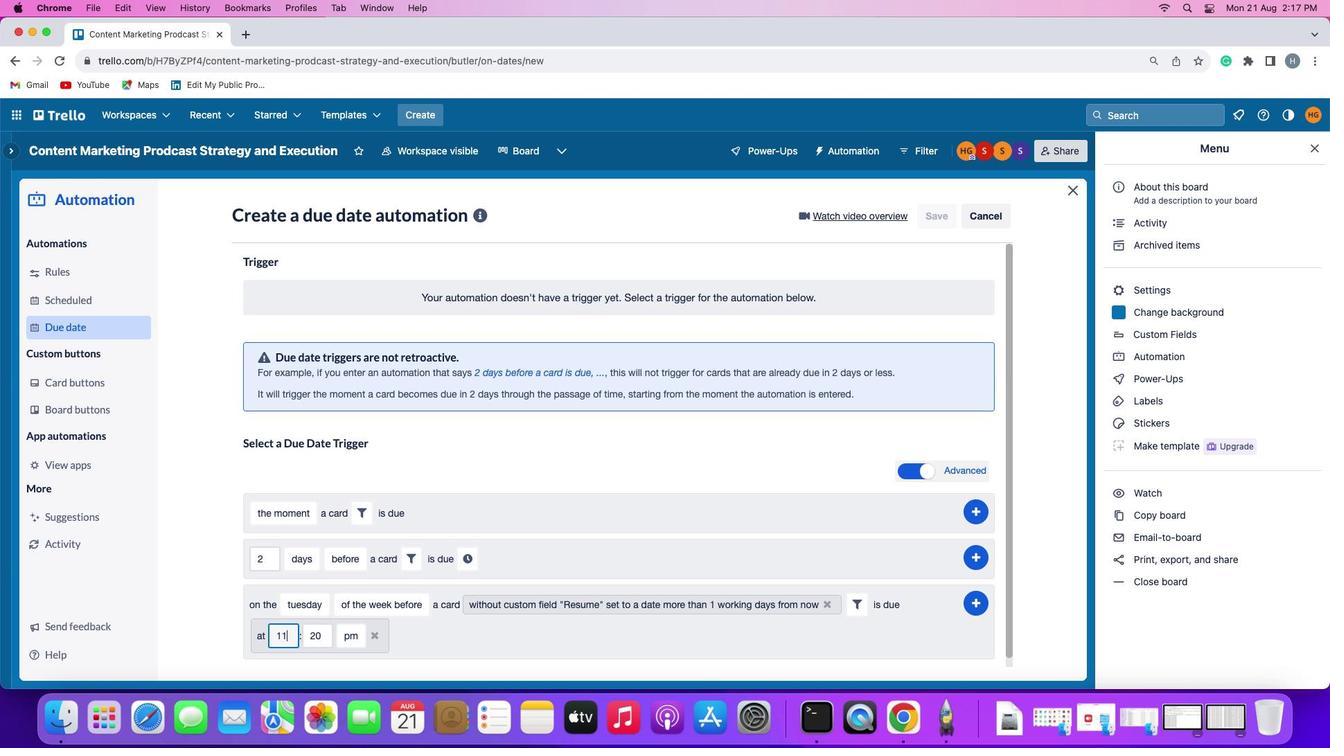 
Action: Mouse moved to (342, 619)
Screenshot: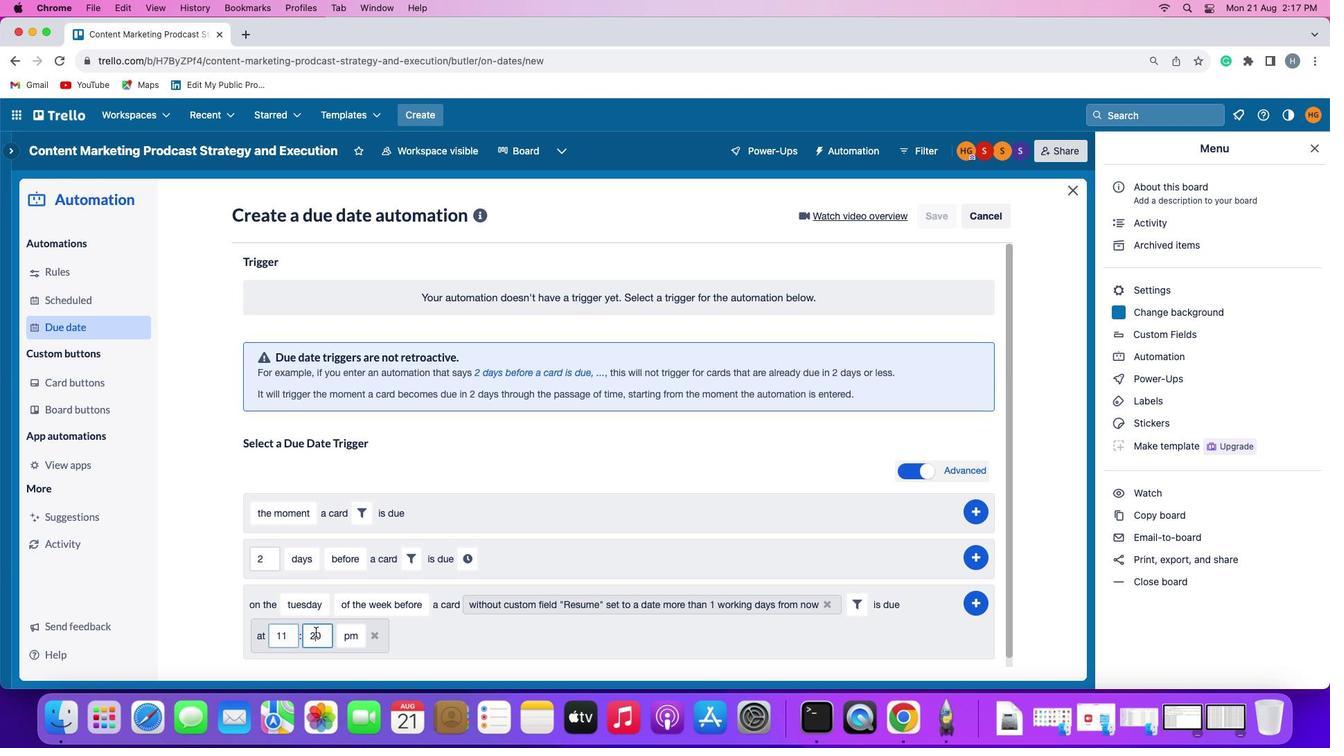 
Action: Mouse pressed left at (342, 619)
Screenshot: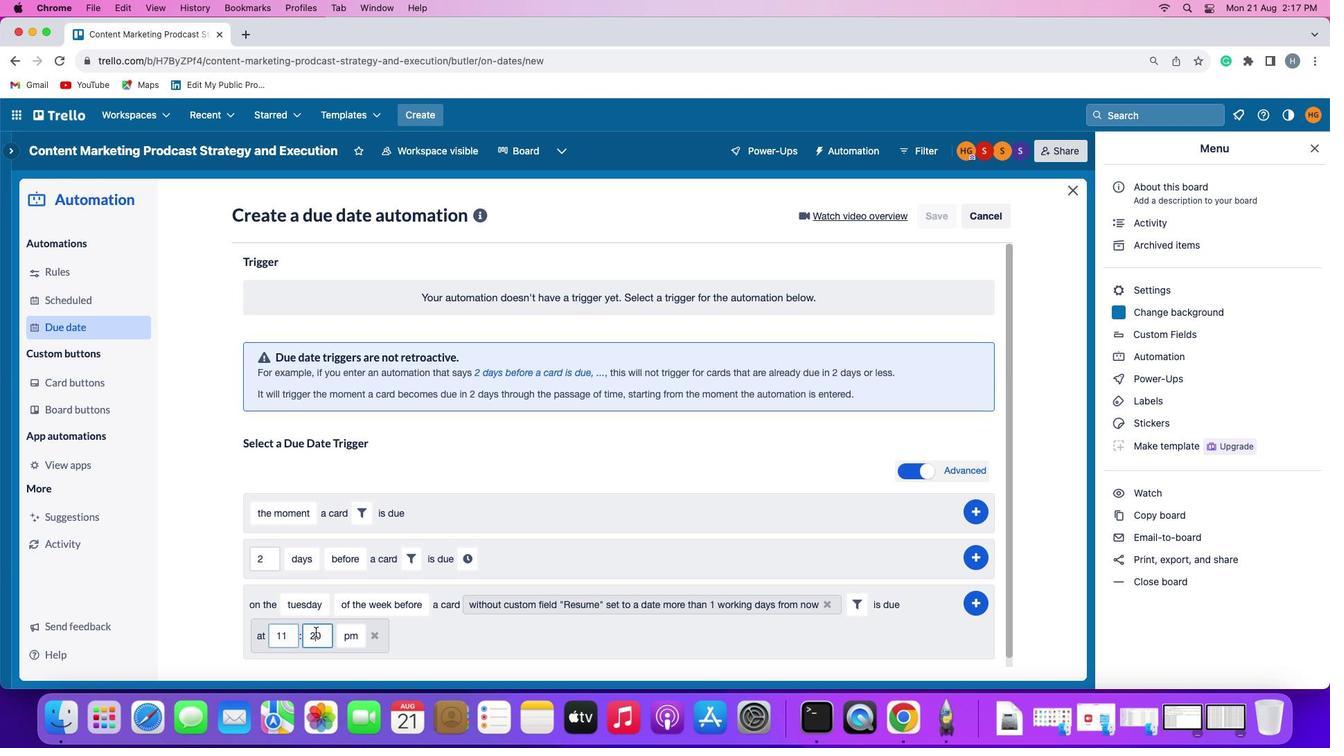 
Action: Mouse moved to (342, 619)
Screenshot: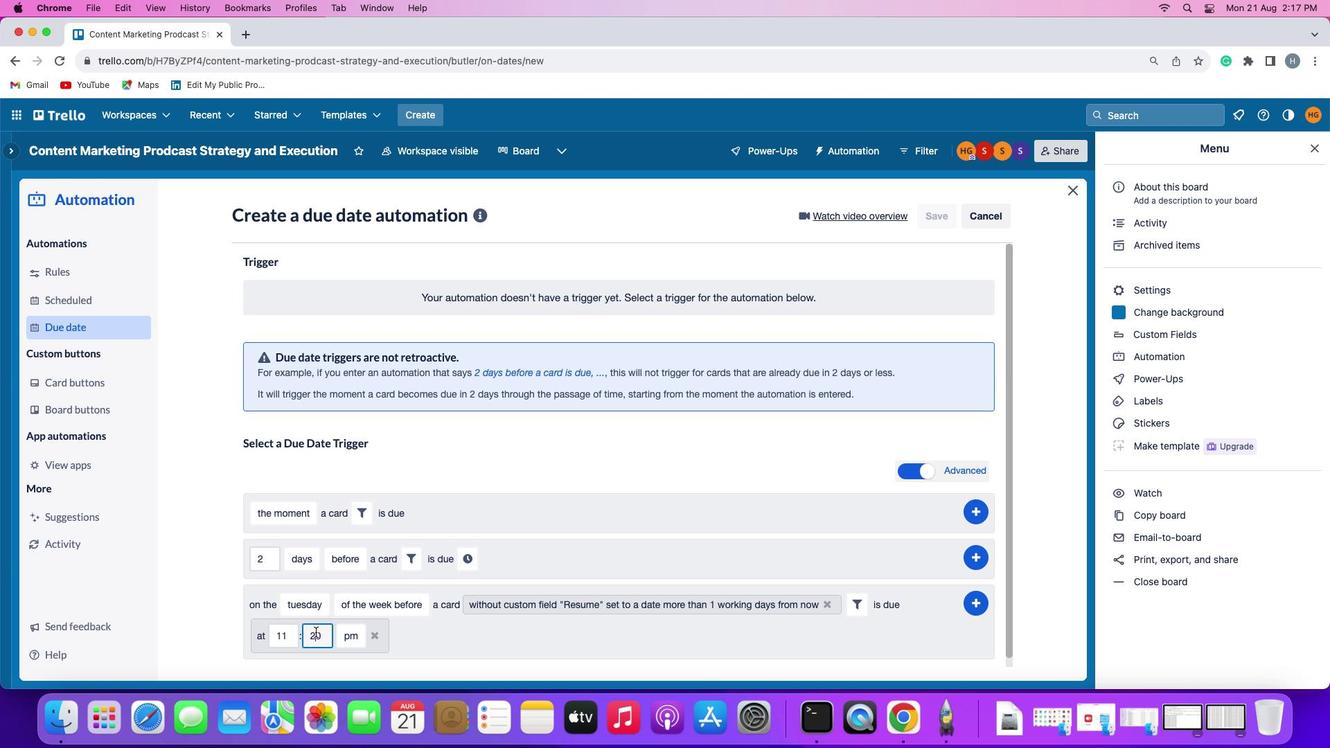 
Action: Key pressed Key.backspace'0'
Screenshot: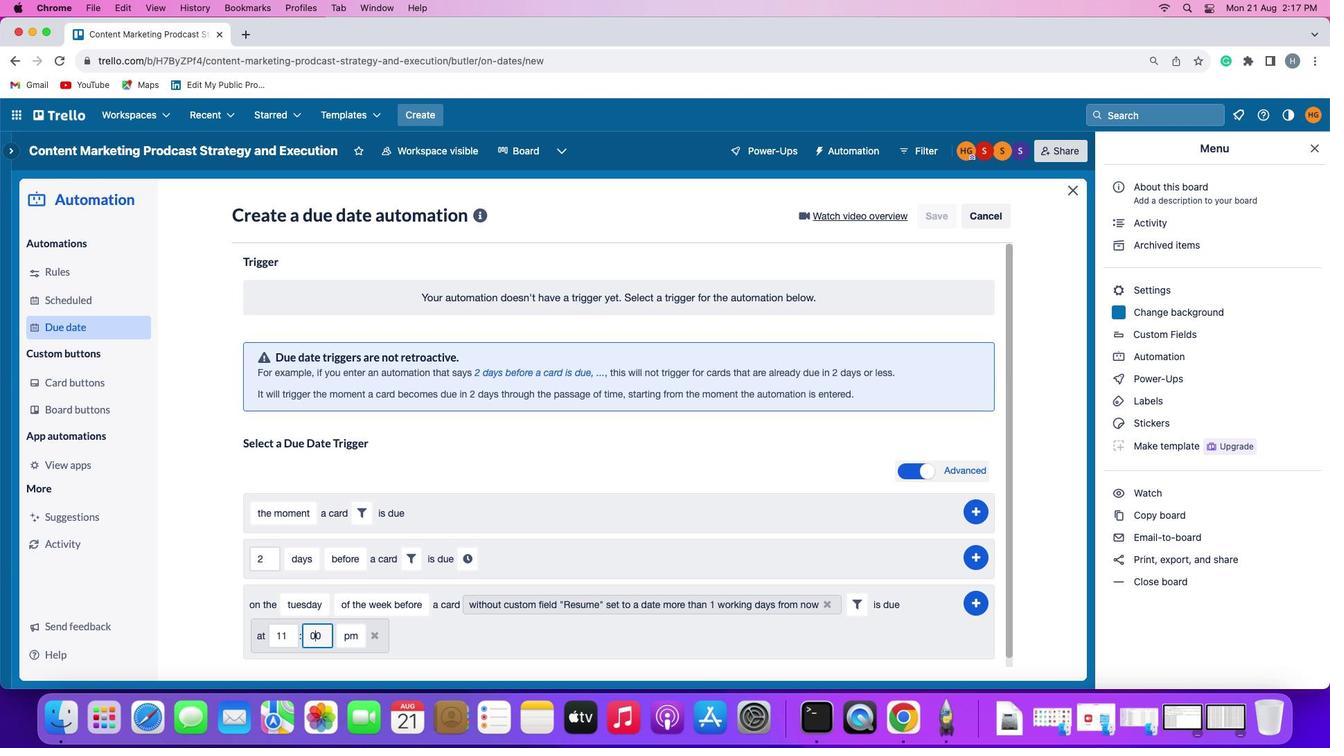 
Action: Mouse moved to (367, 617)
Screenshot: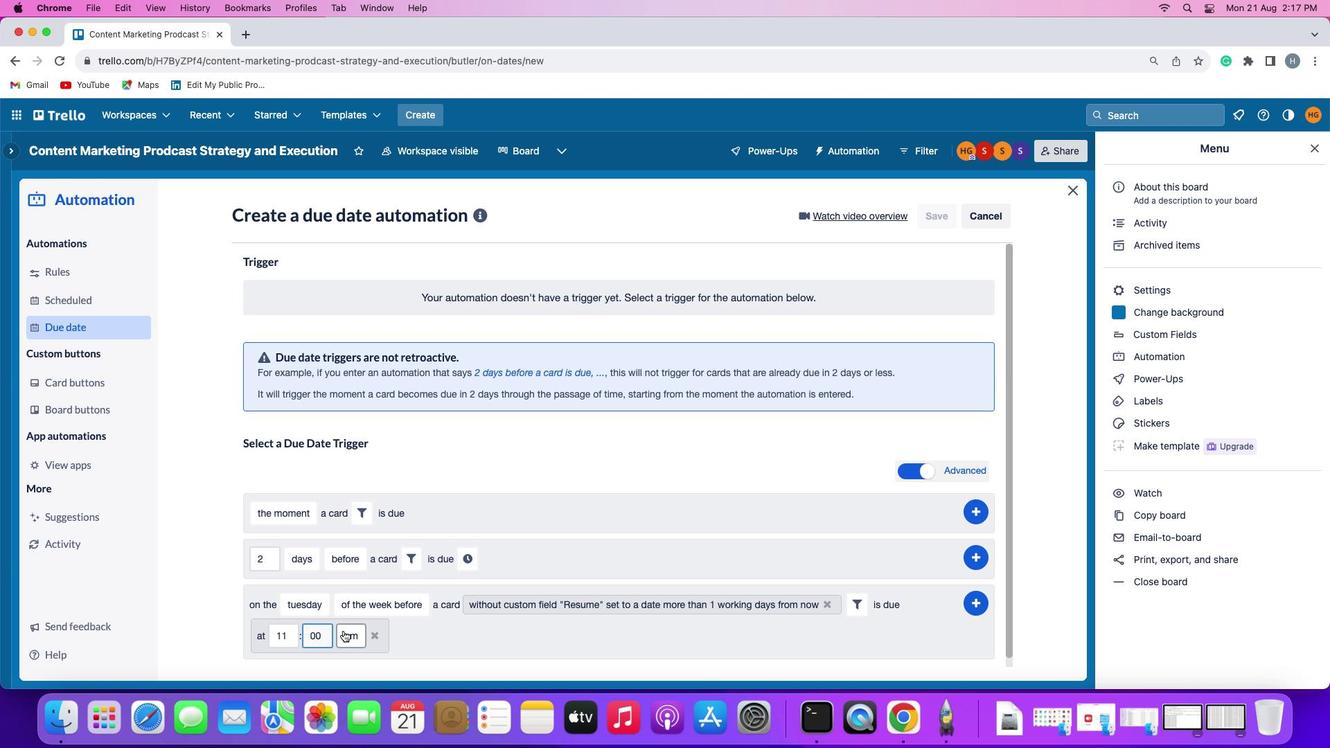 
Action: Mouse pressed left at (367, 617)
Screenshot: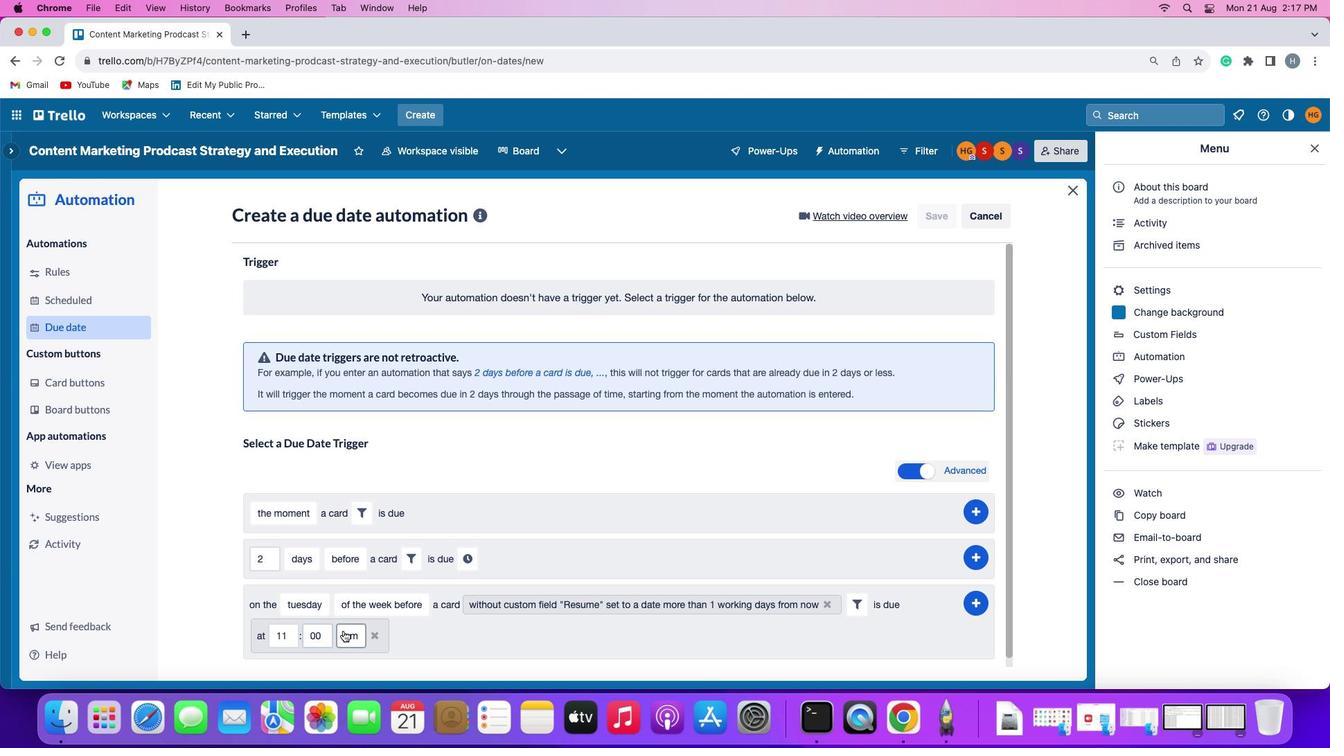 
Action: Mouse moved to (378, 567)
Screenshot: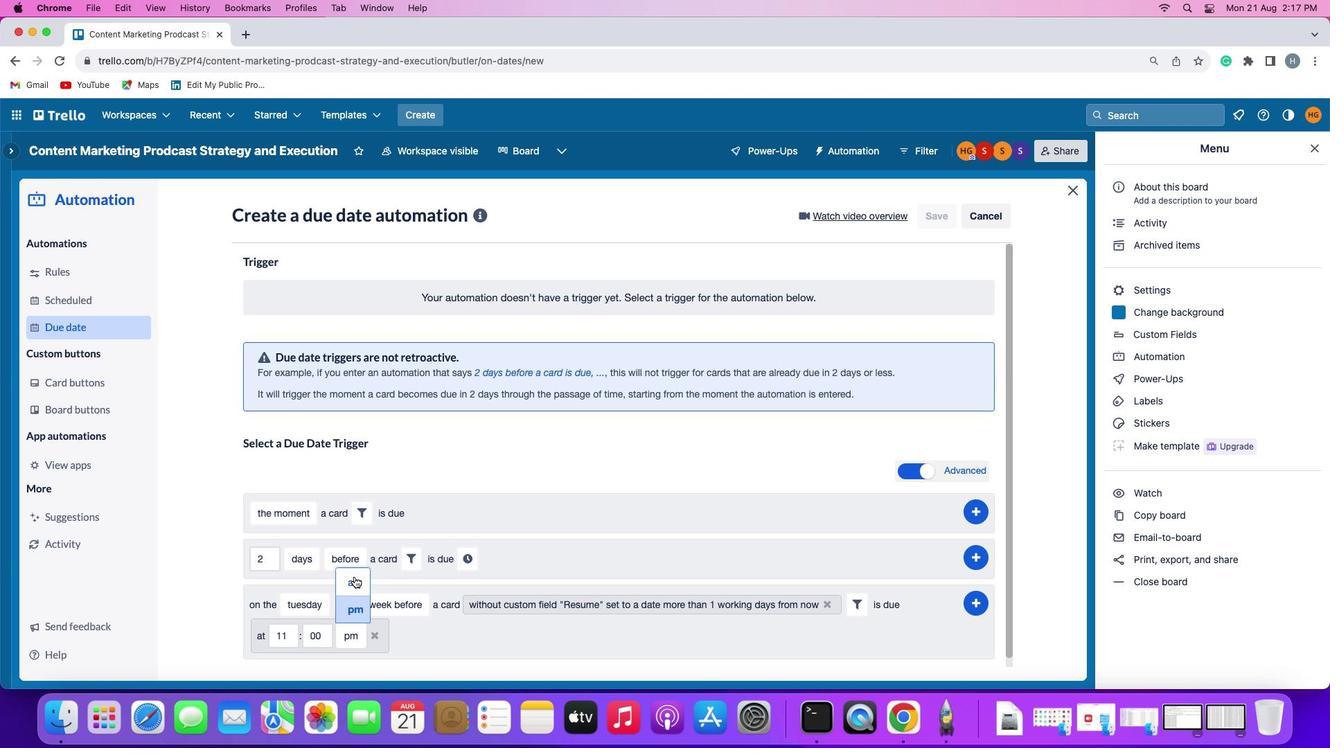 
Action: Mouse pressed left at (378, 567)
Screenshot: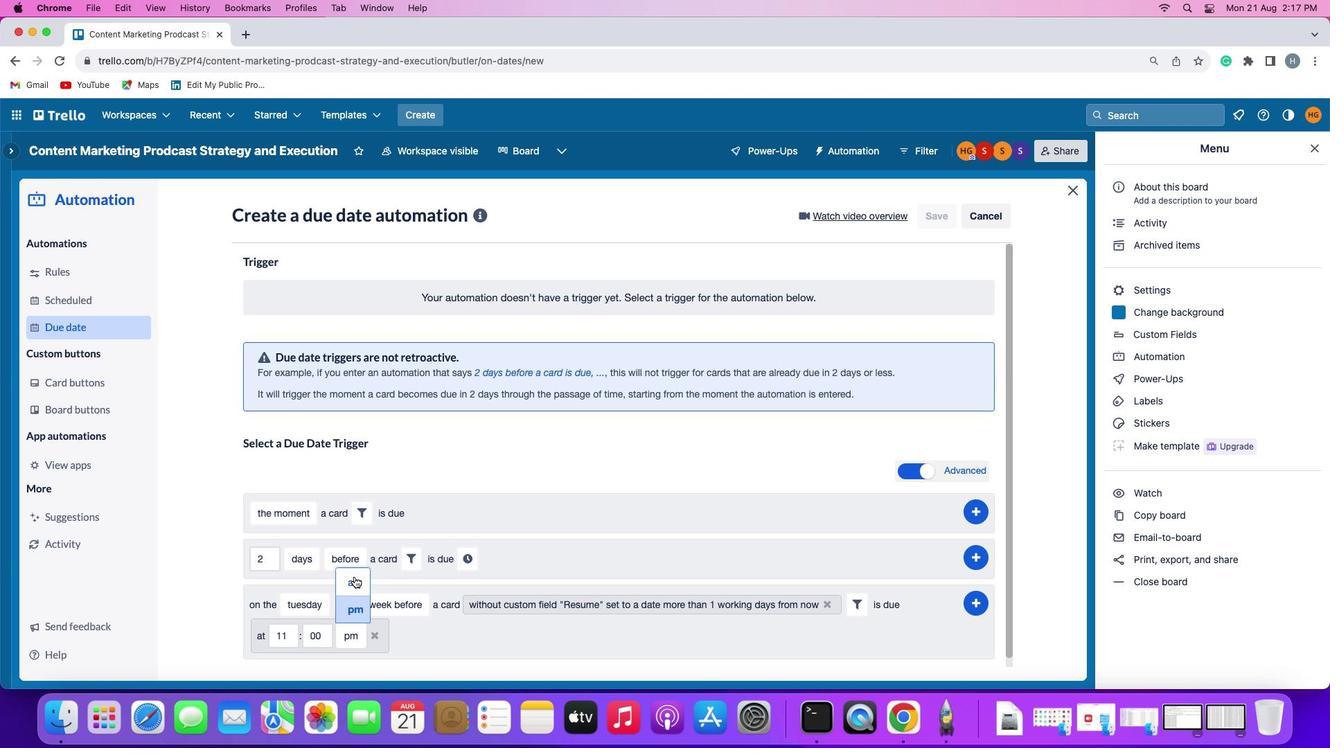 
Action: Mouse moved to (959, 590)
Screenshot: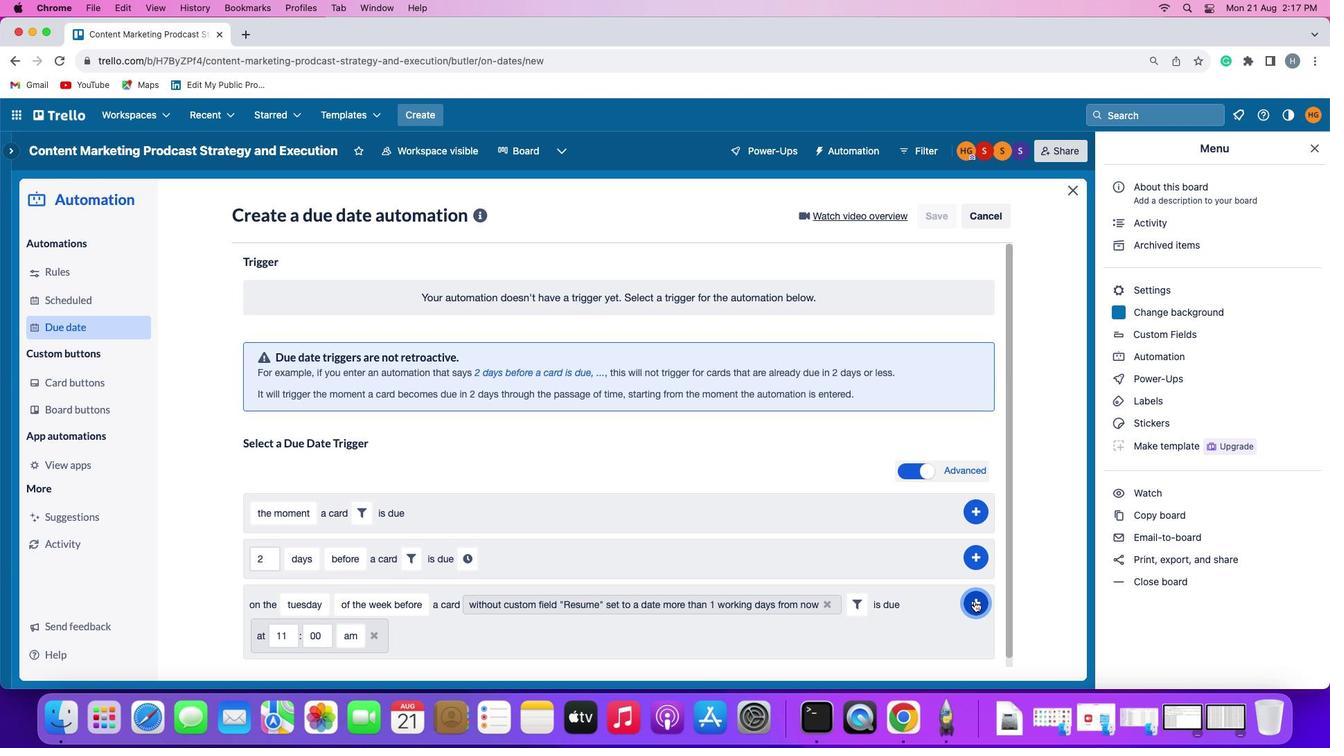 
Action: Mouse pressed left at (959, 590)
Screenshot: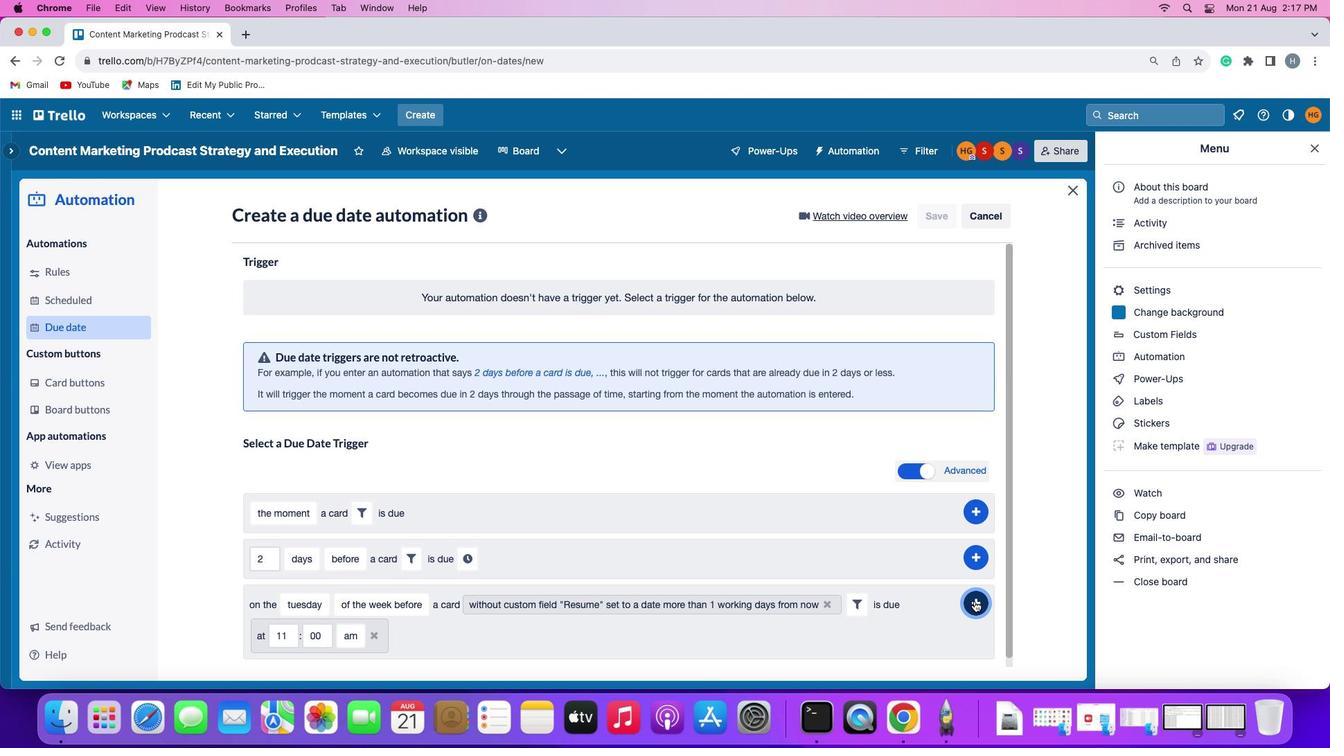 
Action: Mouse moved to (1015, 521)
Screenshot: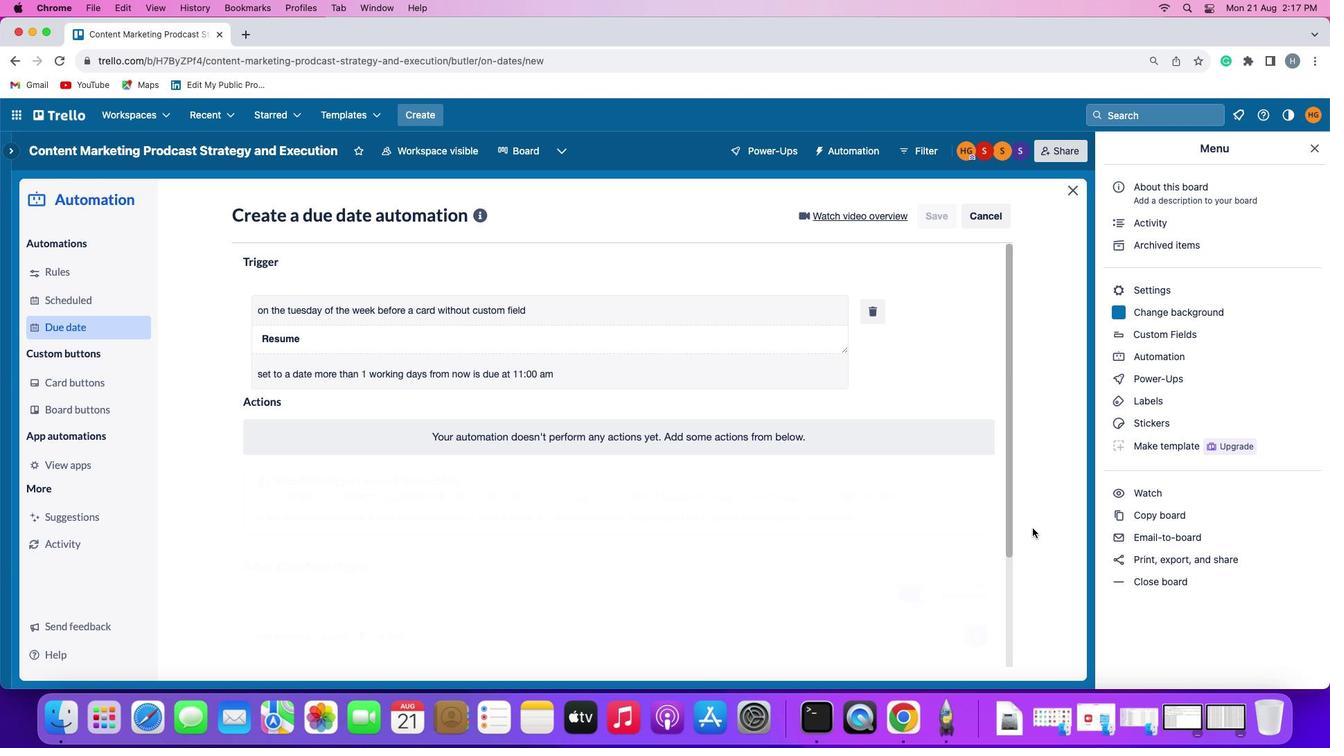 
